 Task: Look for space in Tordera, Spain from 6th September, 2023 to 10th September, 2023 for 1 adult in price range Rs.10000 to Rs.15000. Place can be private room with 1  bedroom having 1 bed and 1 bathroom. Property type can be house, flat, guest house, hotel. Booking option can be shelf check-in. Required host language is English.
Action: Mouse moved to (370, 175)
Screenshot: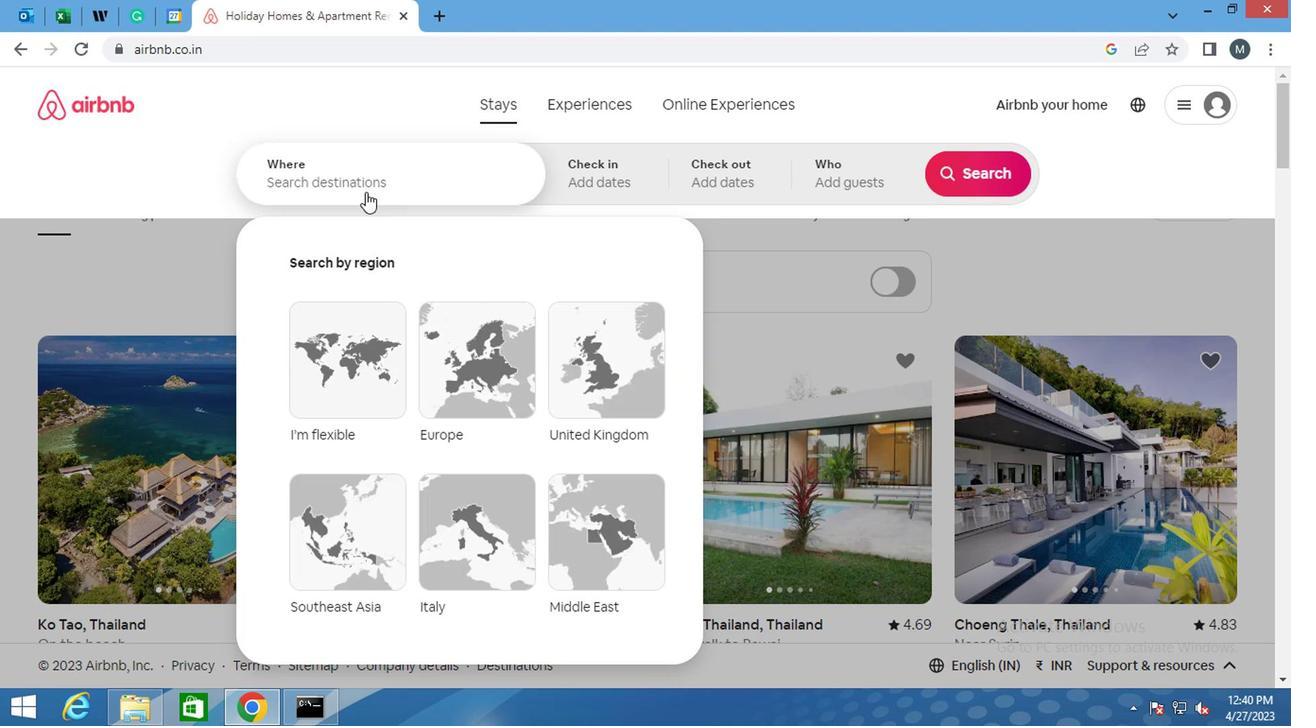 
Action: Mouse pressed left at (370, 175)
Screenshot: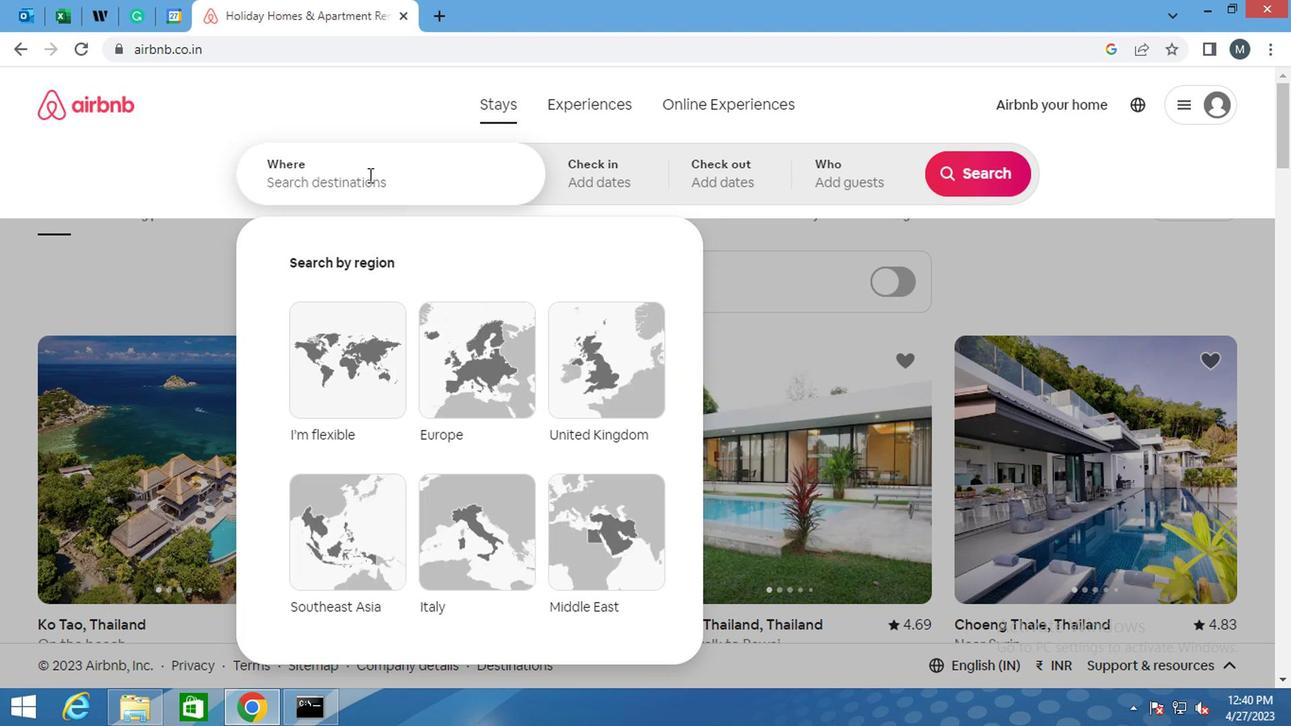 
Action: Mouse moved to (370, 175)
Screenshot: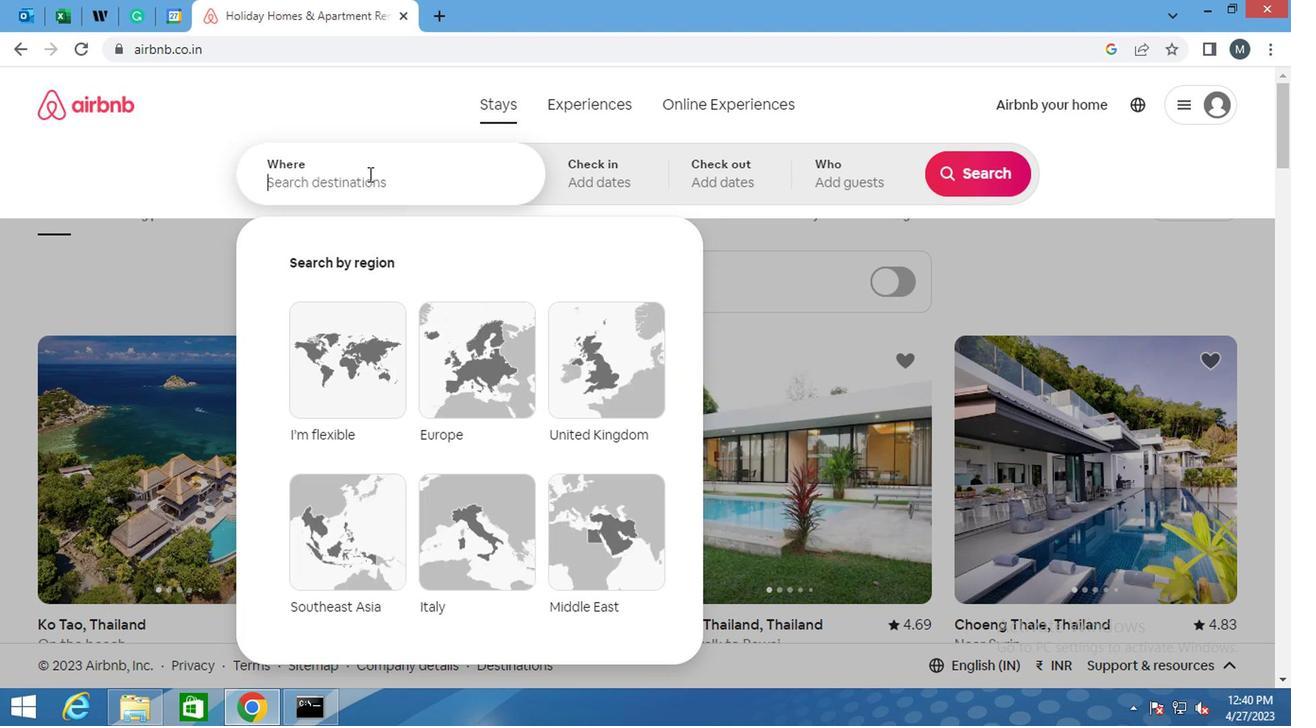 
Action: Key pressed <Key.shift>TORDERA,<Key.space><Key.shift>SPA
Screenshot: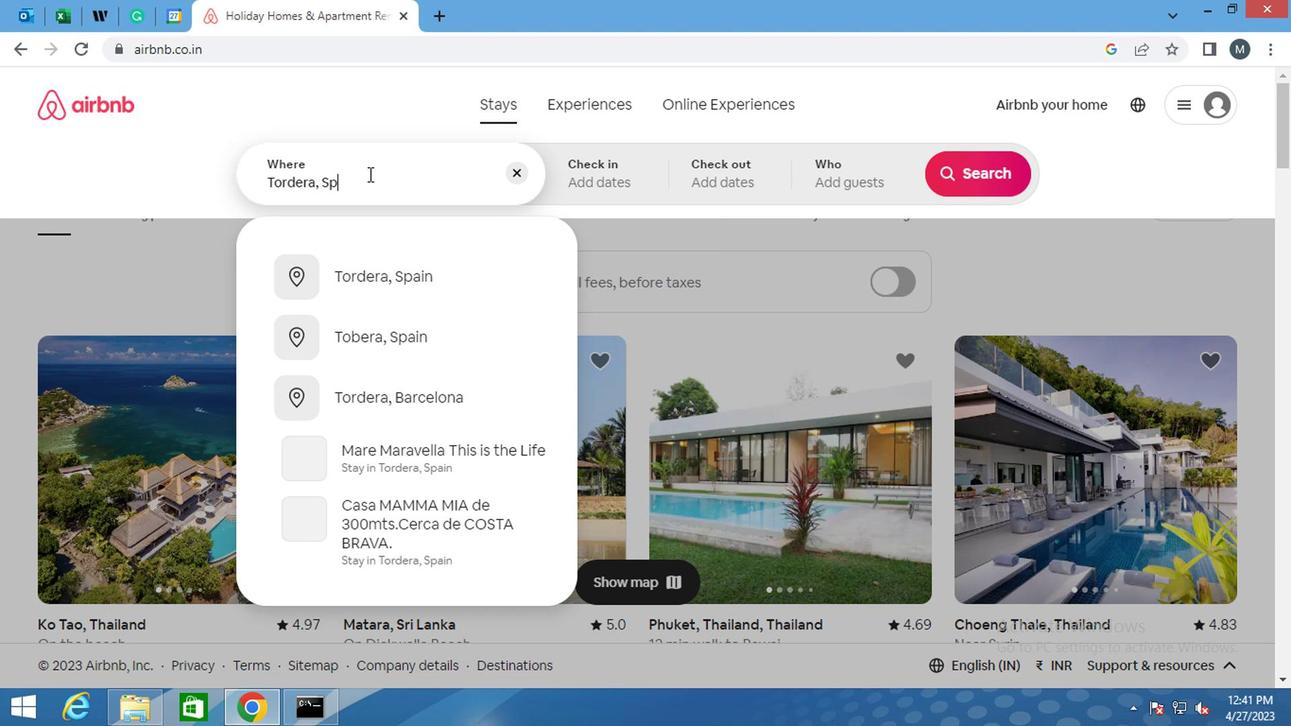 
Action: Mouse moved to (409, 291)
Screenshot: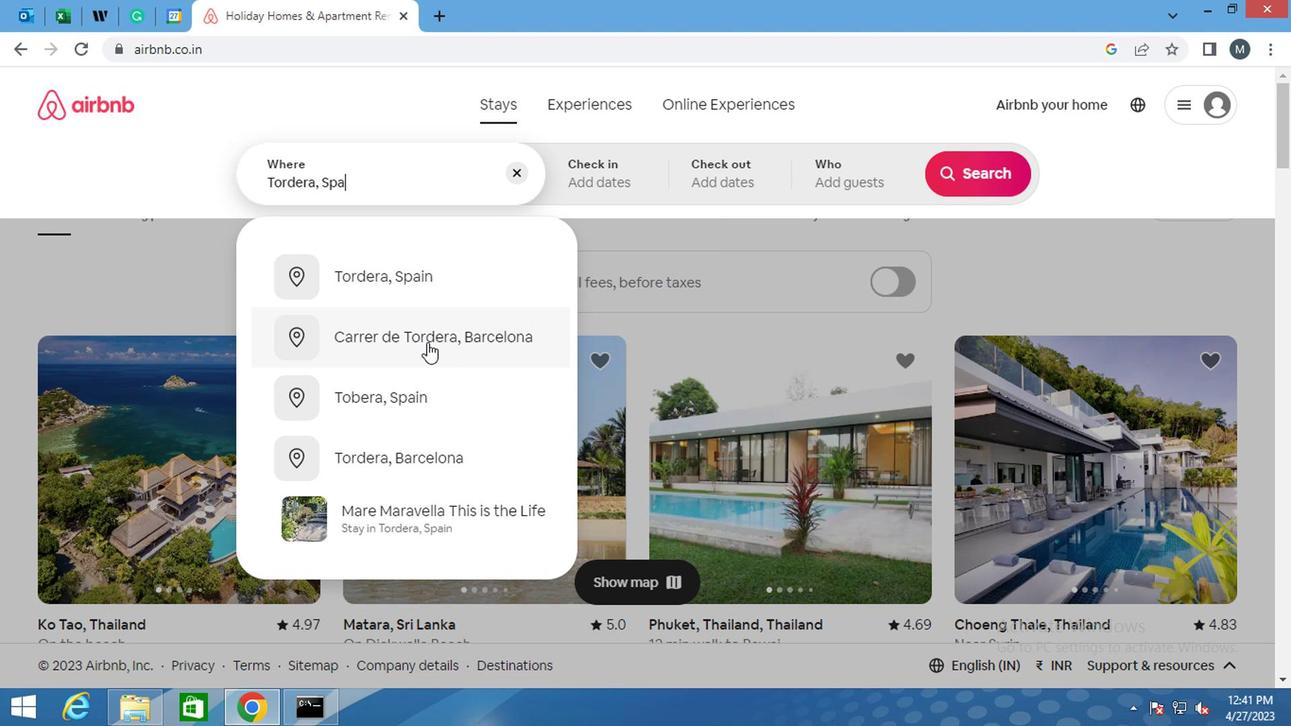 
Action: Mouse pressed left at (409, 291)
Screenshot: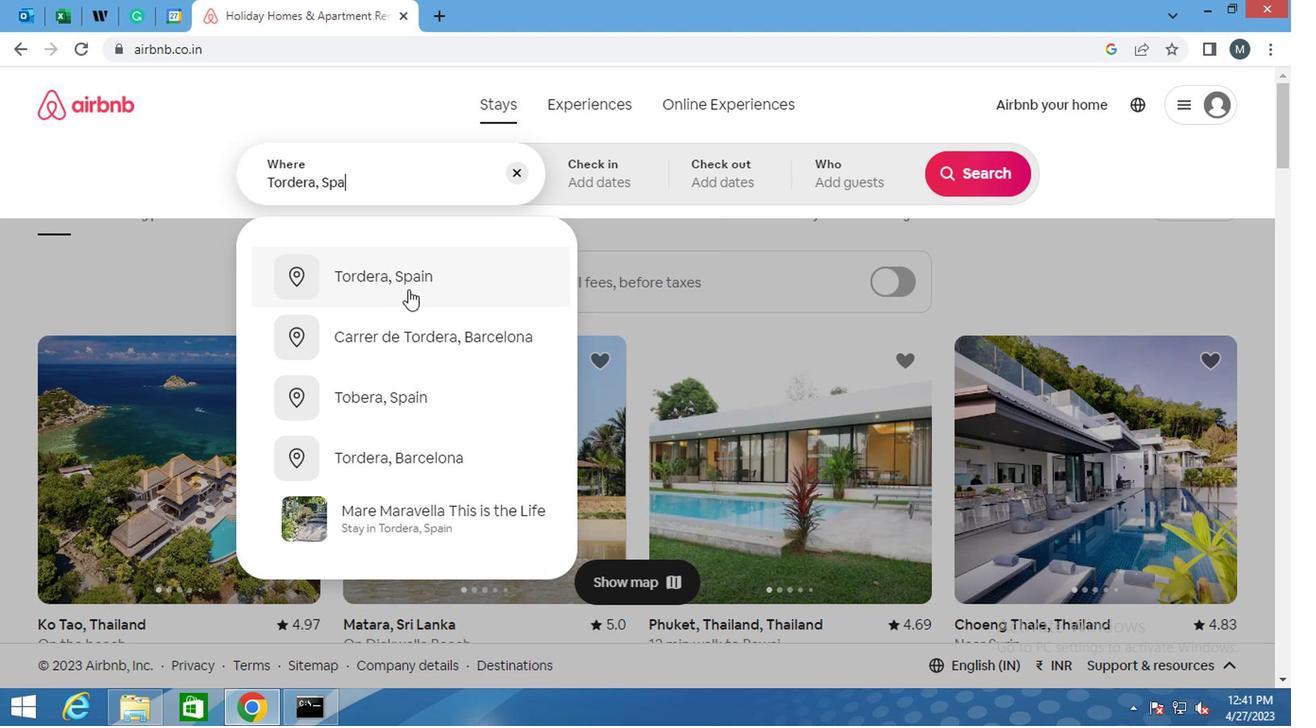 
Action: Mouse moved to (960, 322)
Screenshot: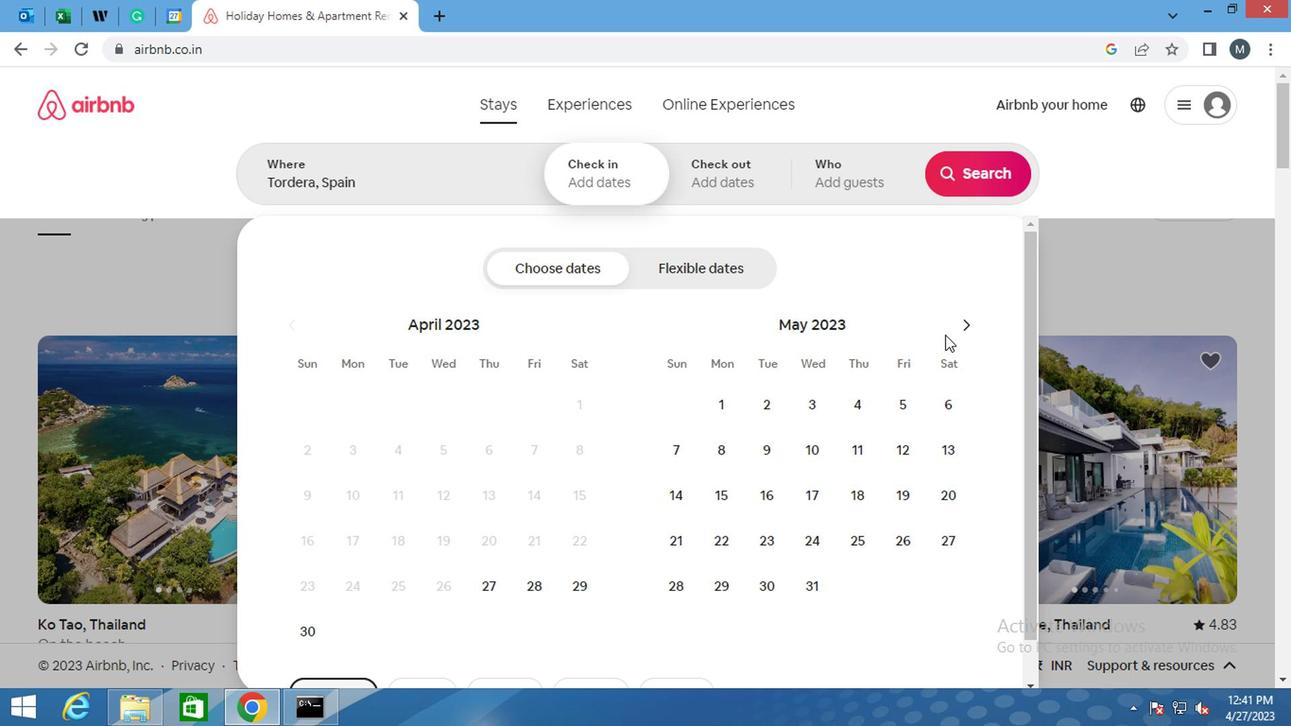 
Action: Mouse pressed left at (960, 322)
Screenshot: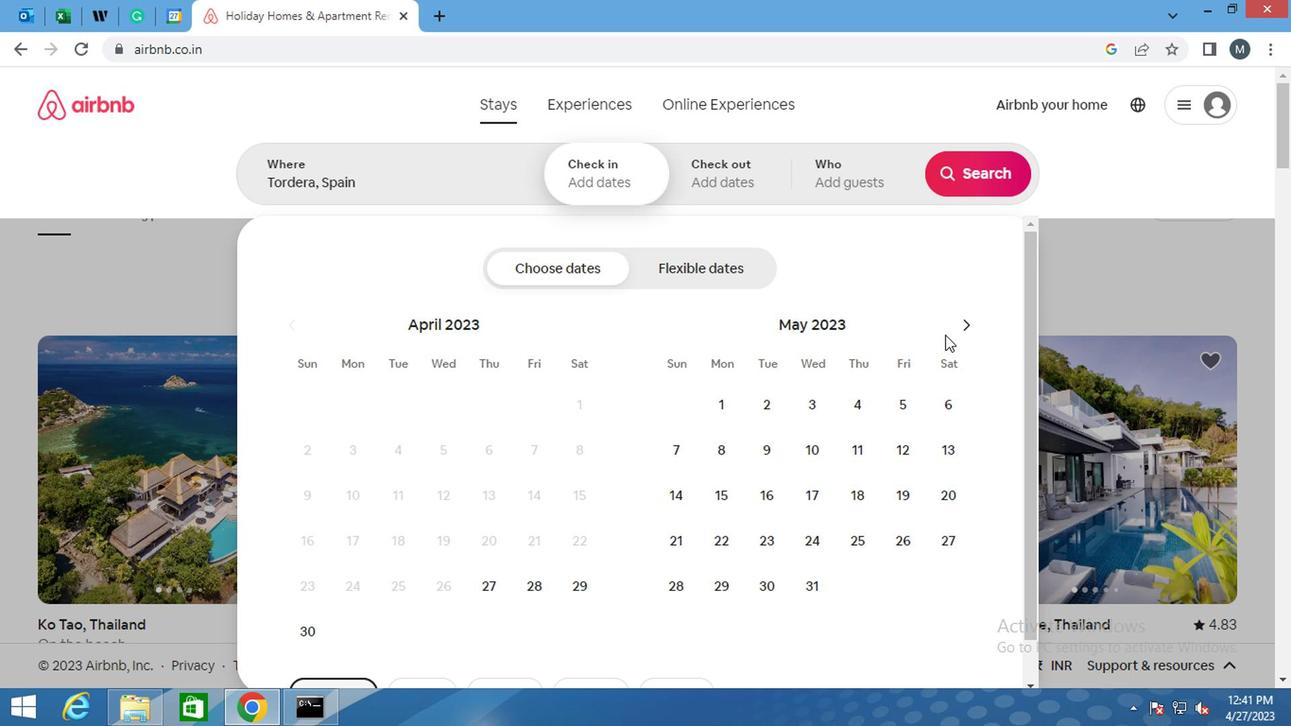
Action: Mouse moved to (963, 322)
Screenshot: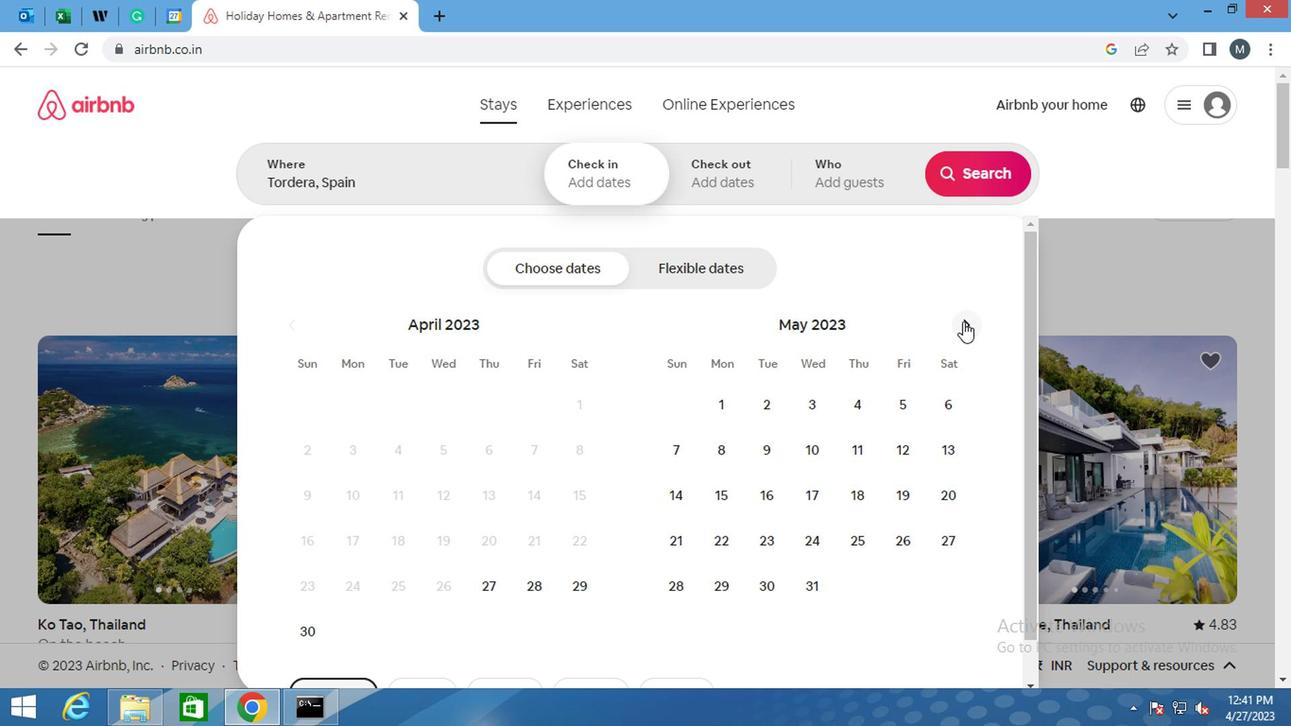 
Action: Mouse pressed left at (963, 322)
Screenshot: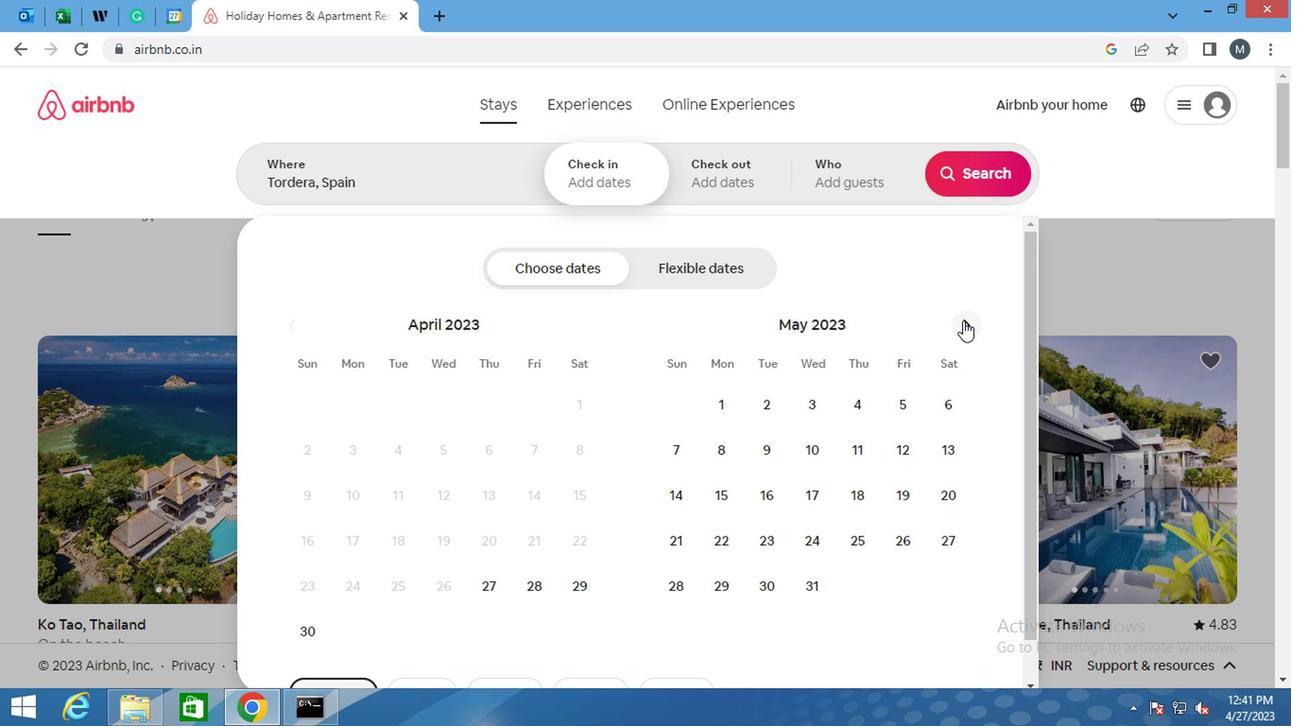 
Action: Mouse pressed left at (963, 322)
Screenshot: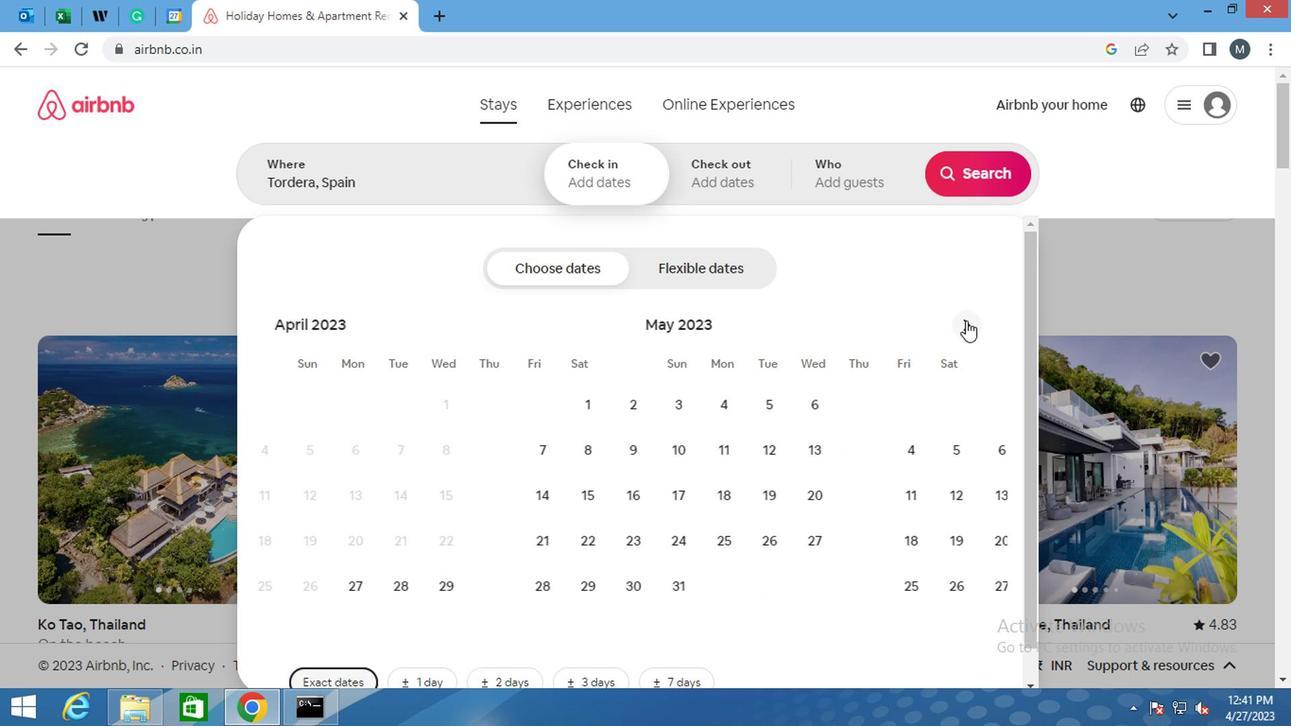 
Action: Mouse pressed left at (963, 322)
Screenshot: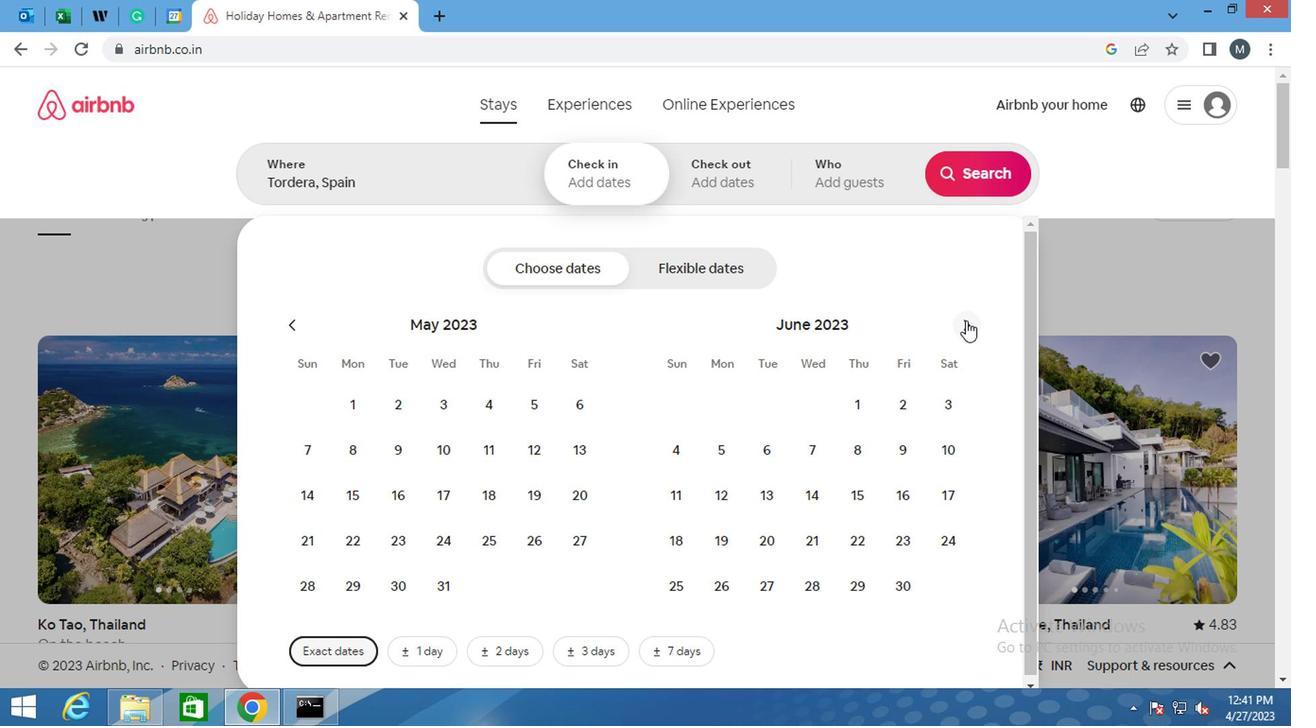 
Action: Mouse pressed left at (963, 322)
Screenshot: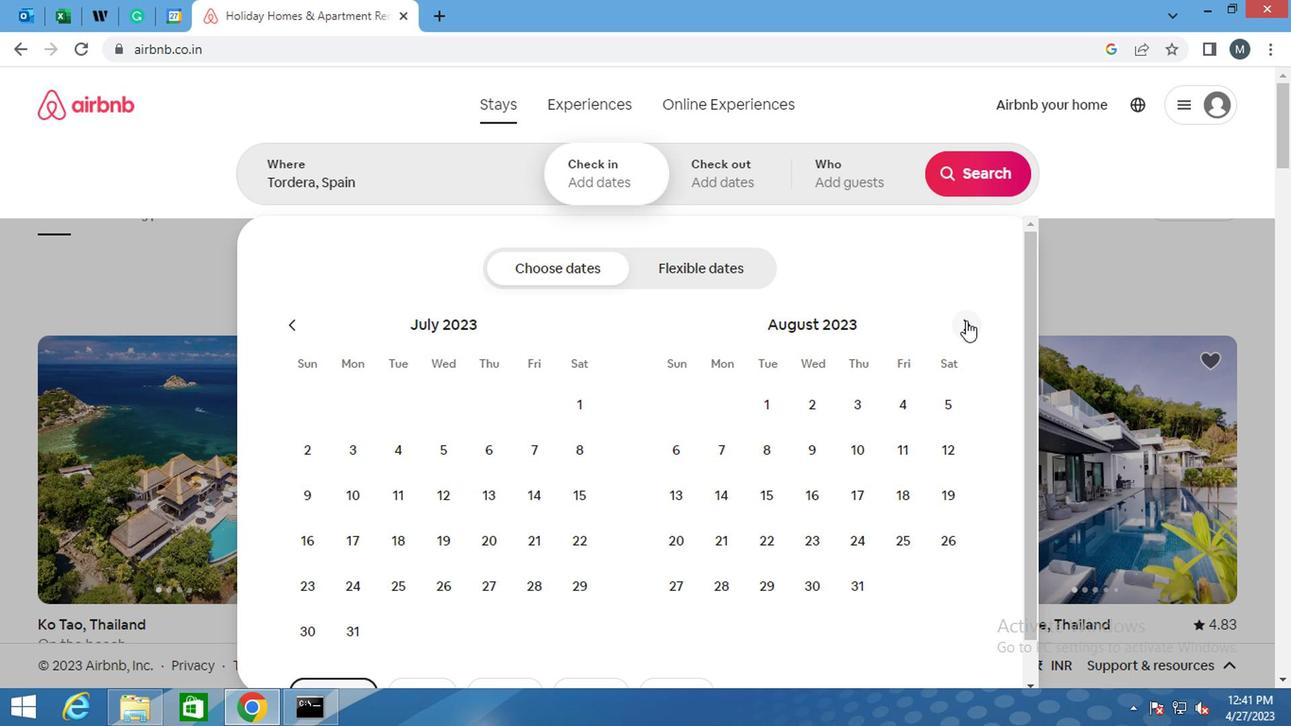 
Action: Mouse moved to (823, 460)
Screenshot: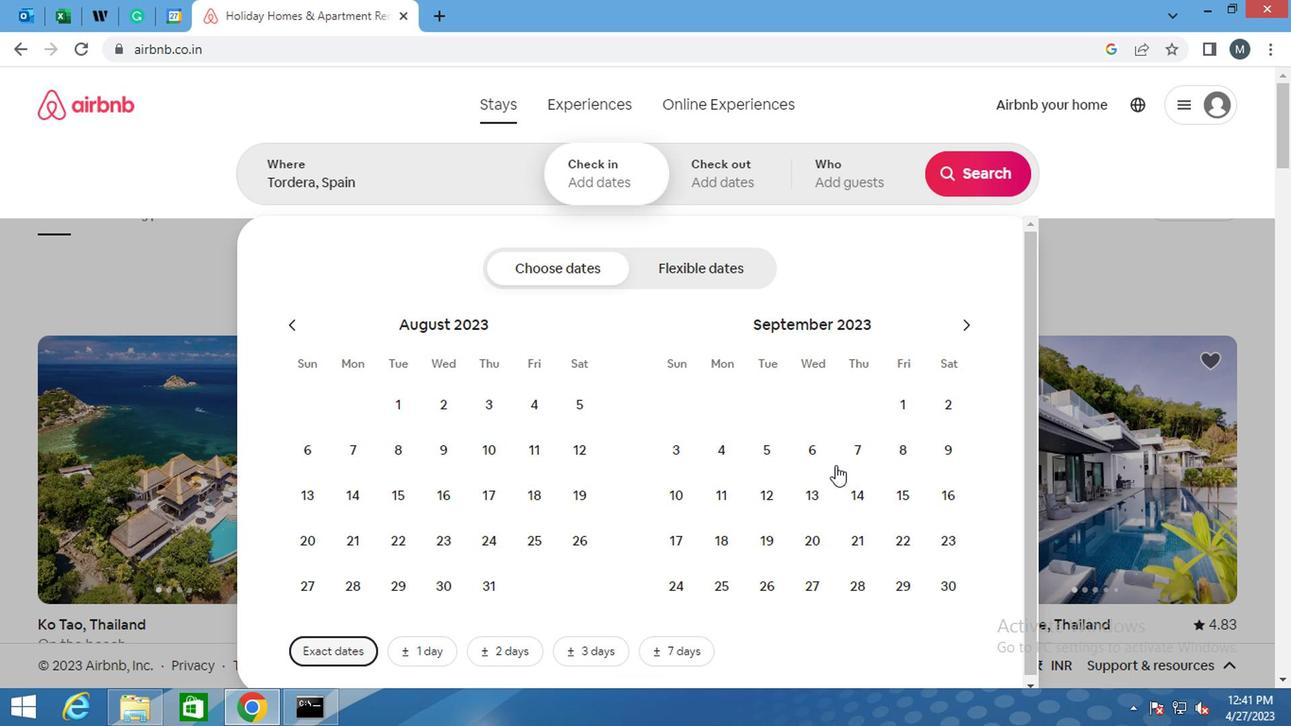 
Action: Mouse pressed left at (823, 460)
Screenshot: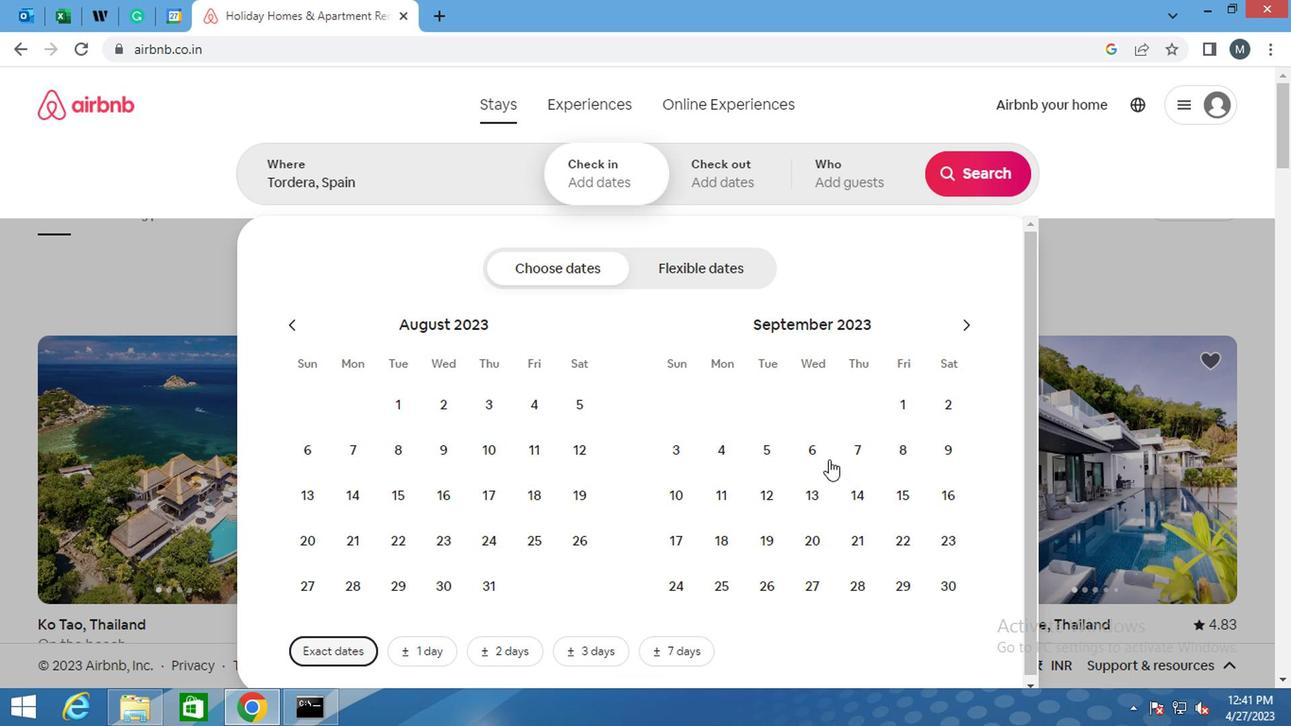 
Action: Mouse moved to (682, 504)
Screenshot: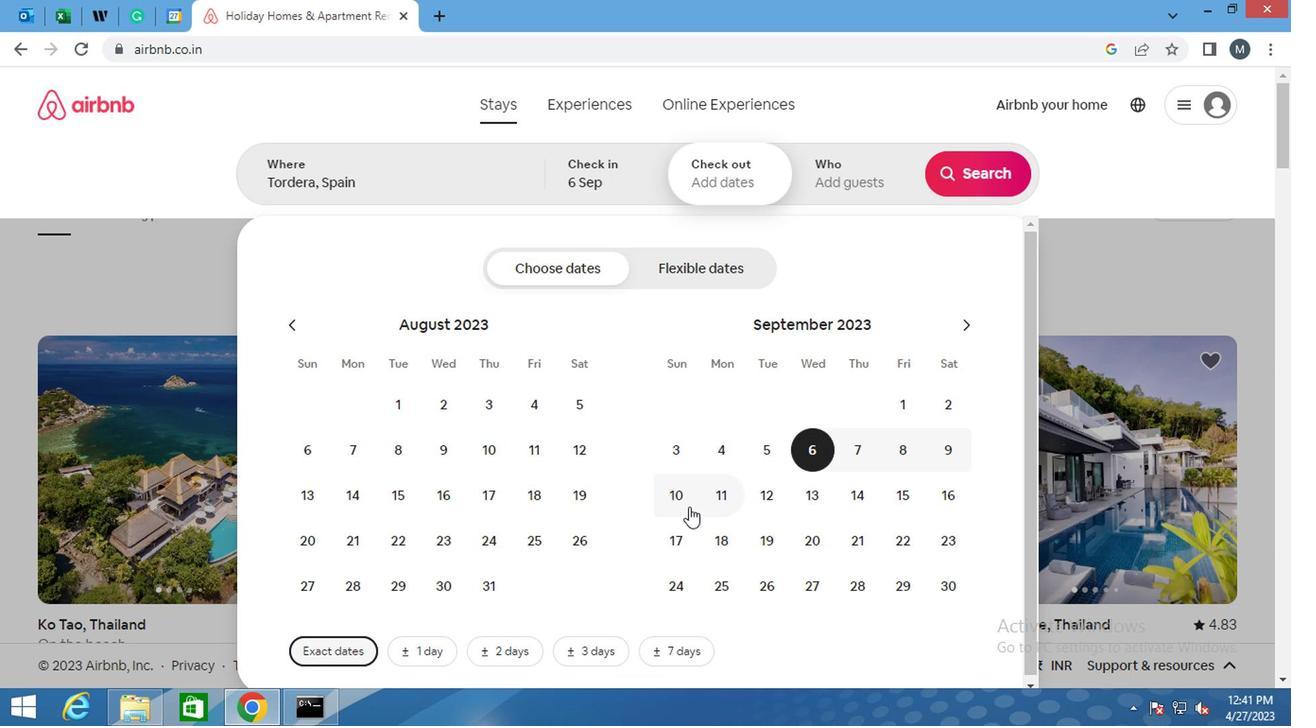 
Action: Mouse pressed left at (682, 504)
Screenshot: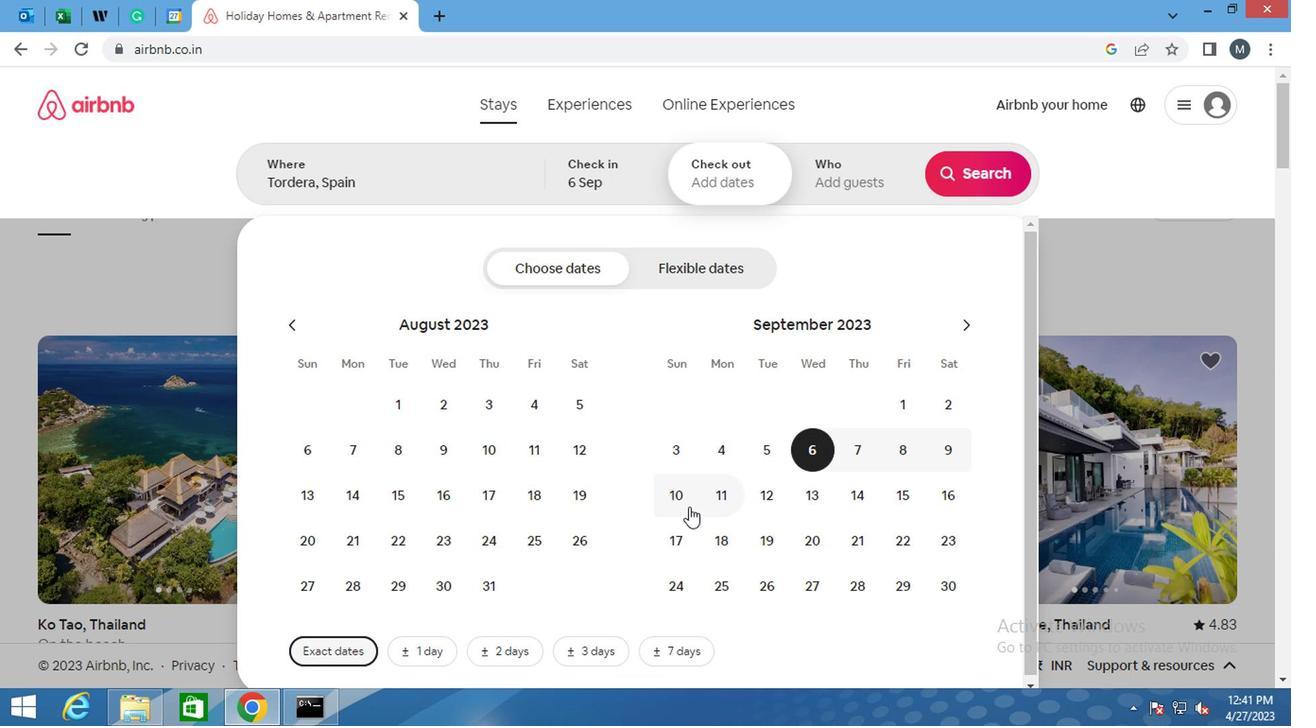 
Action: Mouse moved to (852, 181)
Screenshot: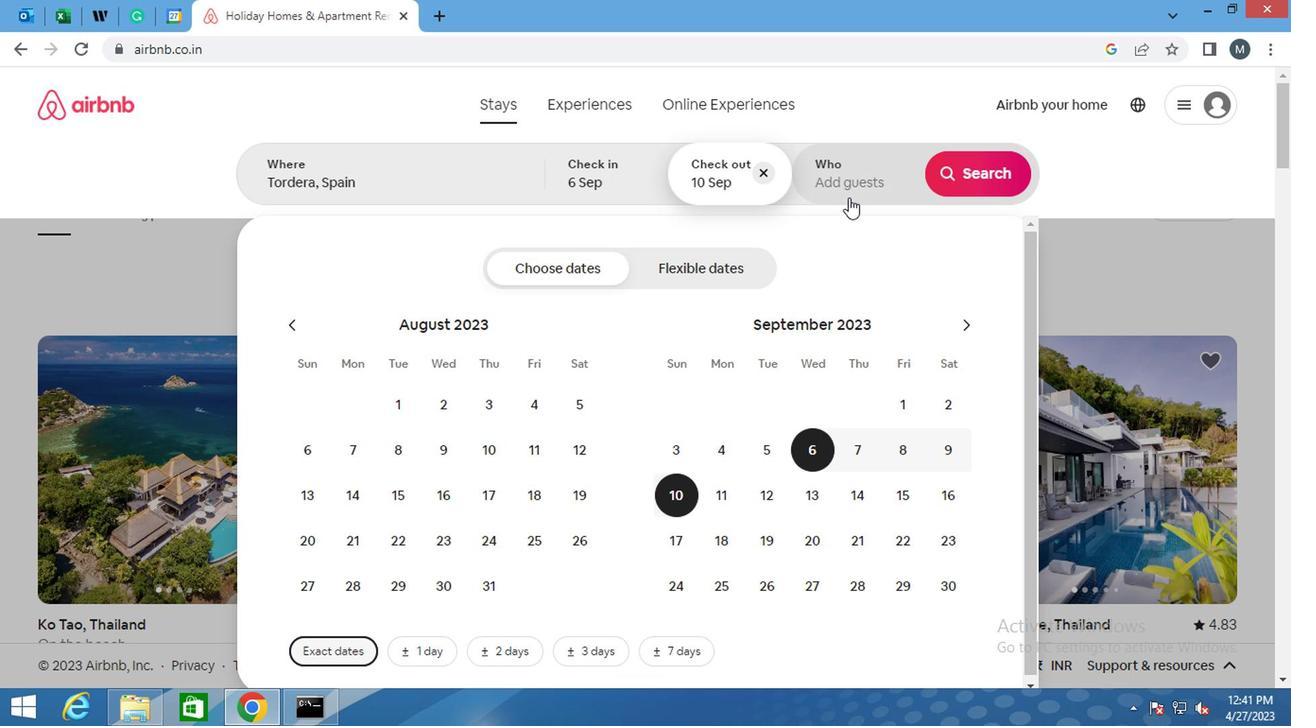 
Action: Mouse pressed left at (852, 181)
Screenshot: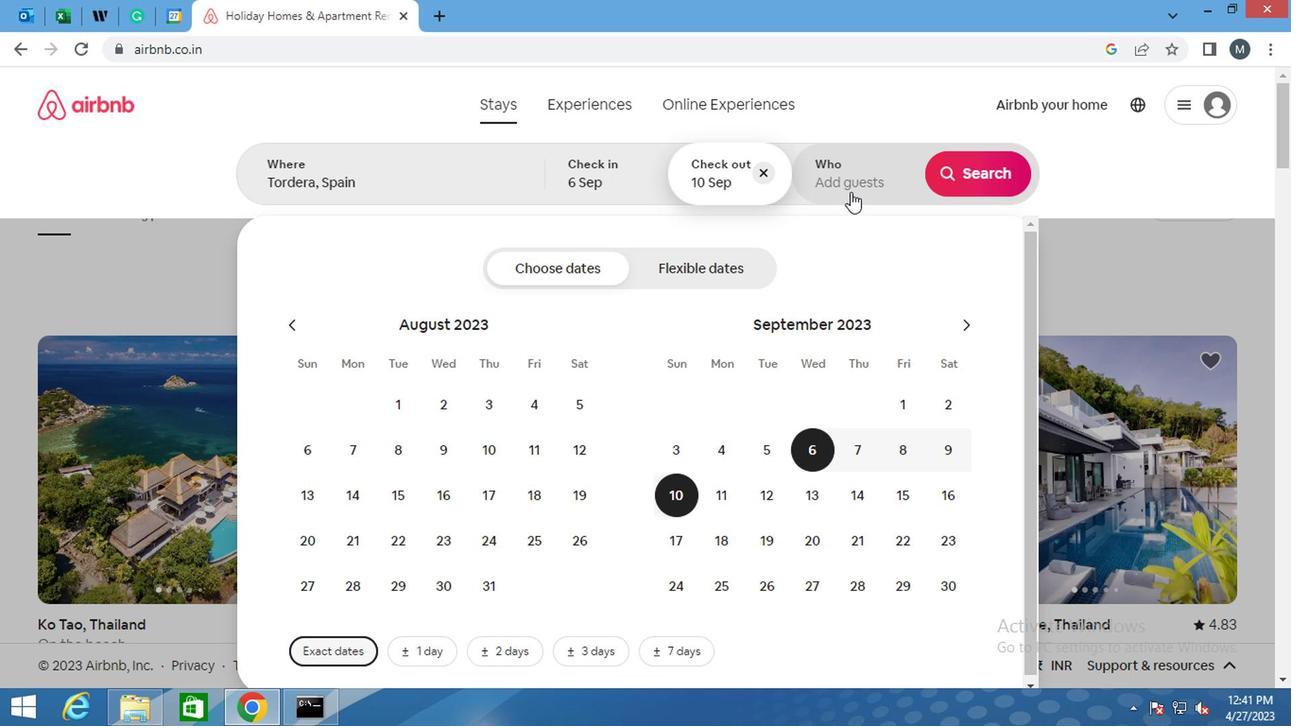 
Action: Mouse moved to (988, 279)
Screenshot: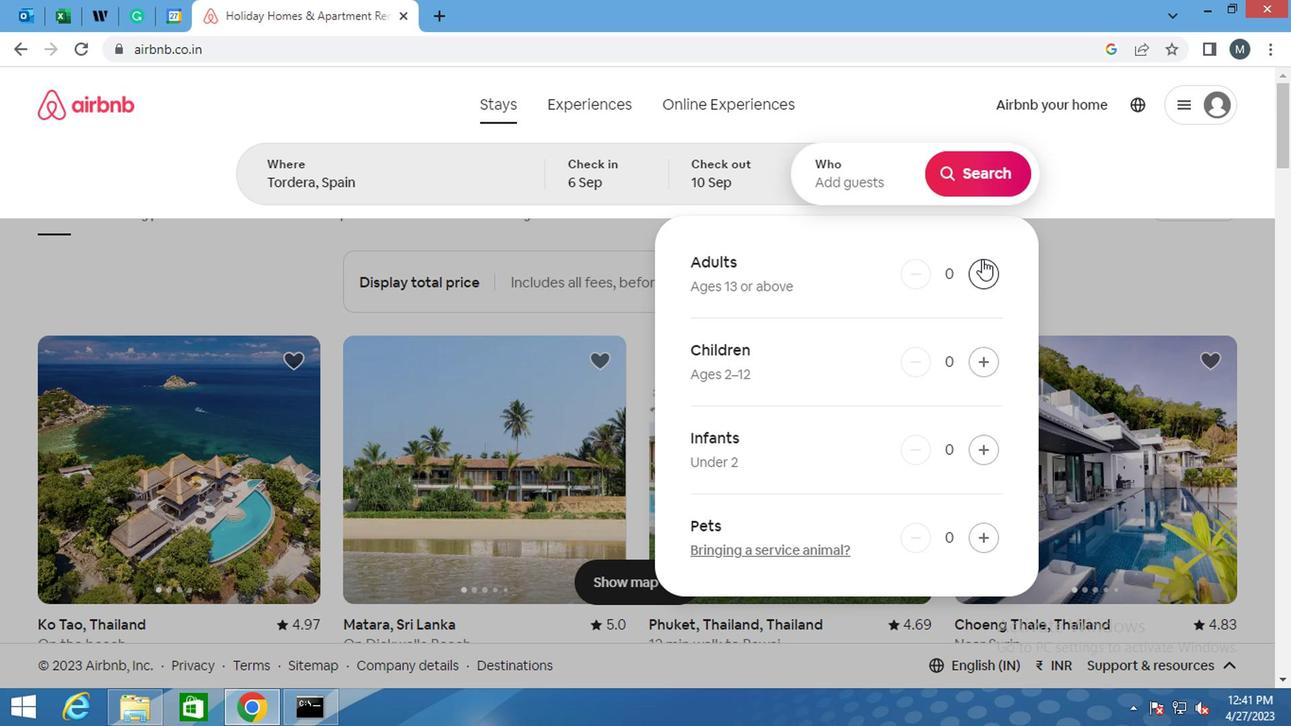 
Action: Mouse pressed left at (988, 279)
Screenshot: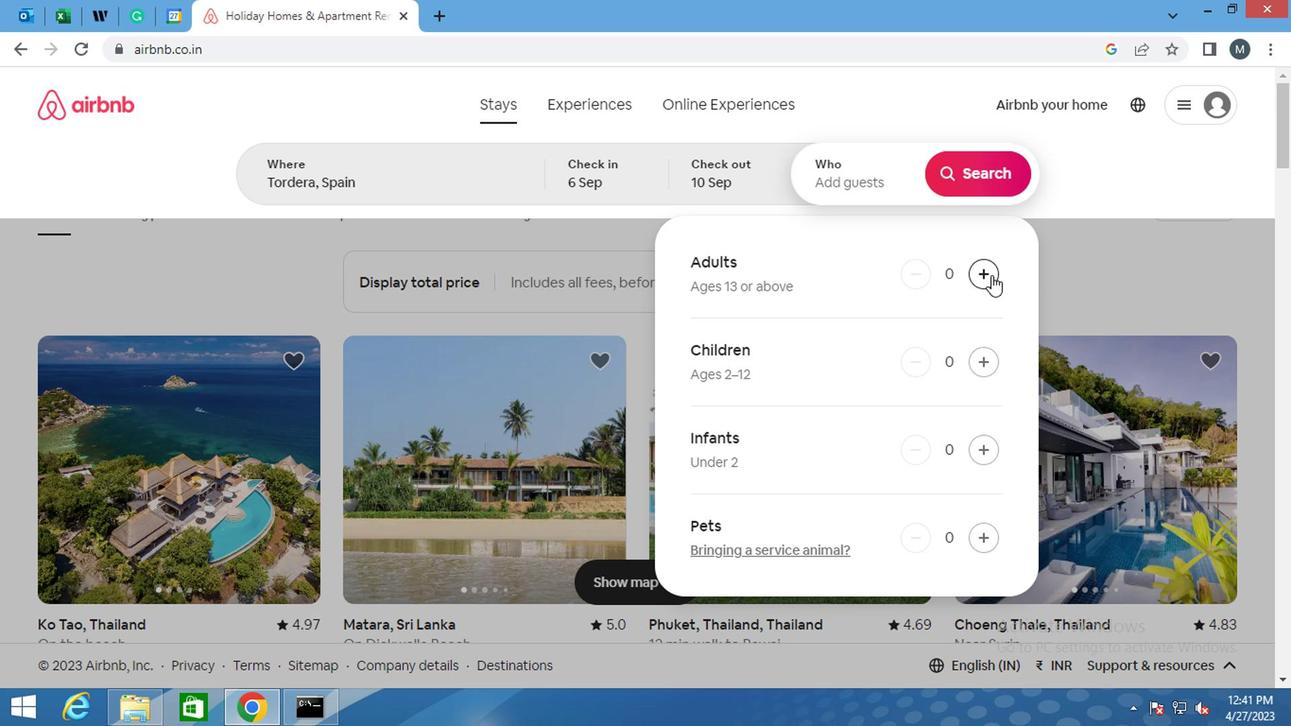 
Action: Mouse moved to (982, 172)
Screenshot: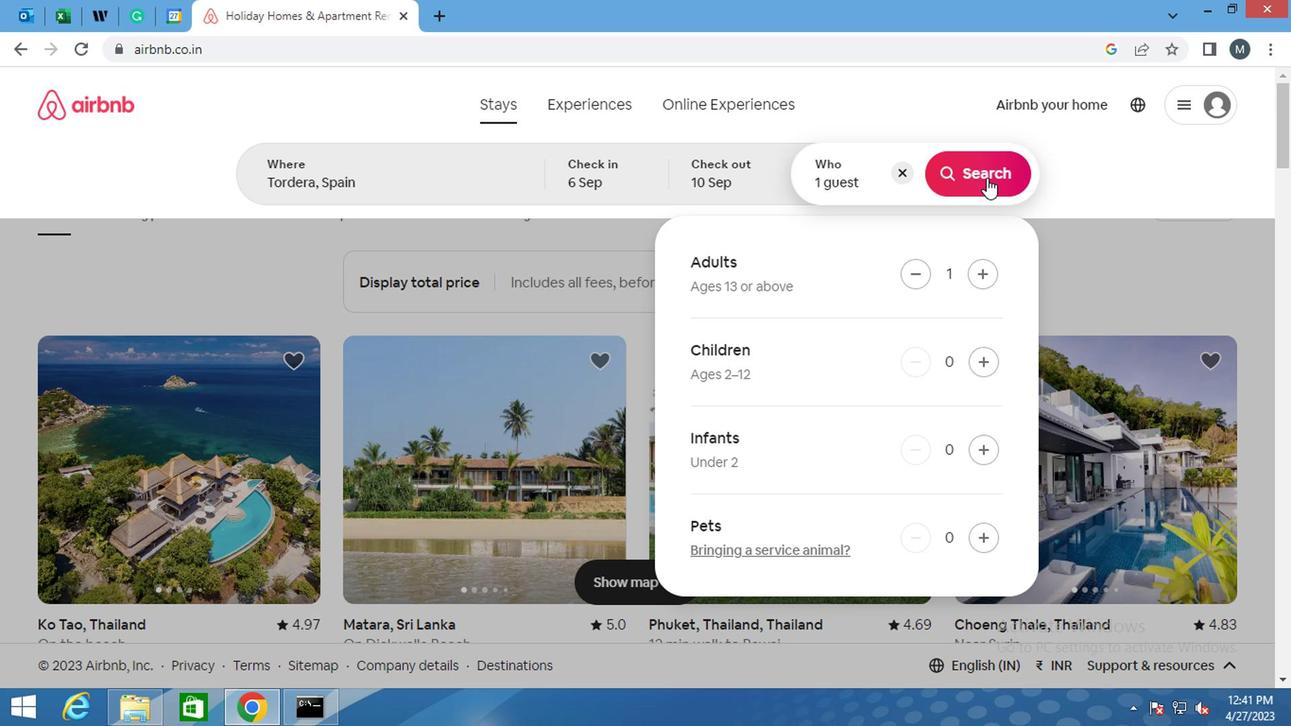 
Action: Mouse pressed left at (982, 172)
Screenshot: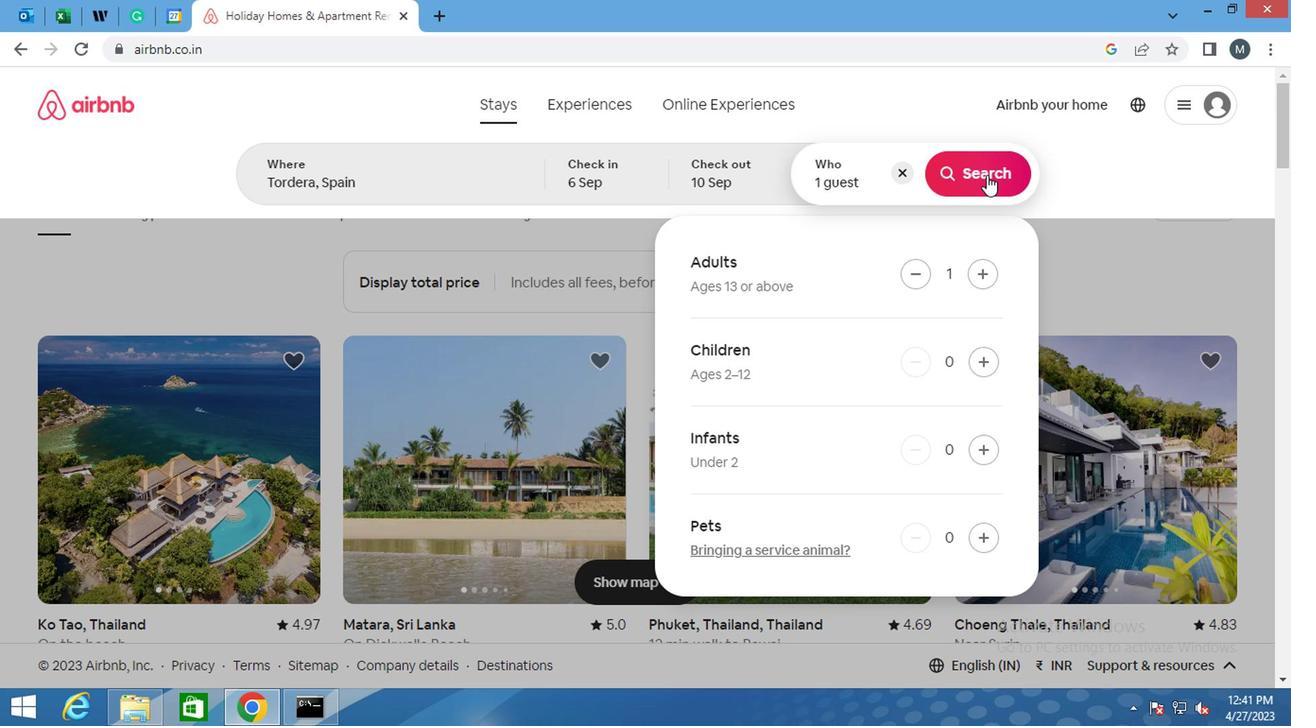
Action: Mouse moved to (1182, 177)
Screenshot: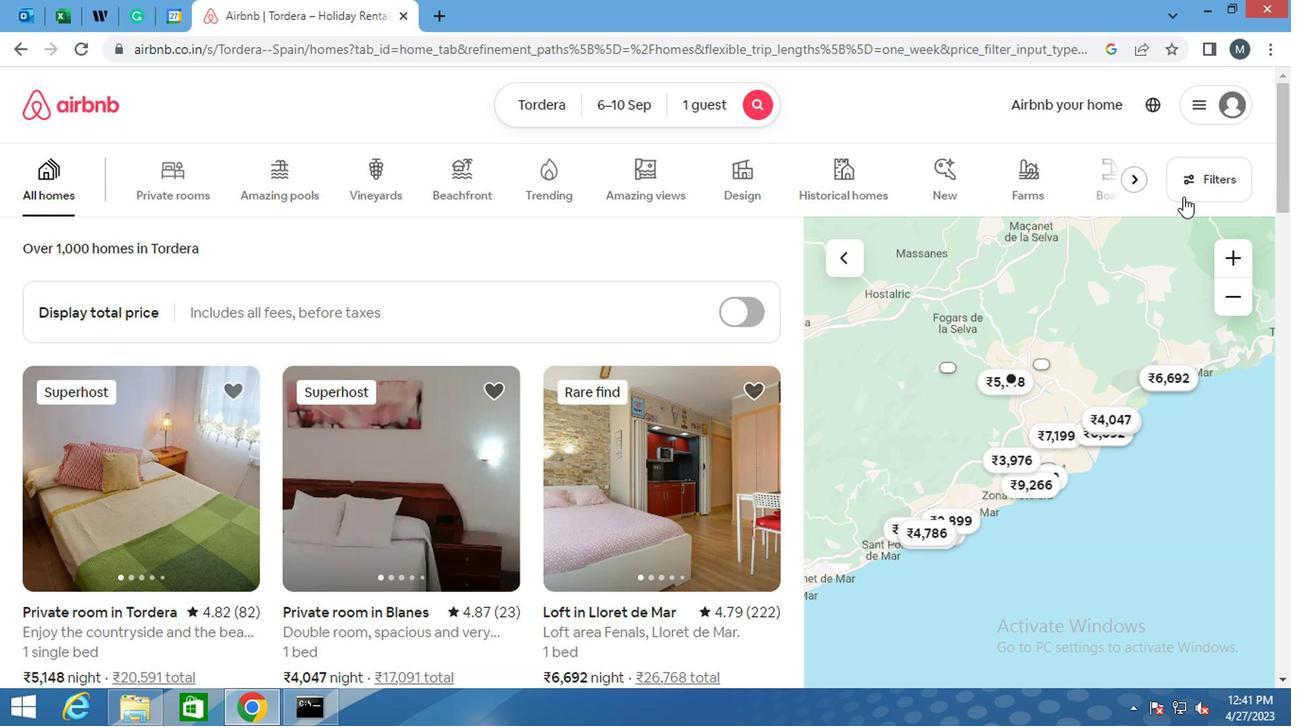 
Action: Mouse pressed left at (1182, 177)
Screenshot: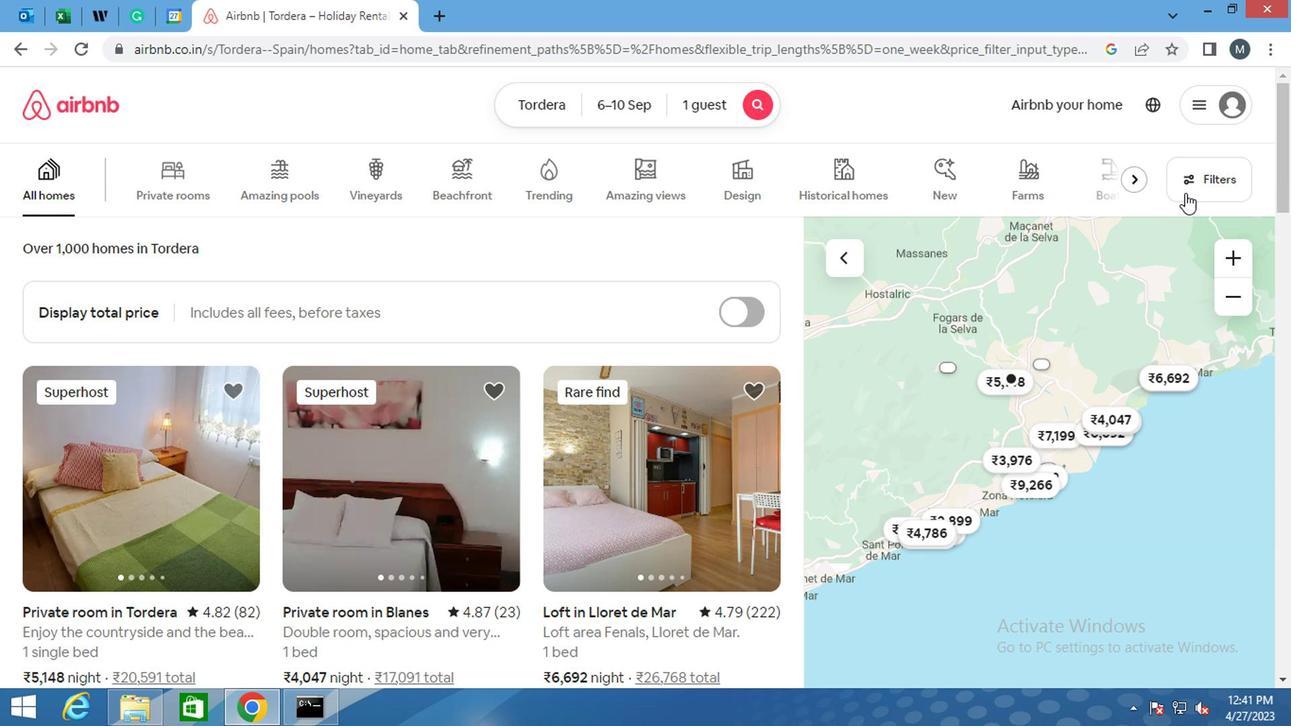
Action: Mouse moved to (502, 402)
Screenshot: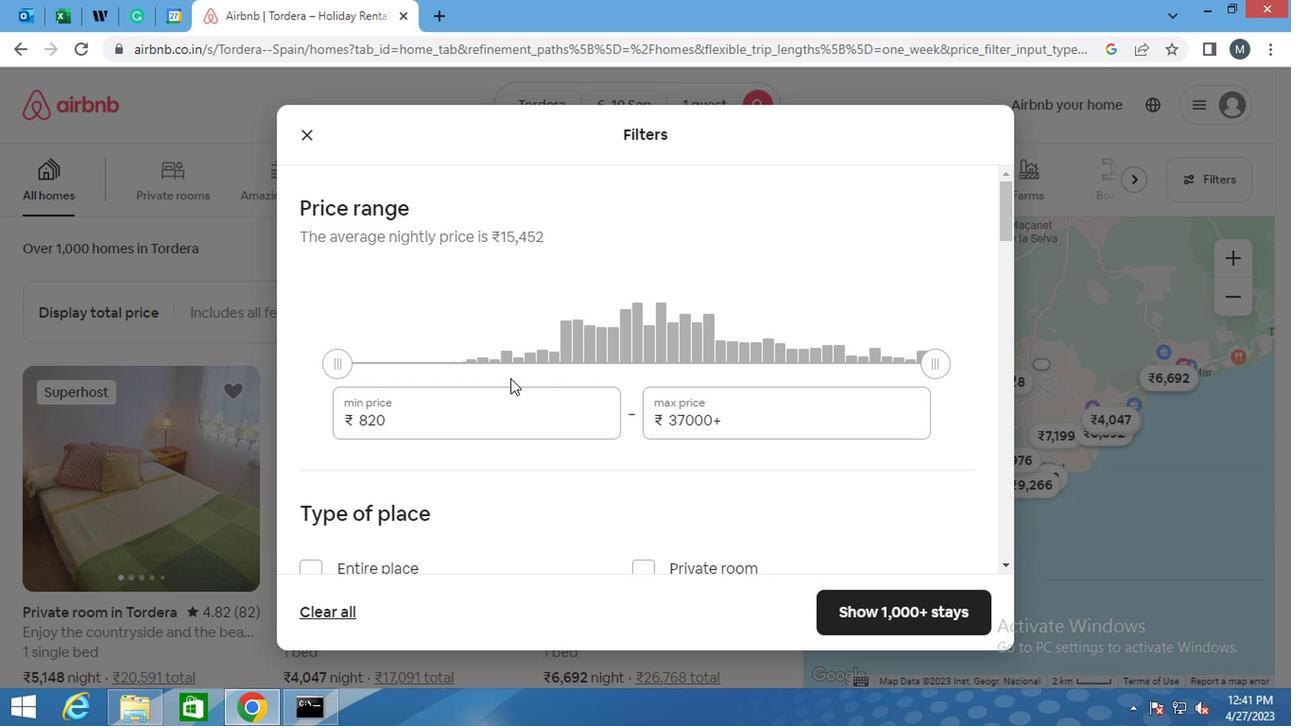 
Action: Mouse pressed left at (502, 402)
Screenshot: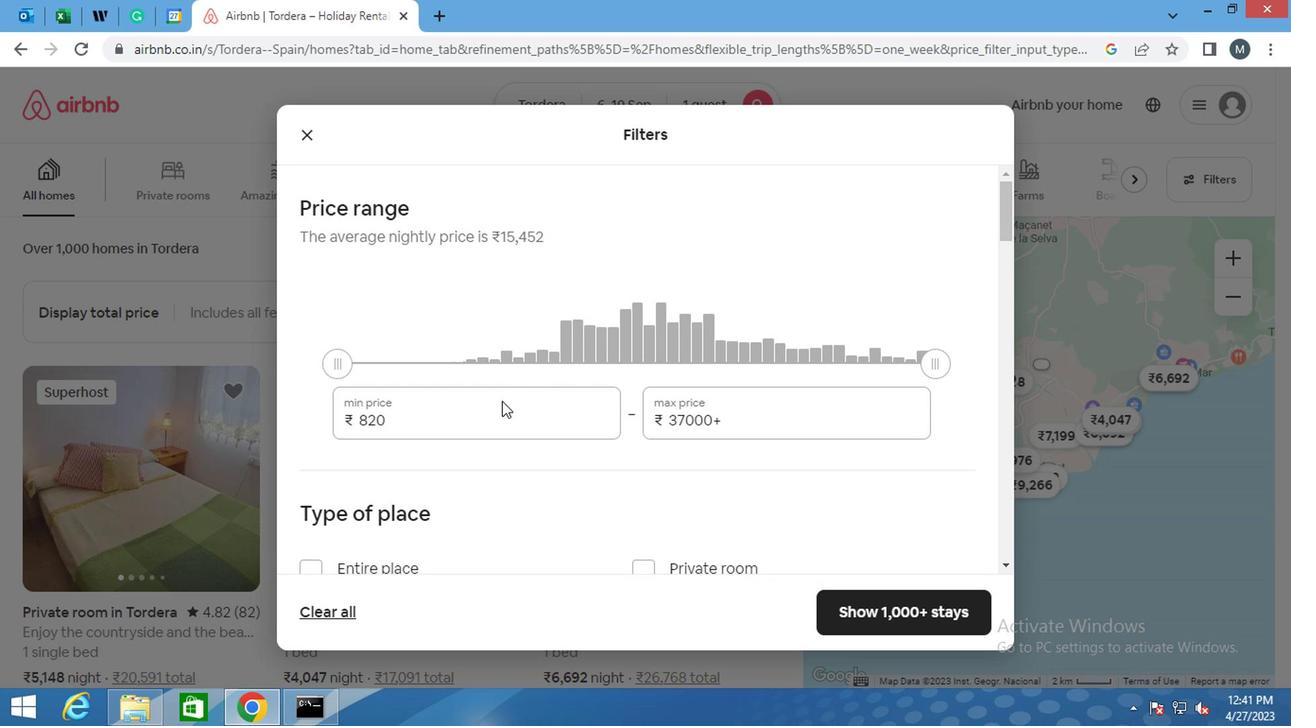 
Action: Mouse moved to (500, 402)
Screenshot: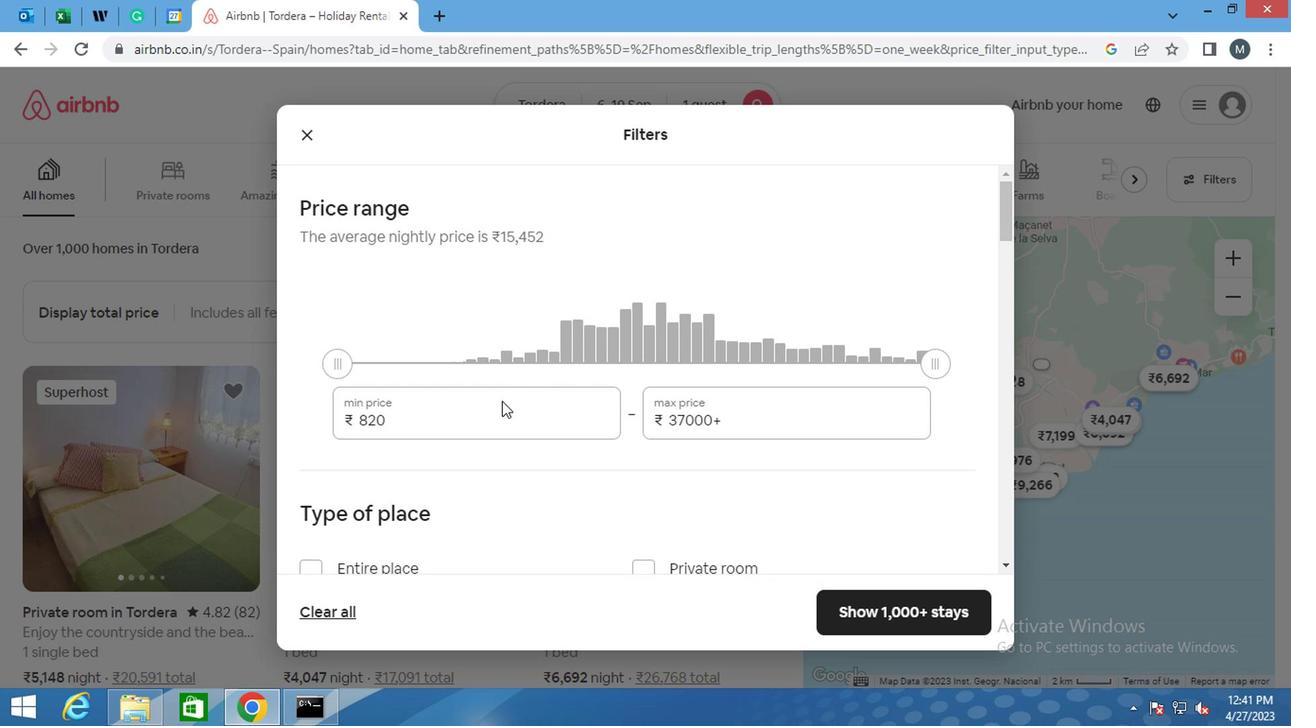 
Action: Key pressed <Key.backspace>
Screenshot: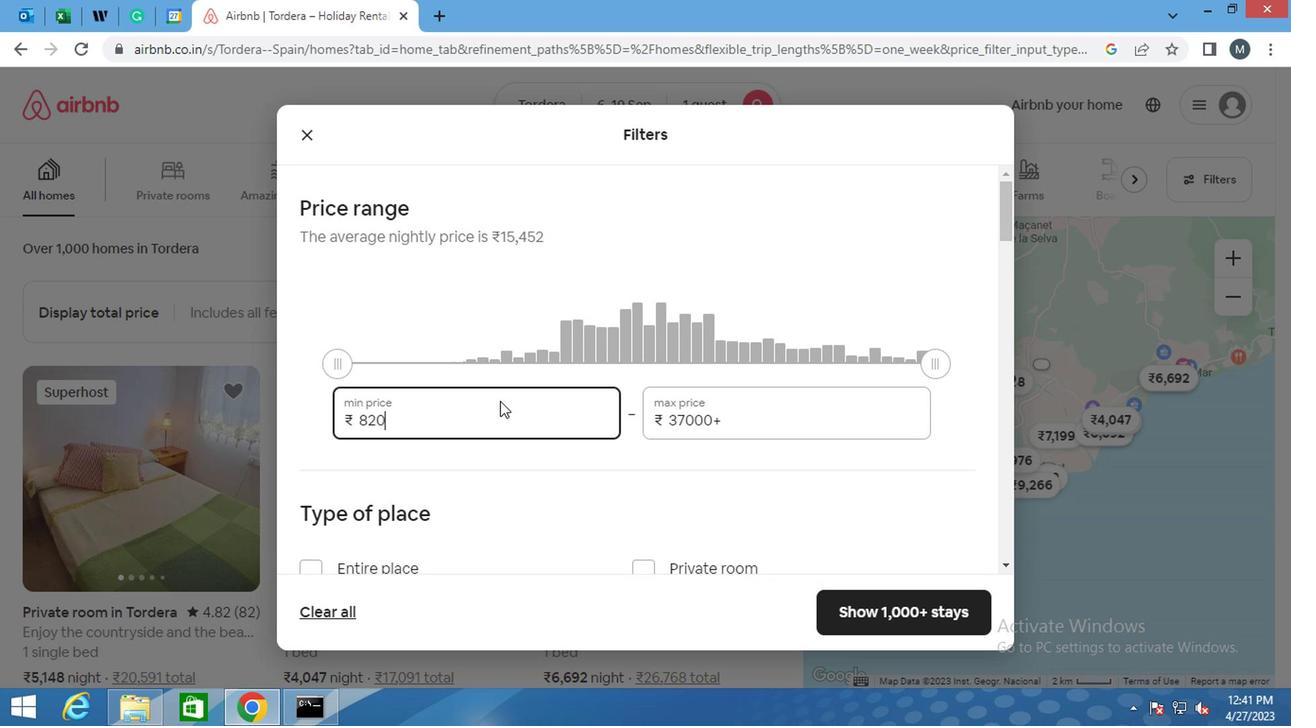 
Action: Mouse moved to (497, 407)
Screenshot: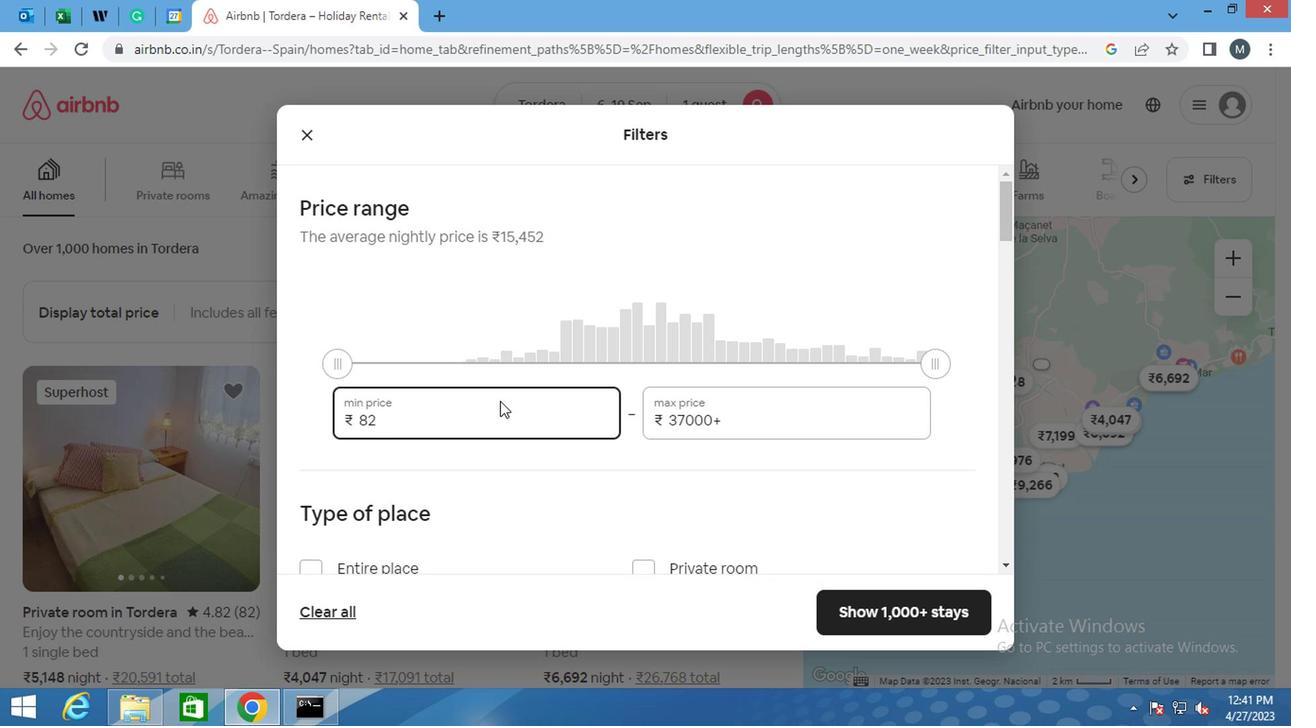 
Action: Key pressed <Key.backspace><Key.backspace><Key.backspace><Key.backspace><Key.backspace>1000
Screenshot: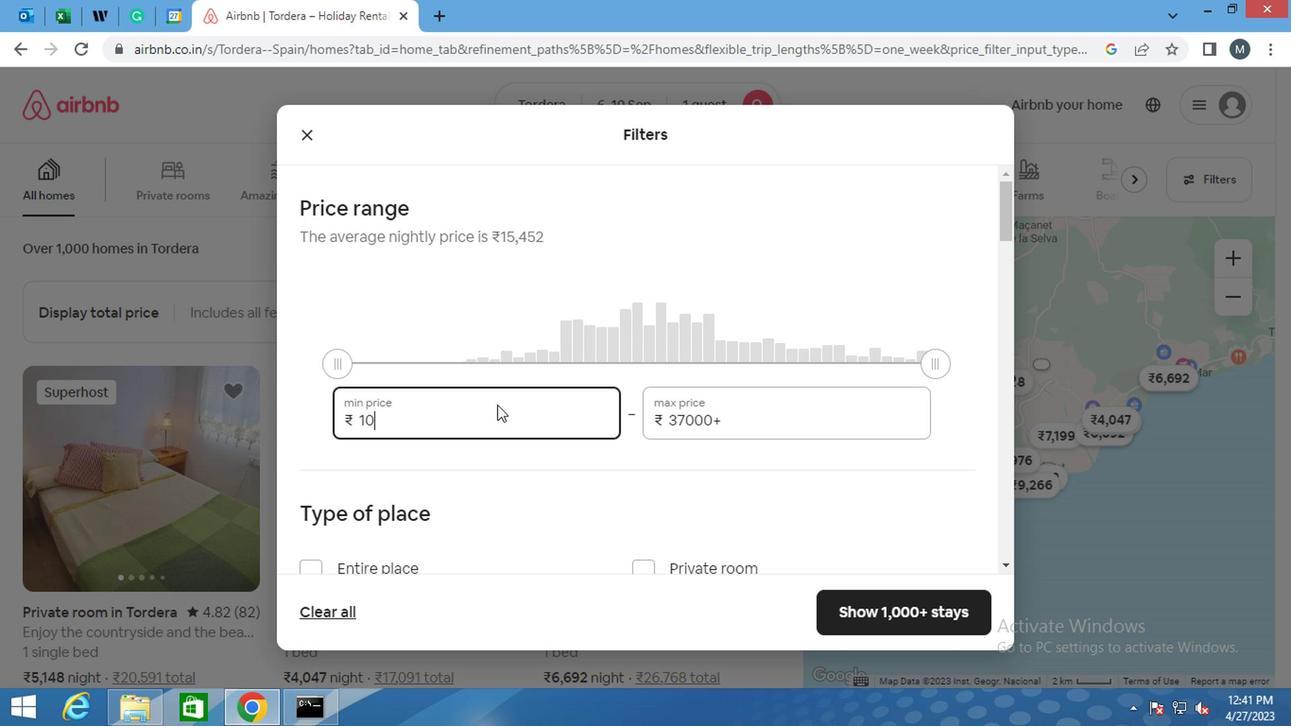 
Action: Mouse moved to (435, 438)
Screenshot: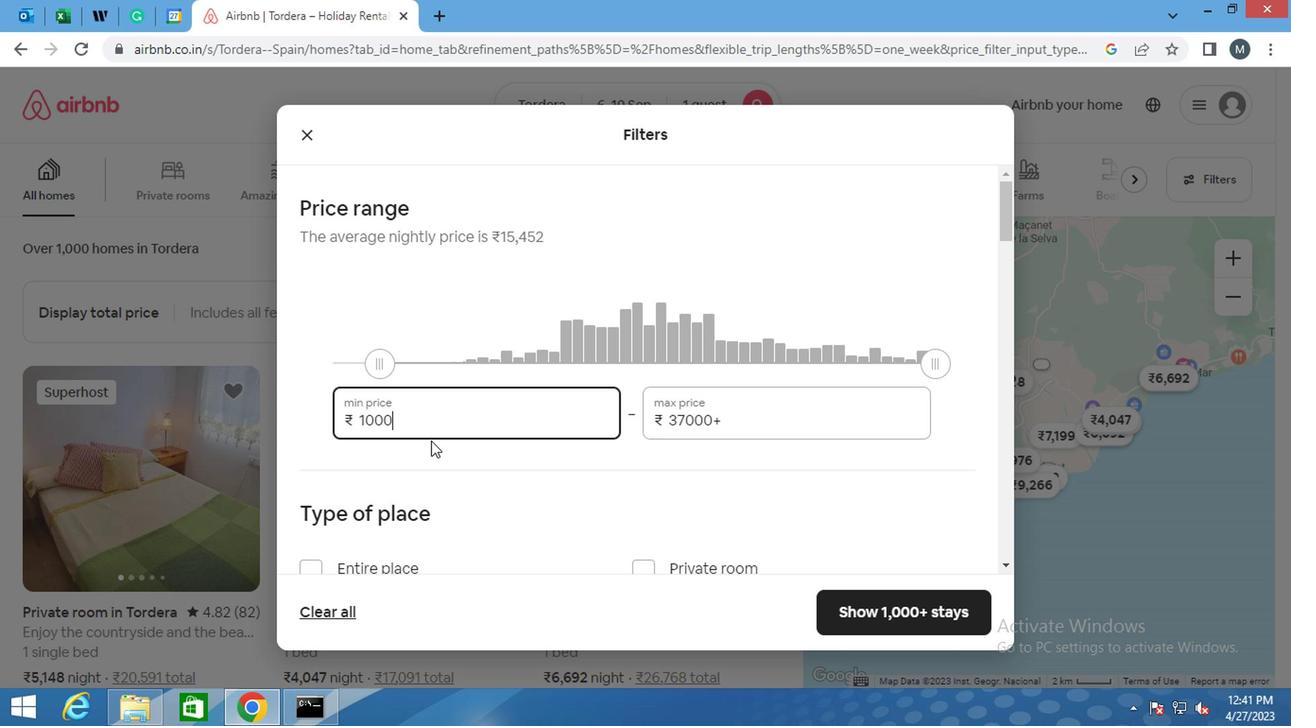 
Action: Key pressed 0
Screenshot: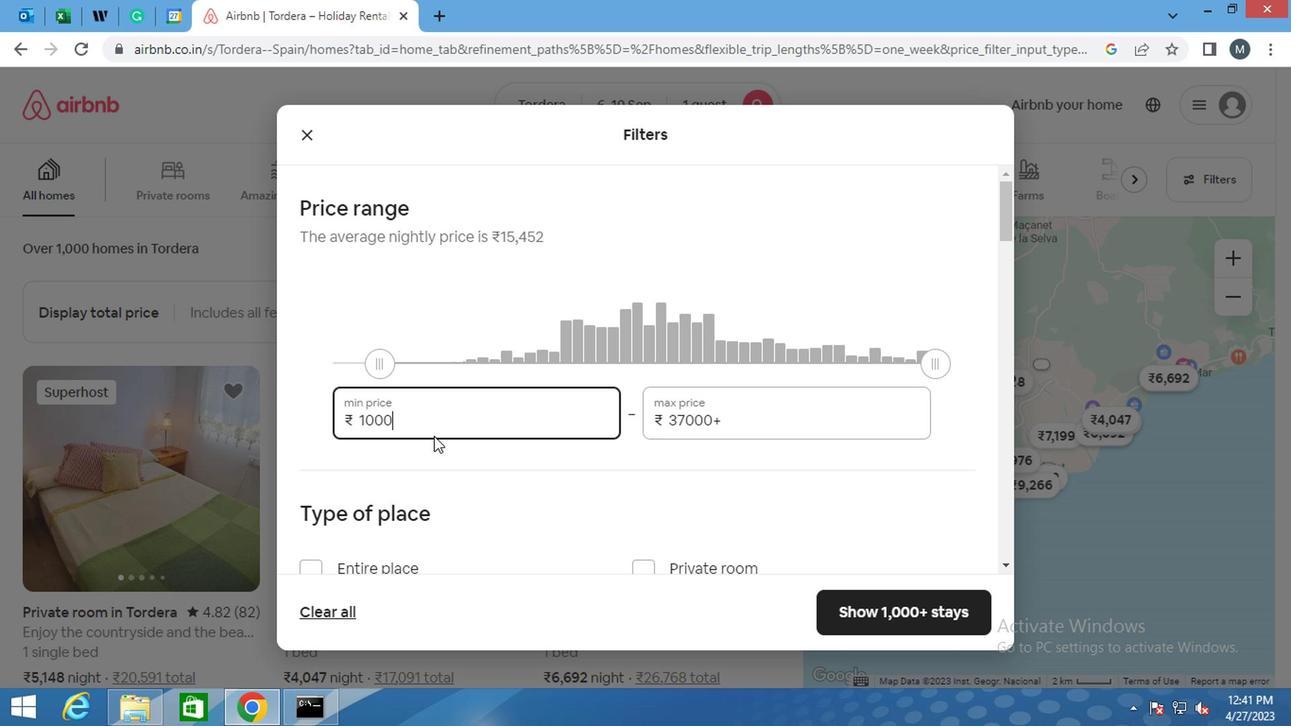 
Action: Mouse moved to (759, 430)
Screenshot: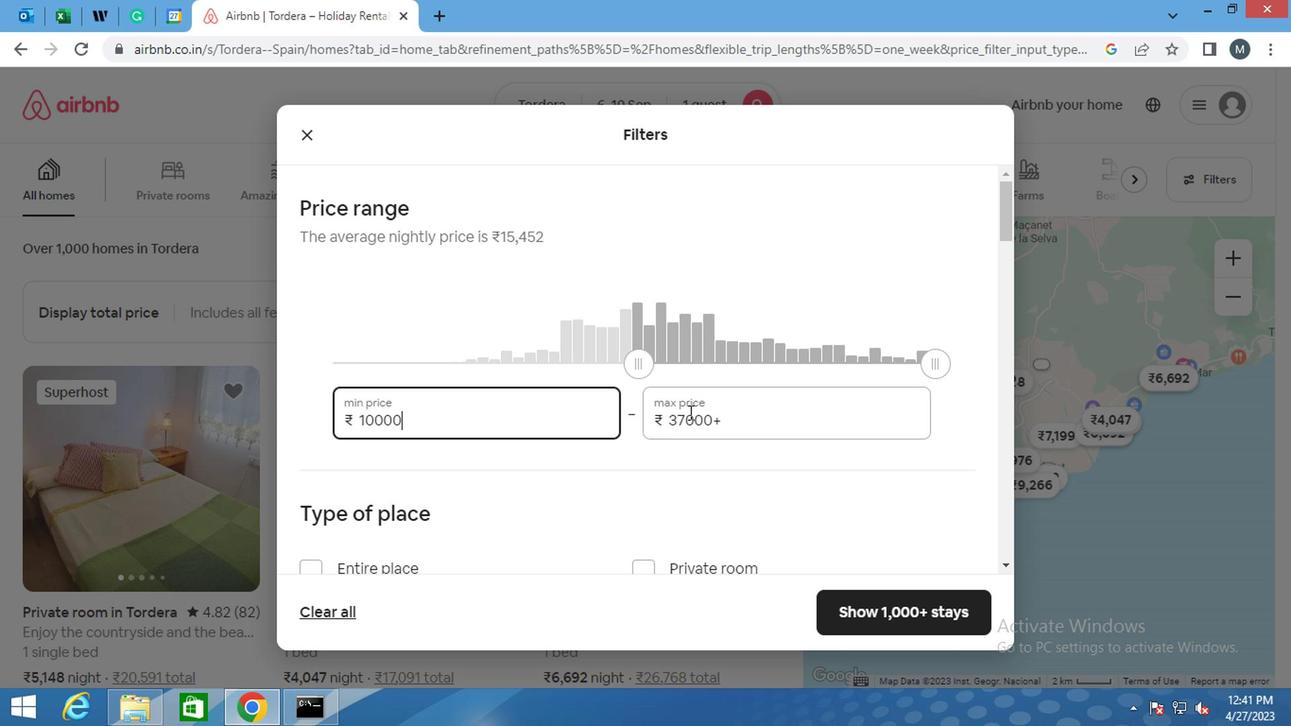 
Action: Mouse pressed left at (759, 430)
Screenshot: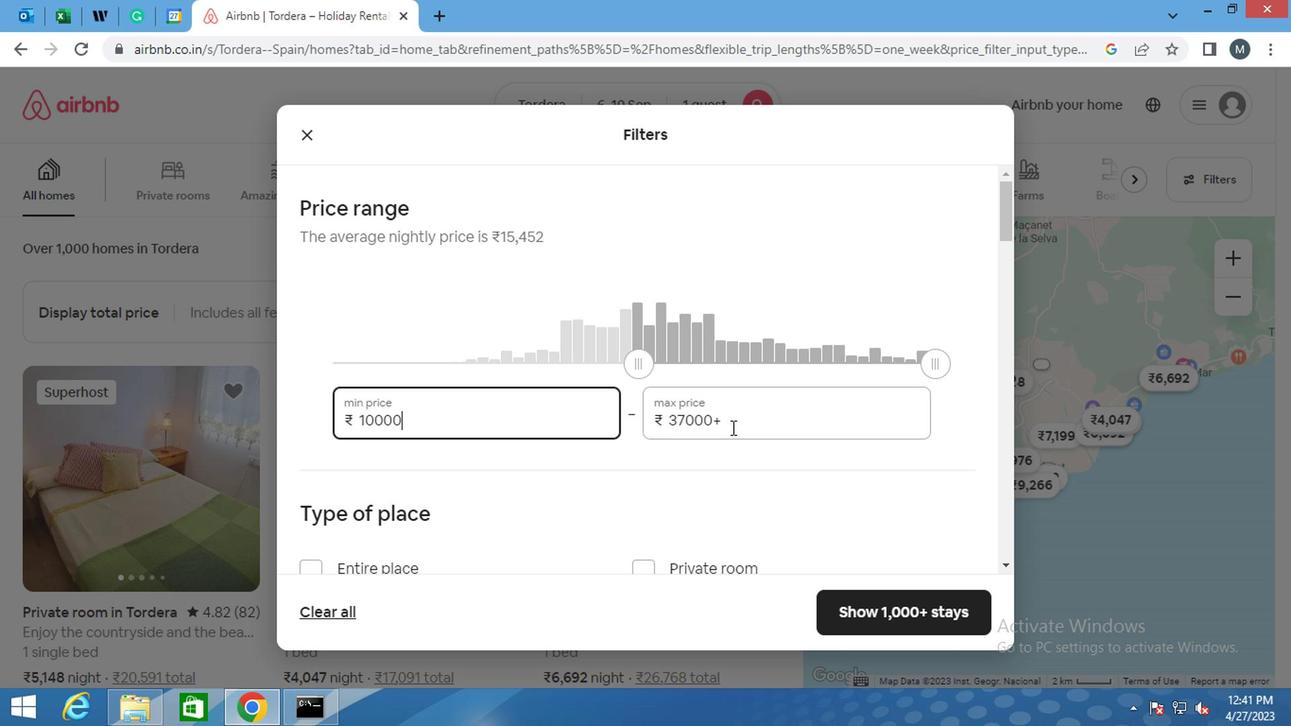 
Action: Mouse moved to (746, 433)
Screenshot: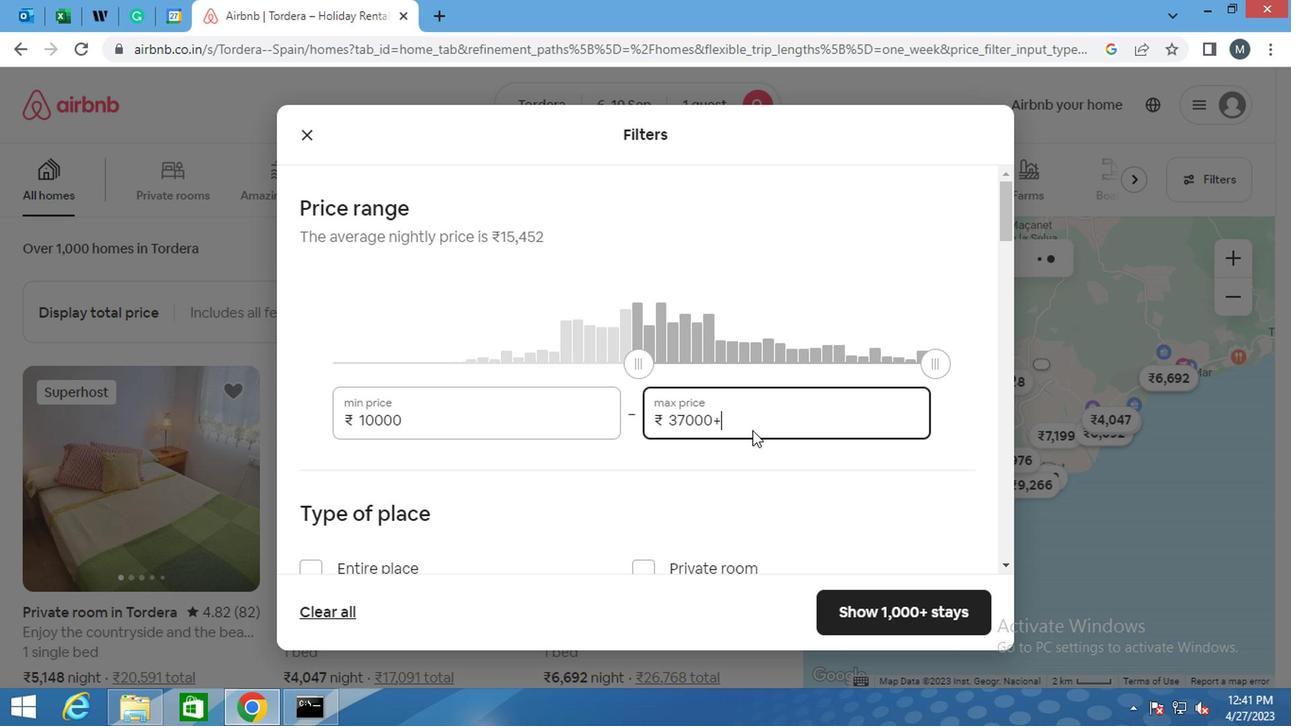 
Action: Key pressed <Key.backspace>
Screenshot: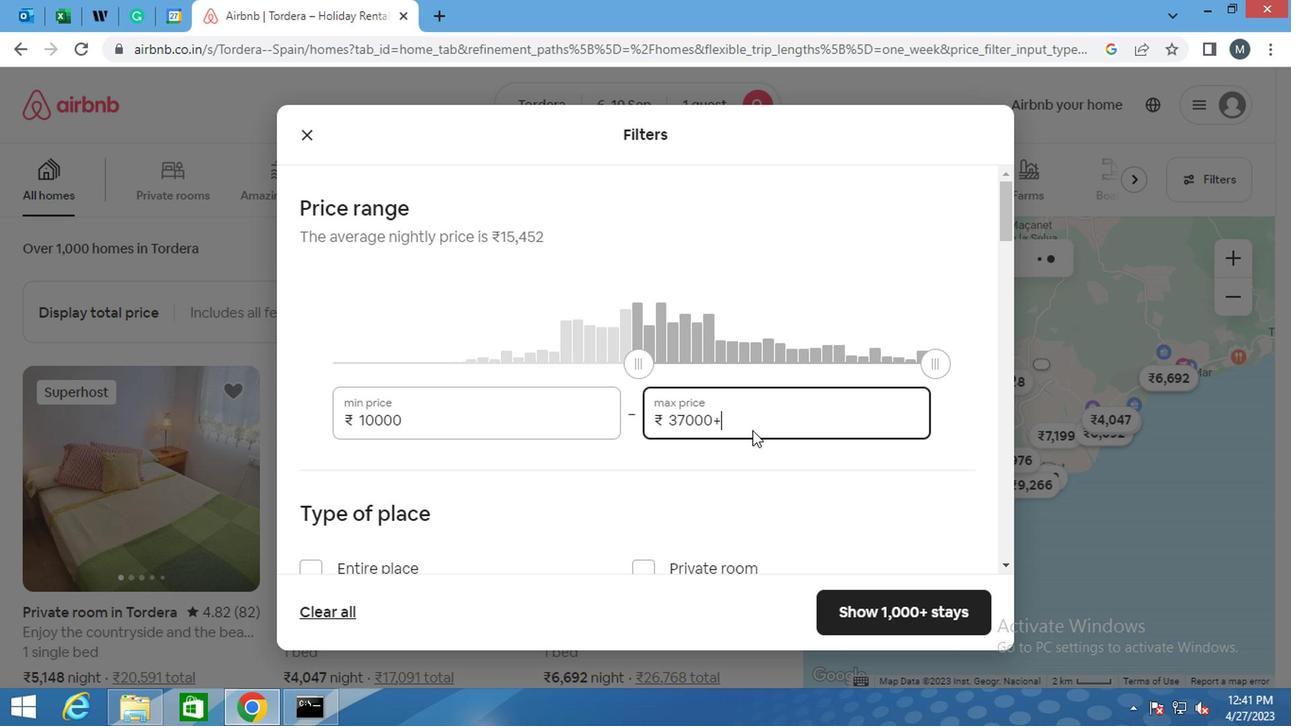 
Action: Mouse moved to (704, 448)
Screenshot: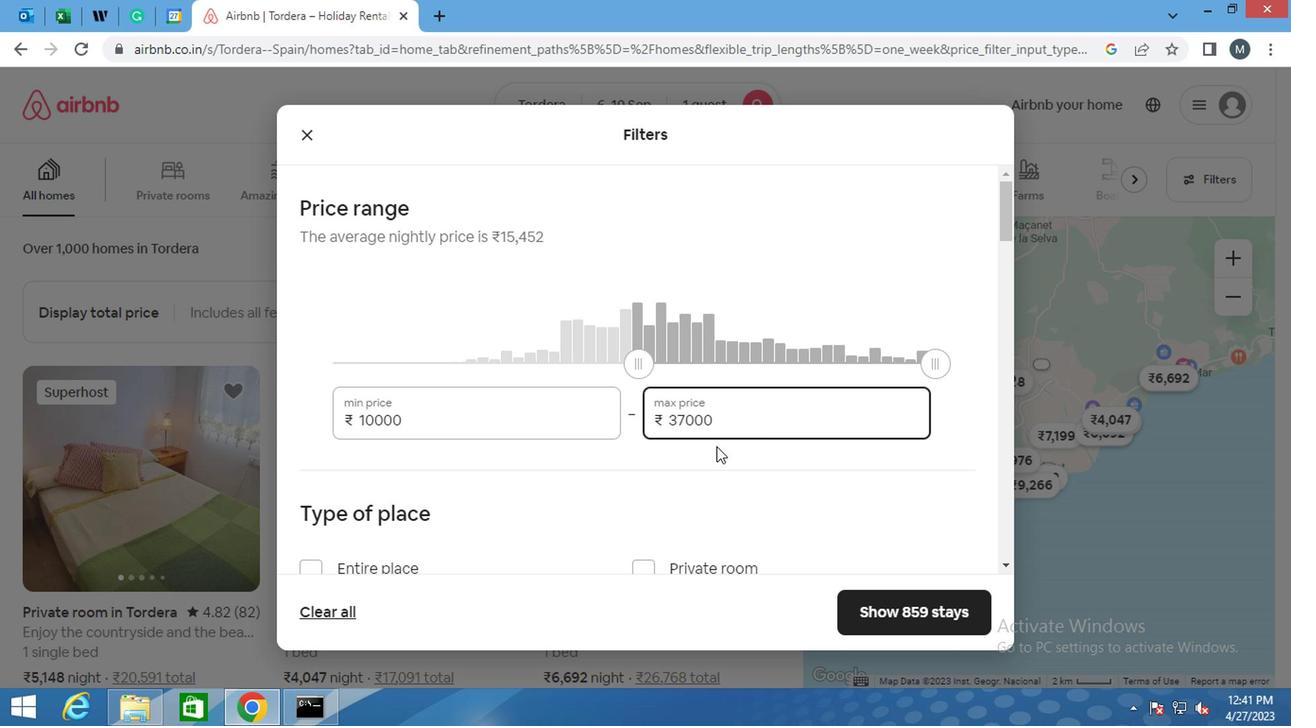 
Action: Key pressed <Key.backspace><Key.backspace><Key.backspace><Key.backspace><Key.backspace><Key.backspace><Key.backspace><Key.backspace><Key.backspace><Key.backspace><Key.backspace>
Screenshot: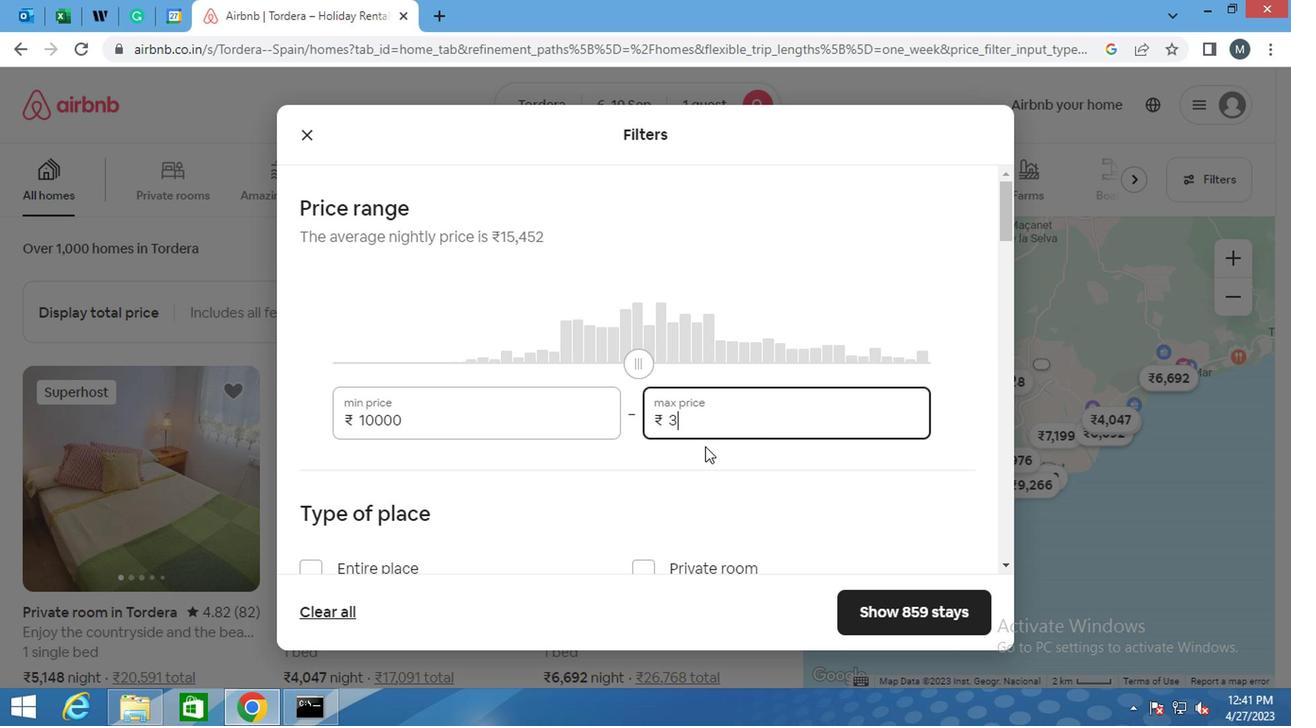
Action: Mouse moved to (688, 441)
Screenshot: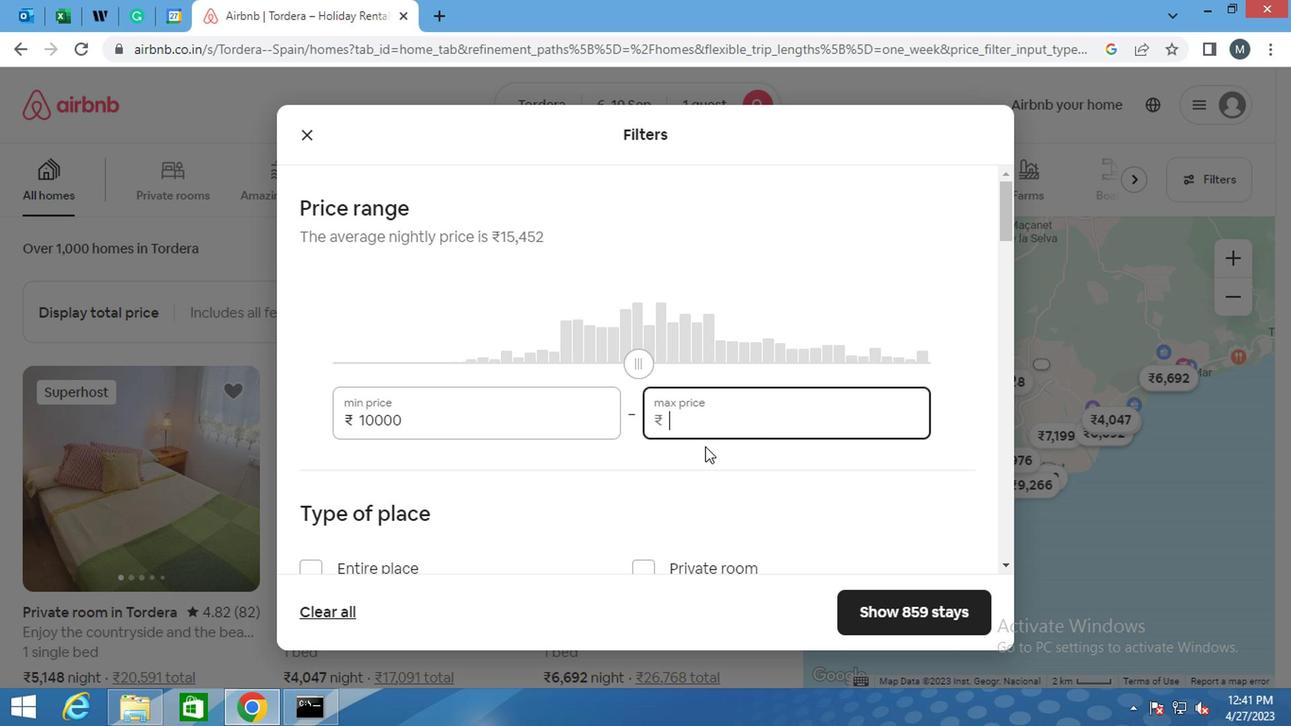 
Action: Key pressed 1
Screenshot: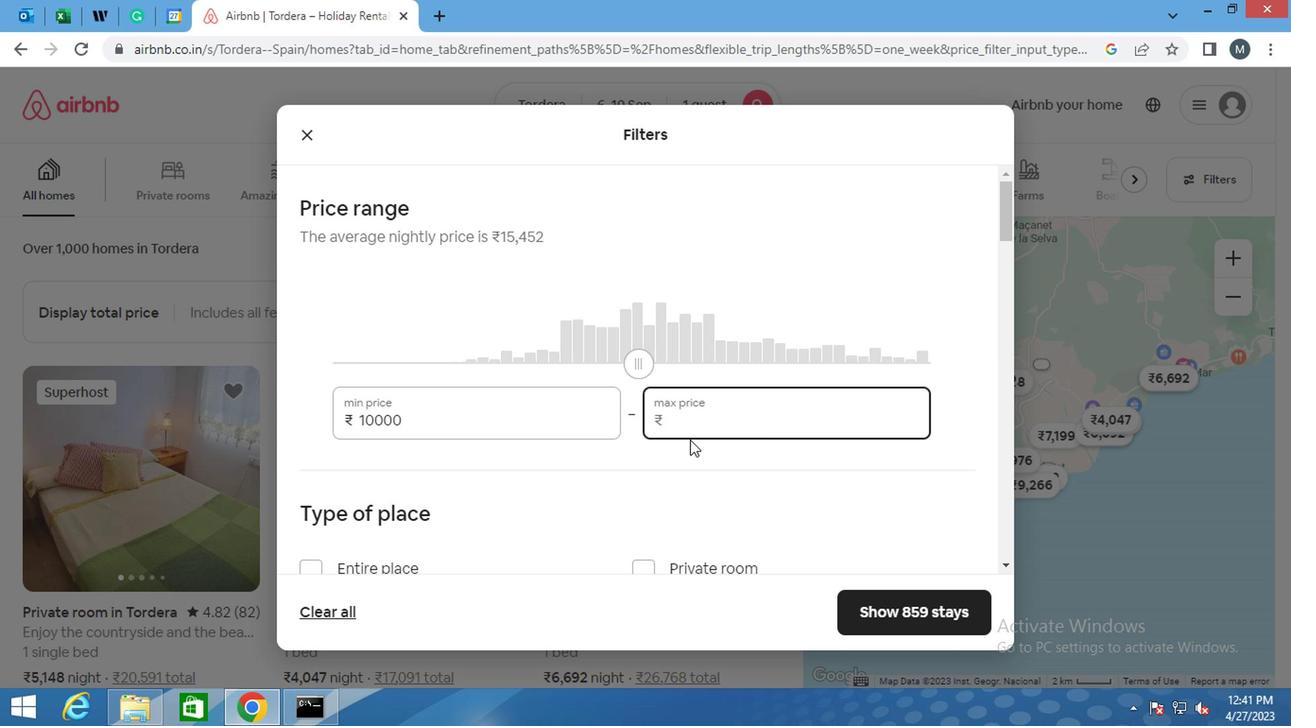
Action: Mouse moved to (687, 441)
Screenshot: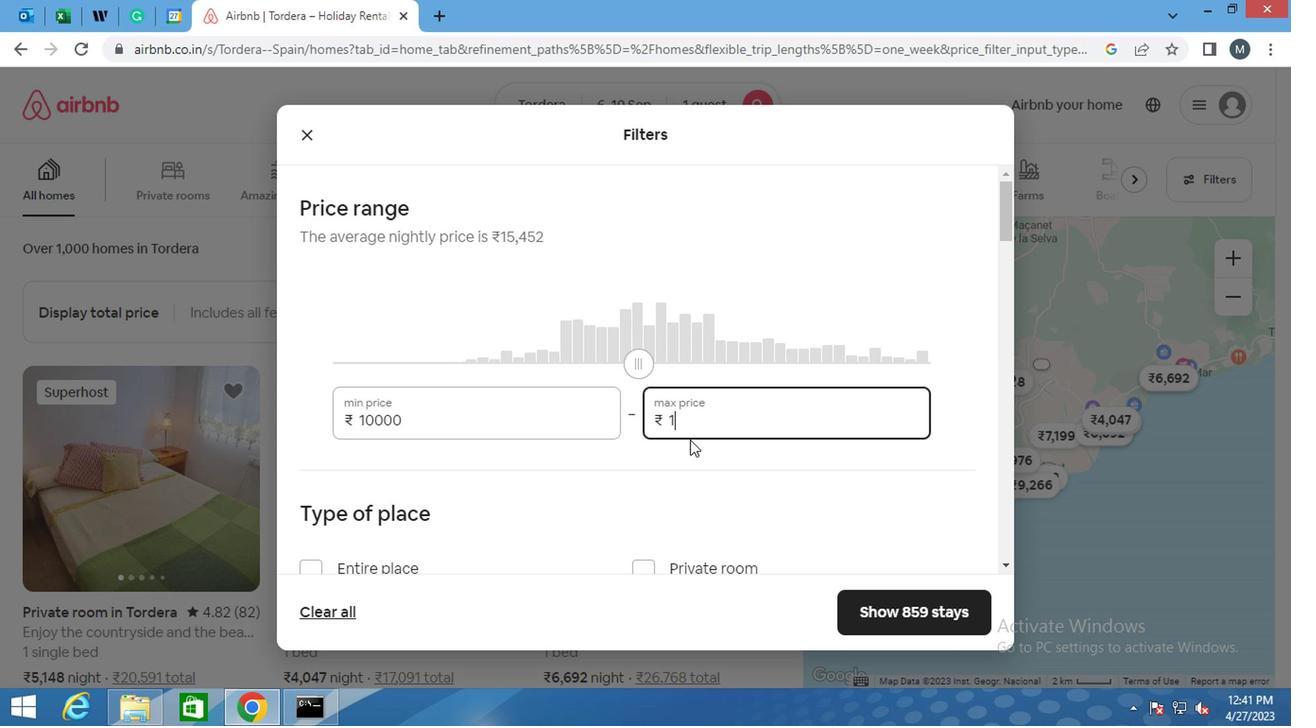 
Action: Key pressed 5
Screenshot: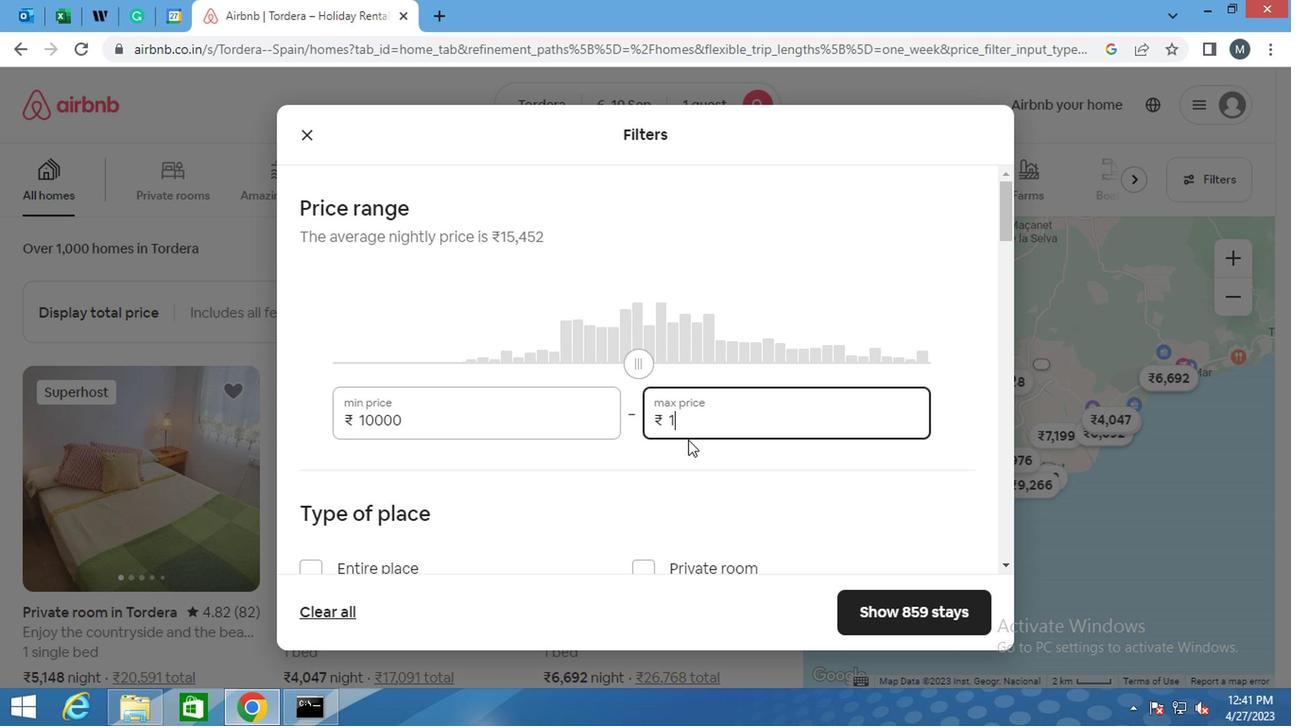 
Action: Mouse moved to (684, 443)
Screenshot: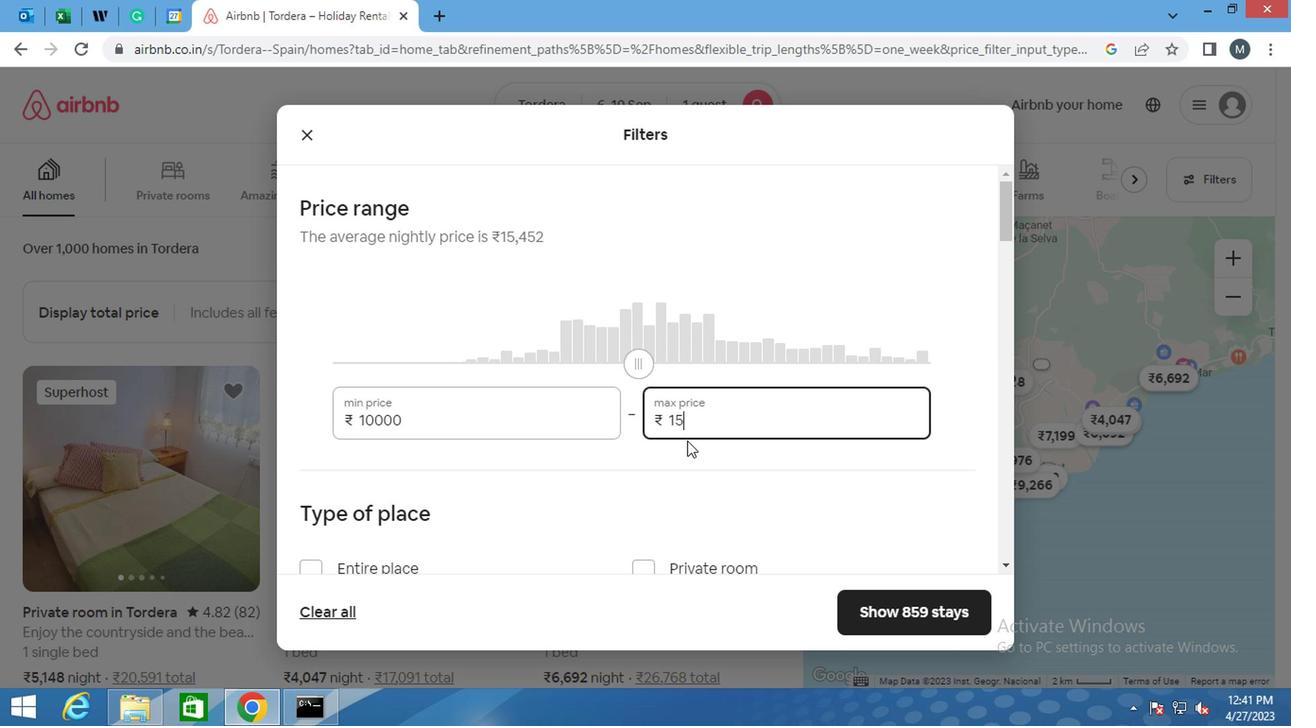 
Action: Key pressed 000
Screenshot: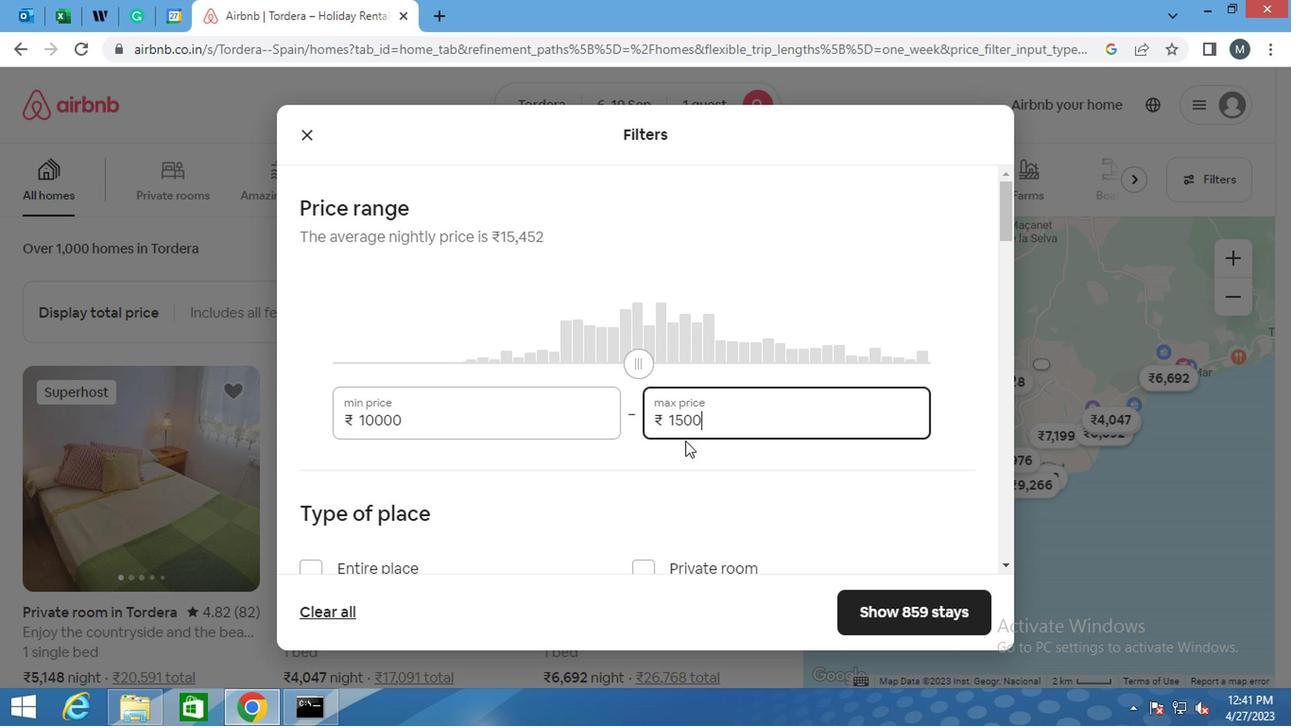 
Action: Mouse moved to (419, 423)
Screenshot: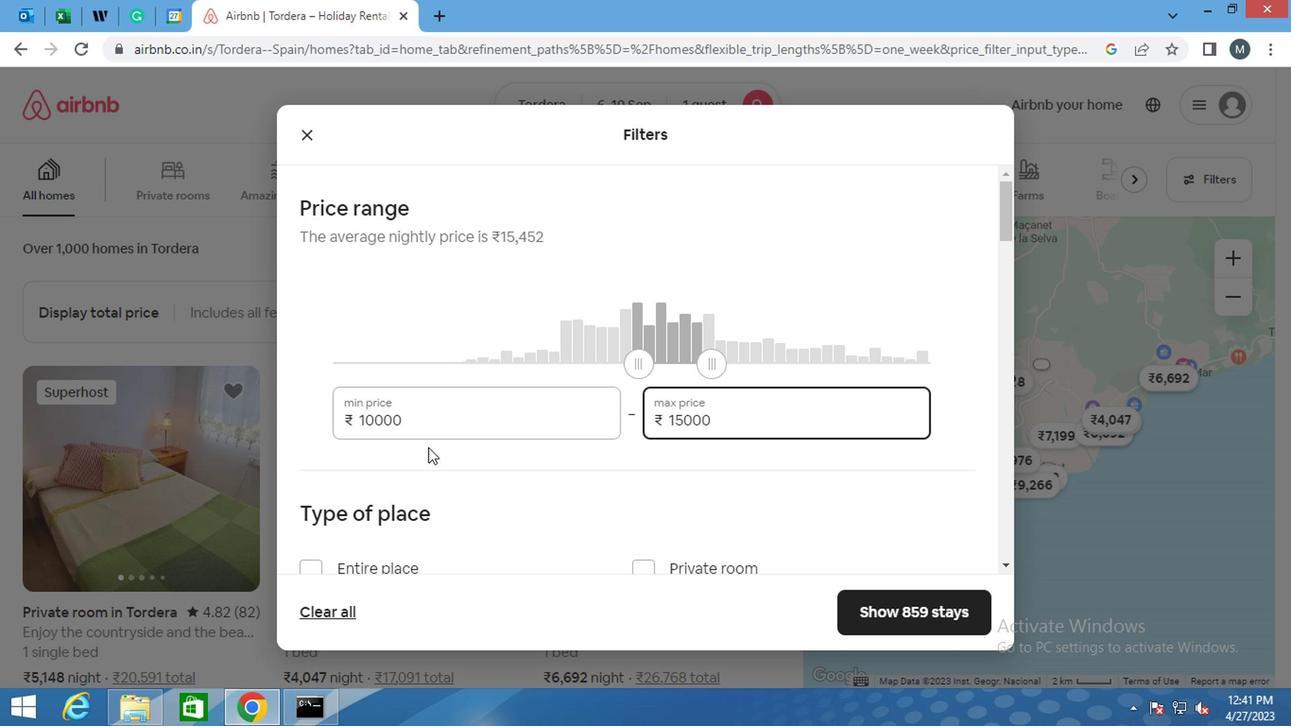 
Action: Mouse scrolled (419, 422) with delta (0, 0)
Screenshot: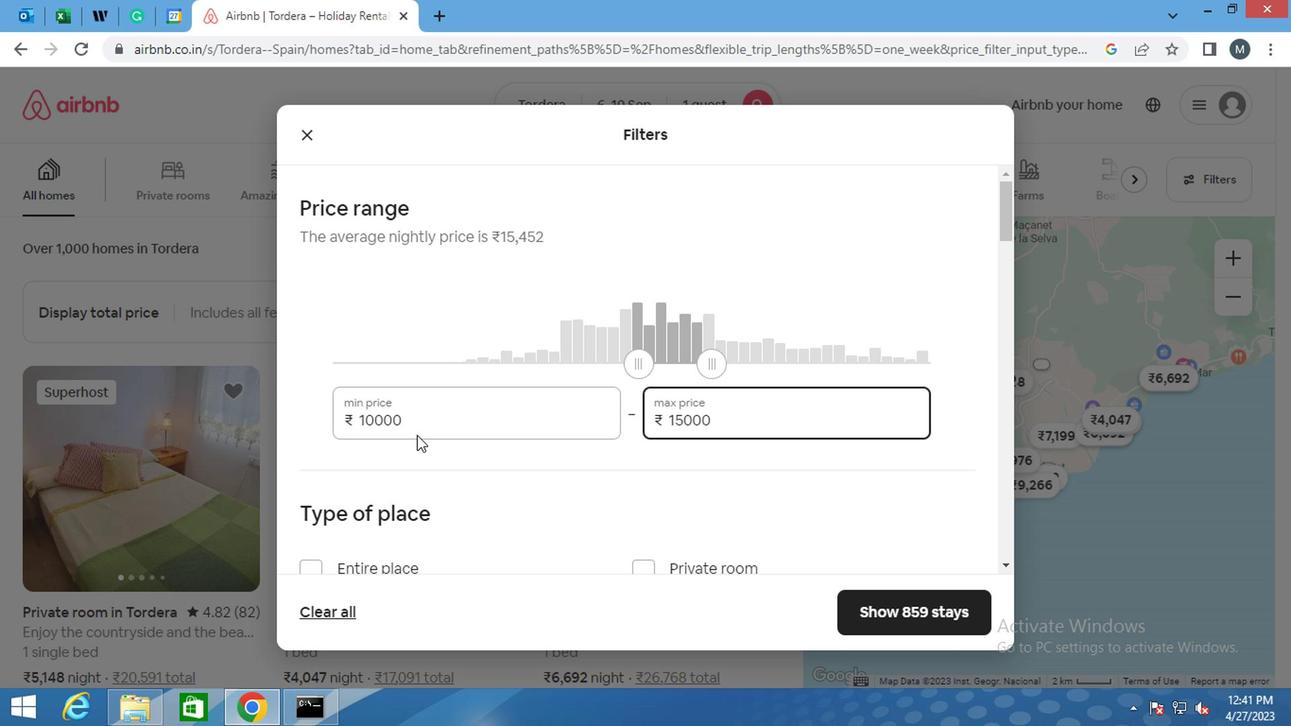 
Action: Mouse moved to (421, 423)
Screenshot: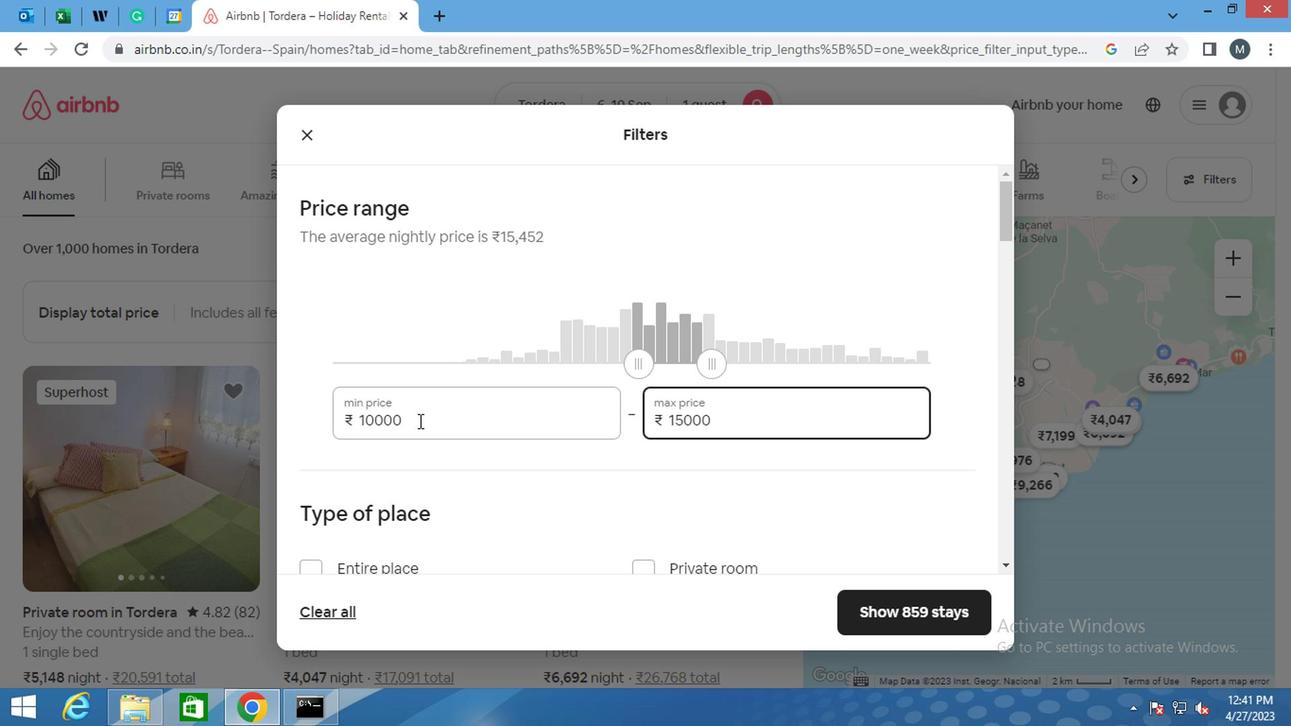 
Action: Mouse scrolled (421, 422) with delta (0, 0)
Screenshot: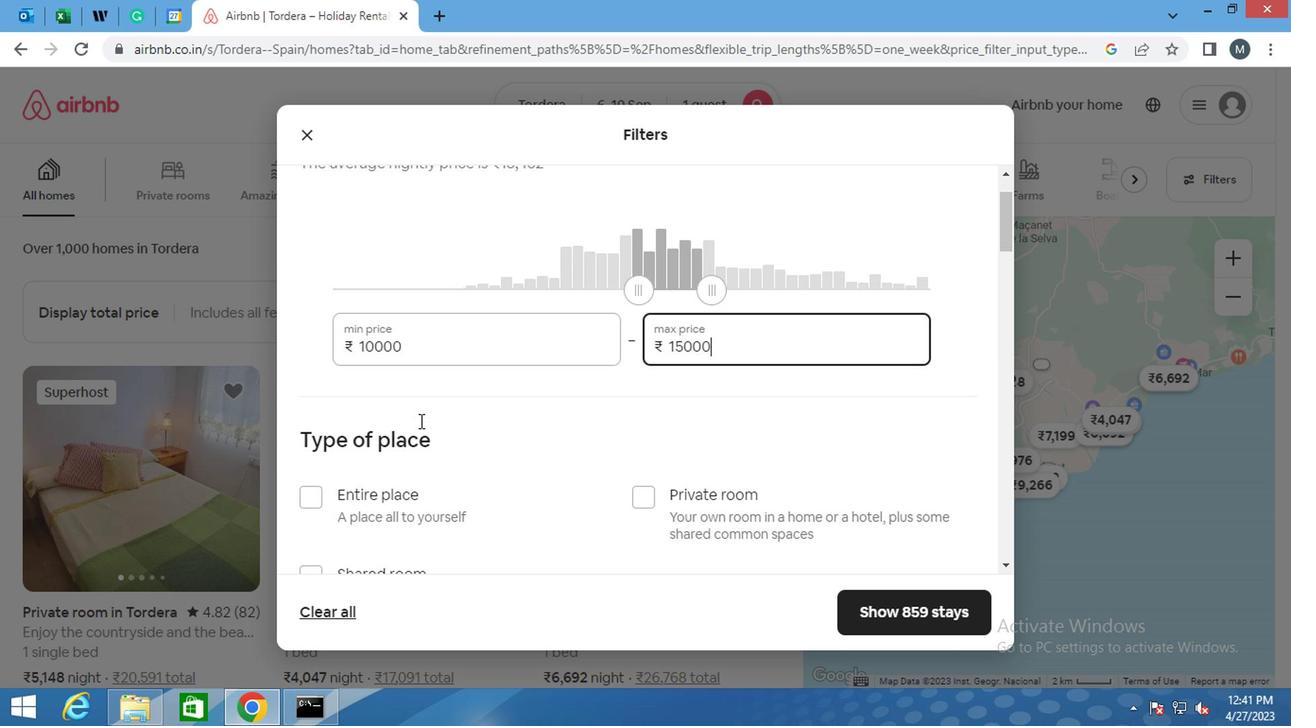
Action: Mouse moved to (645, 383)
Screenshot: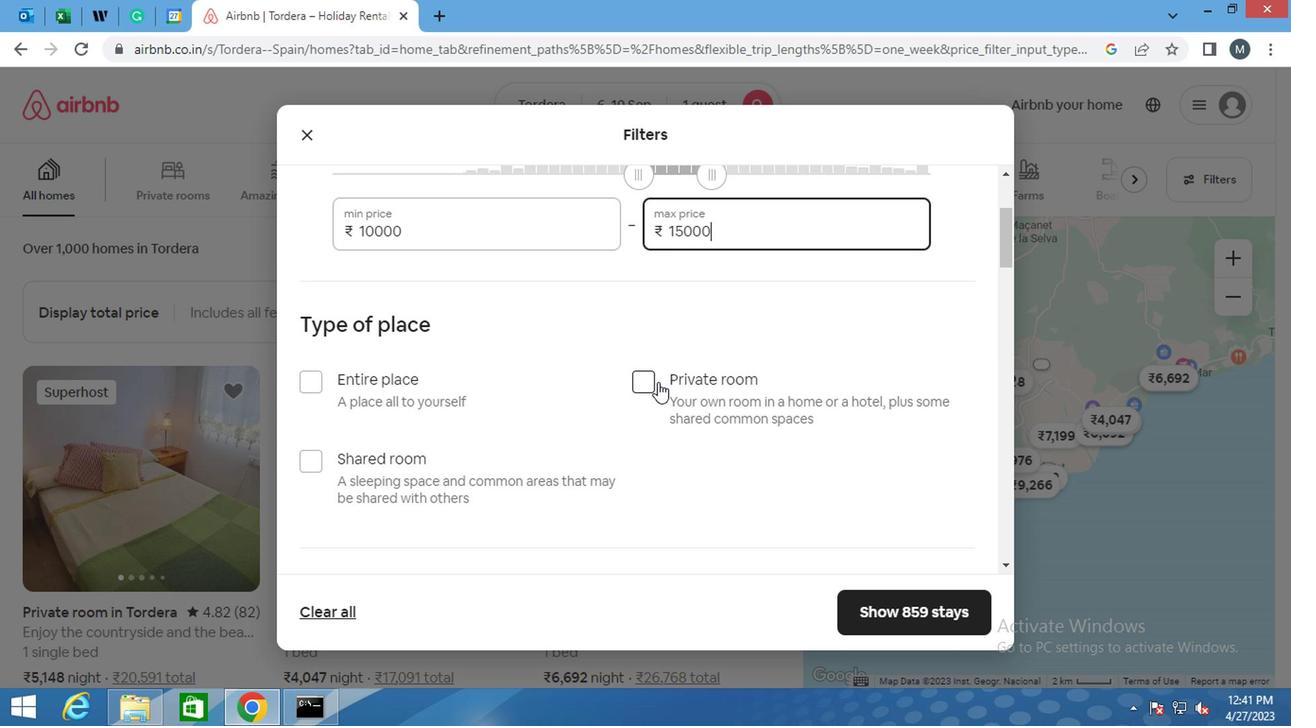 
Action: Mouse pressed left at (645, 383)
Screenshot: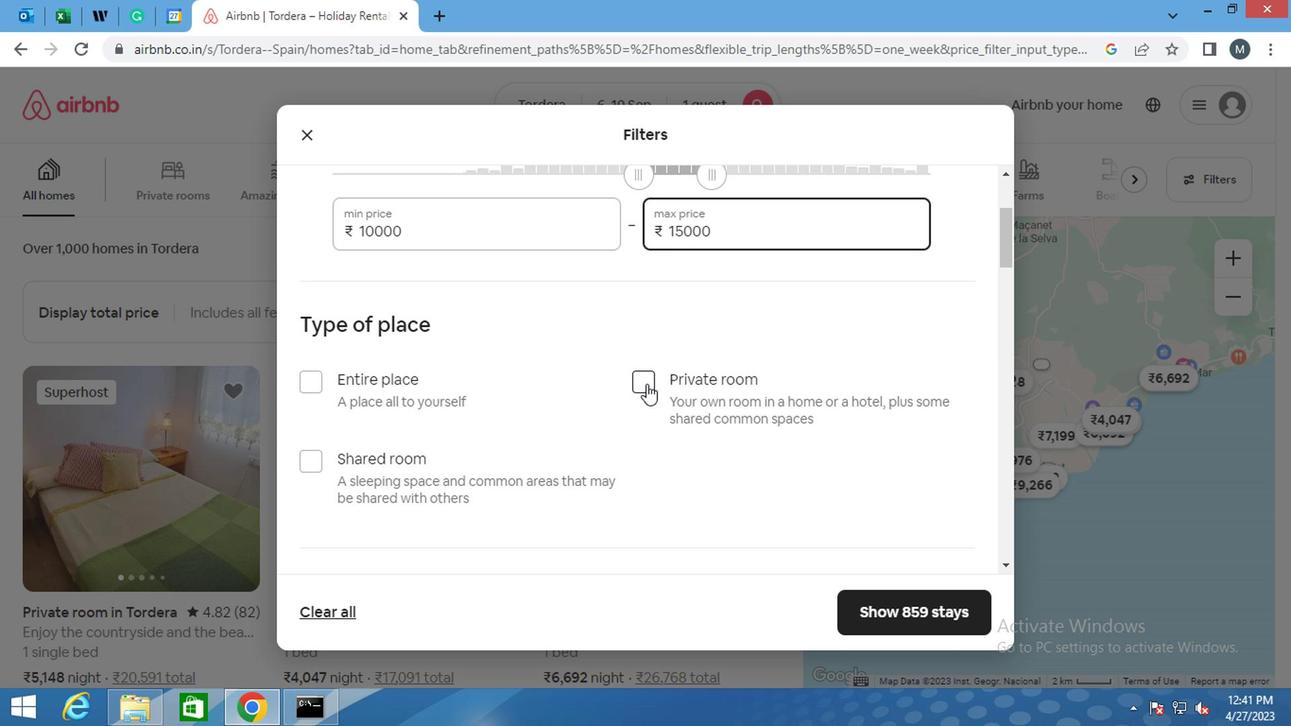 
Action: Mouse moved to (378, 339)
Screenshot: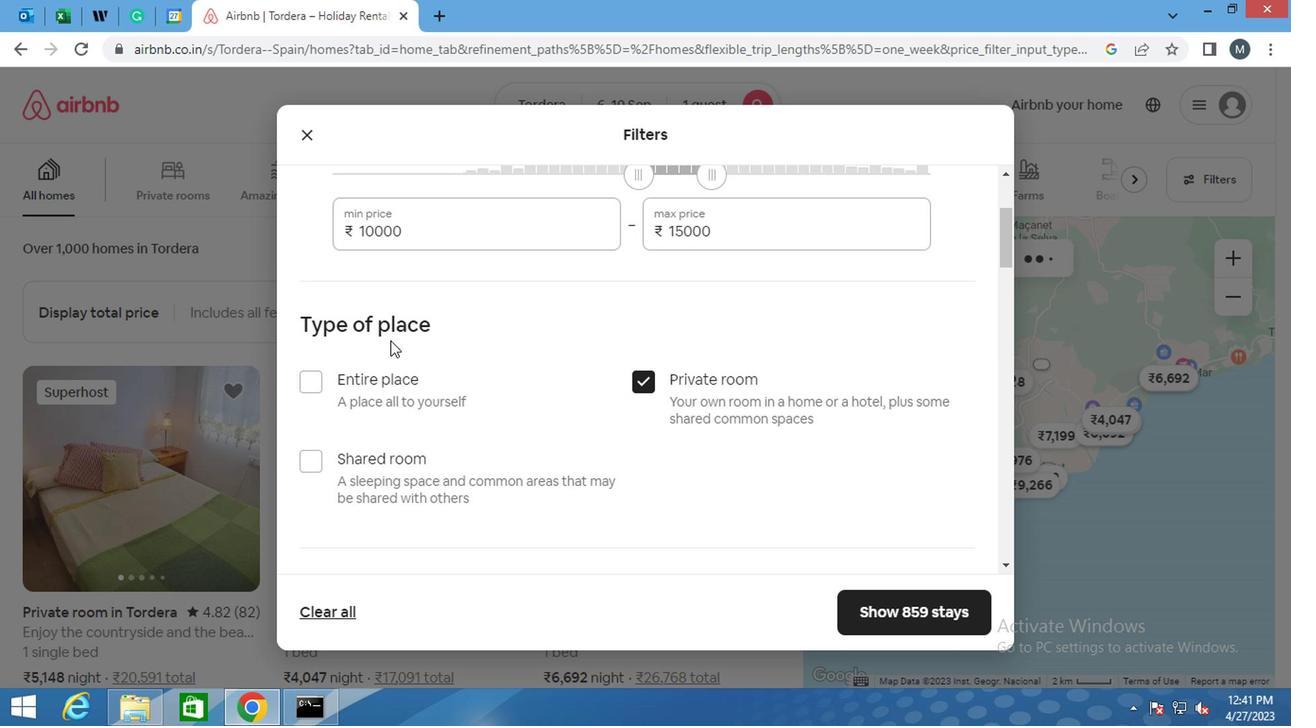 
Action: Mouse scrolled (378, 339) with delta (0, 0)
Screenshot: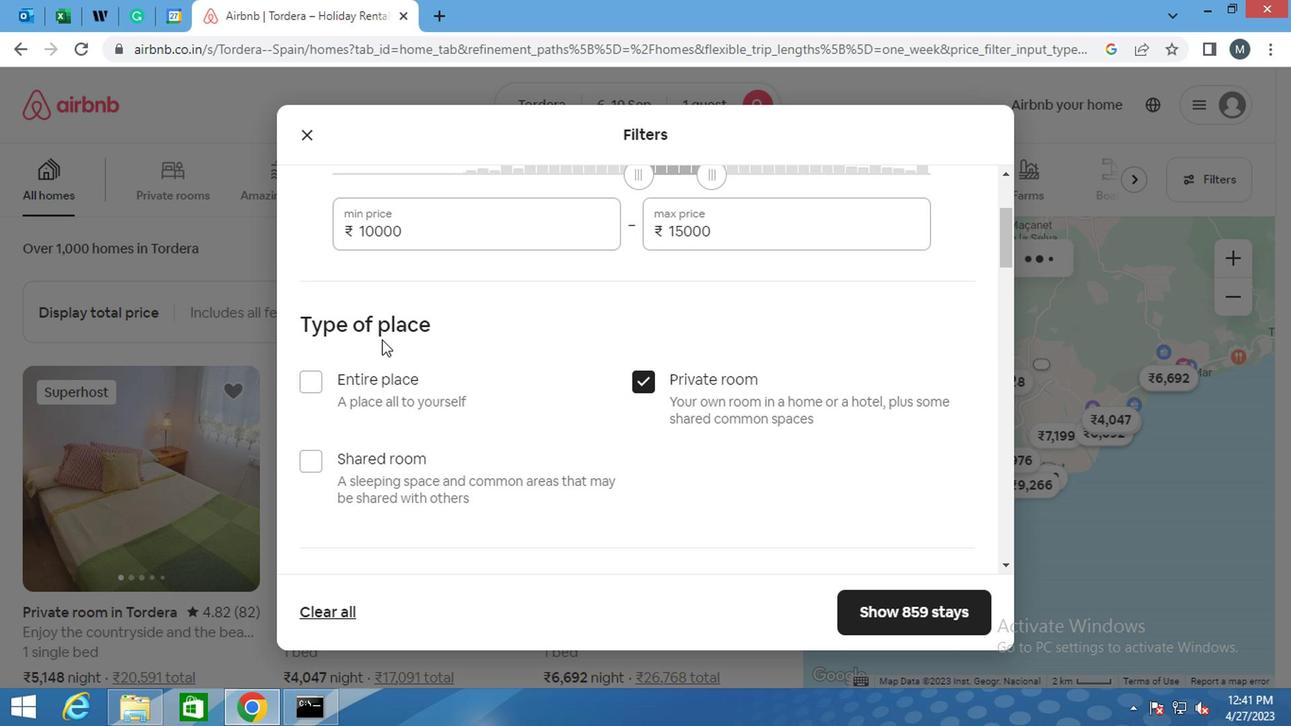 
Action: Mouse scrolled (378, 339) with delta (0, 0)
Screenshot: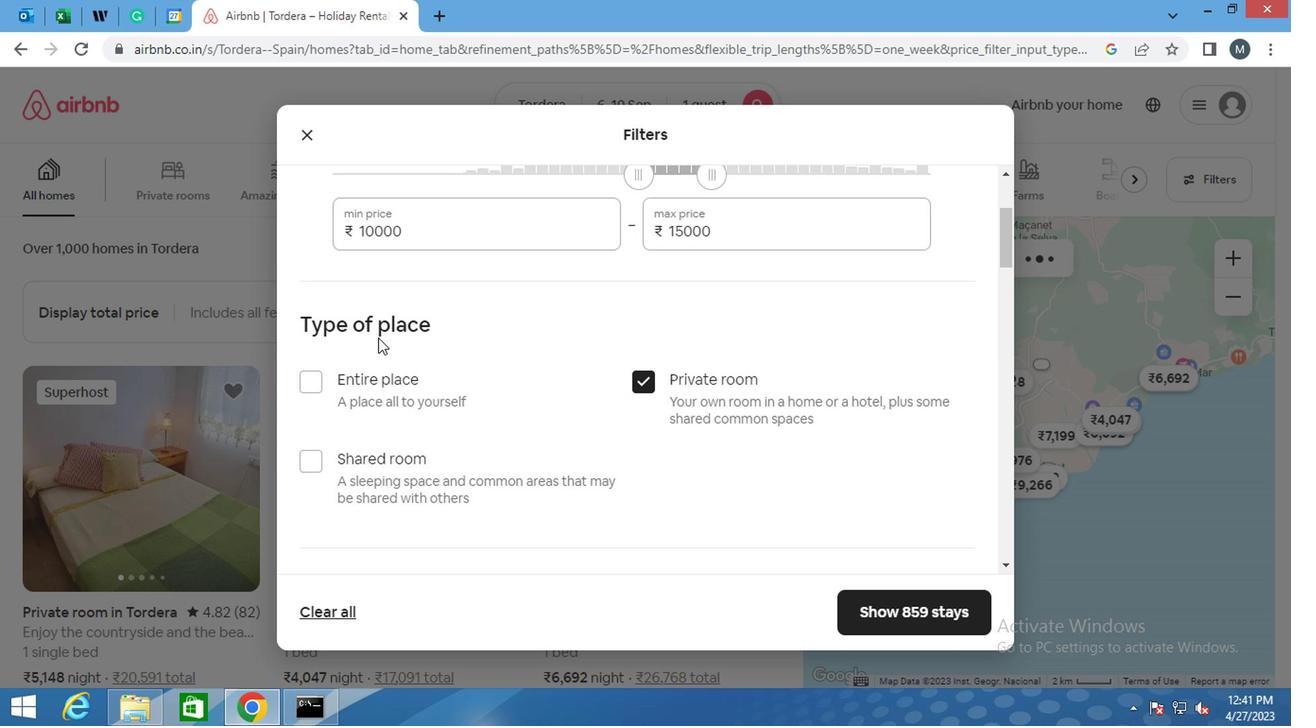
Action: Mouse moved to (388, 330)
Screenshot: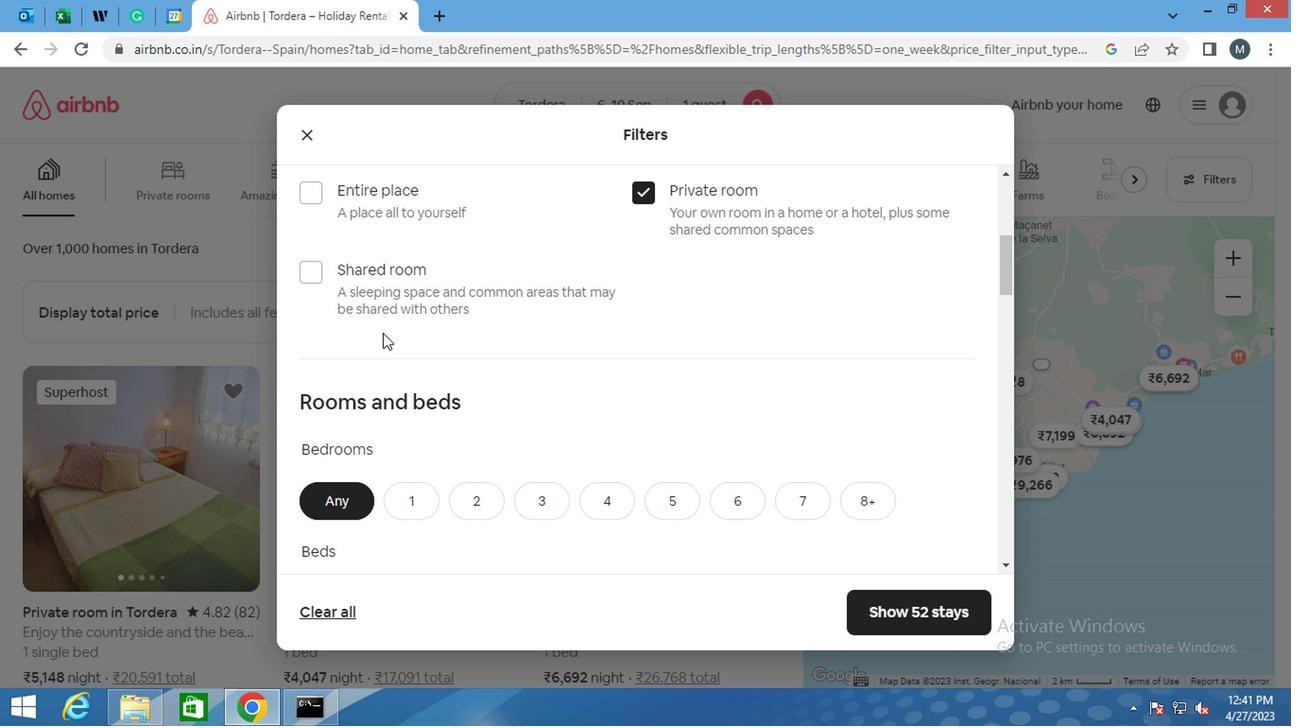 
Action: Mouse scrolled (388, 328) with delta (0, -1)
Screenshot: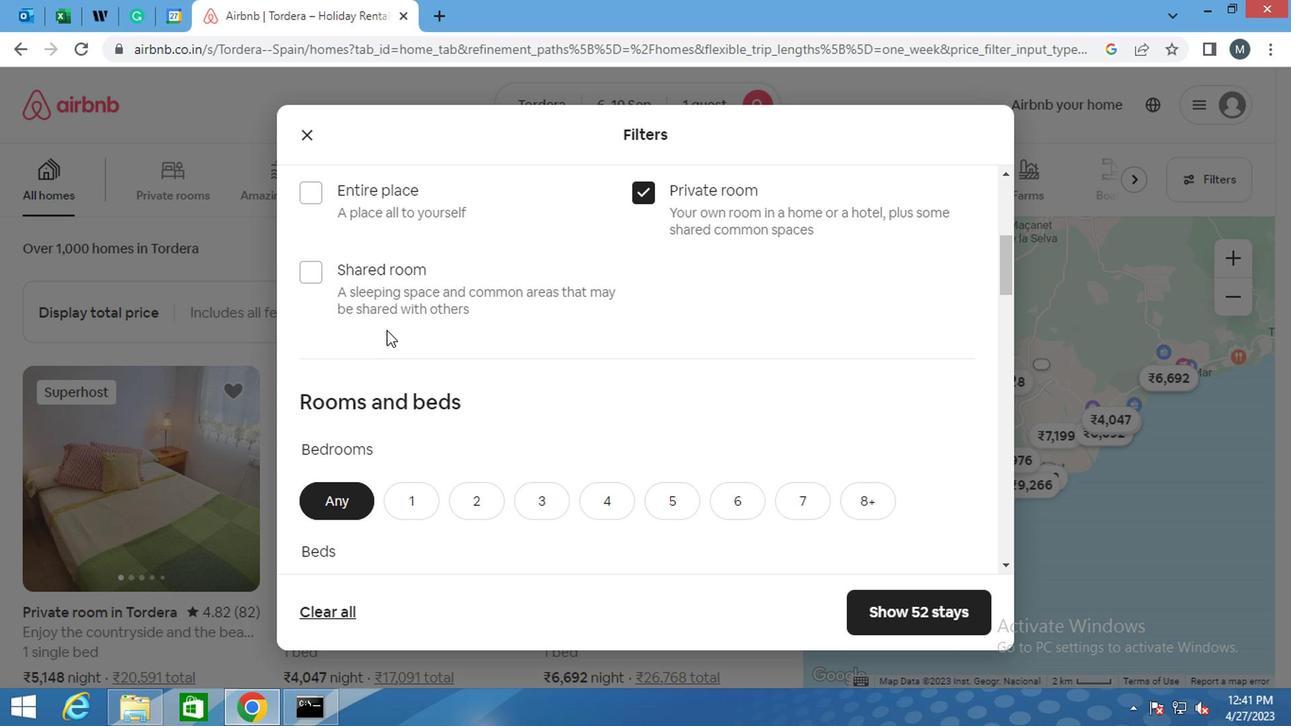 
Action: Mouse moved to (423, 407)
Screenshot: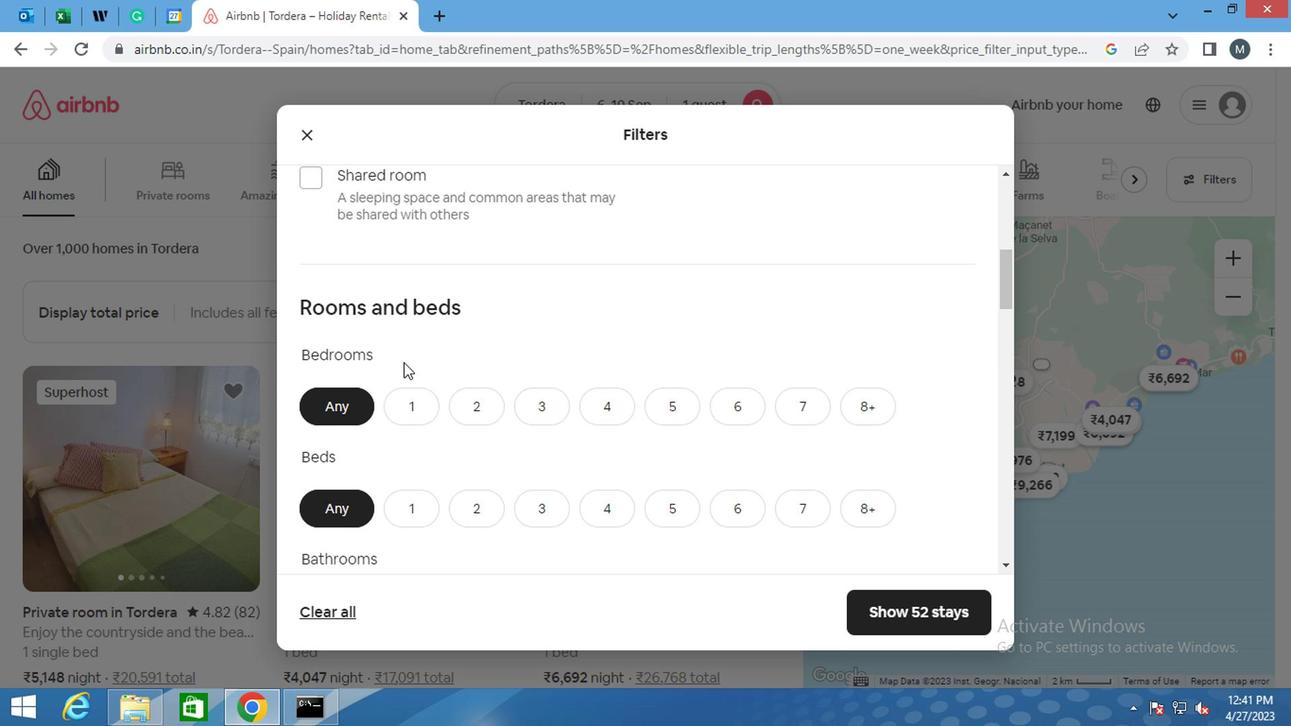 
Action: Mouse pressed left at (423, 407)
Screenshot: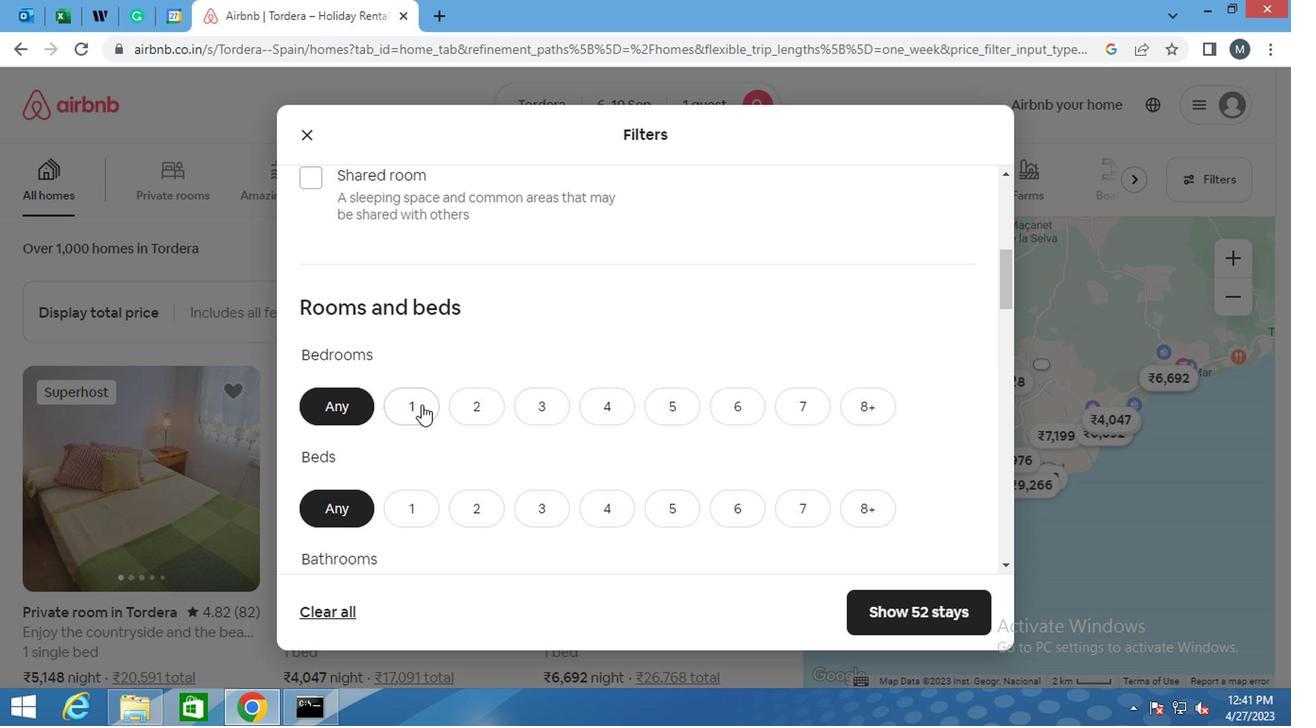 
Action: Mouse moved to (459, 382)
Screenshot: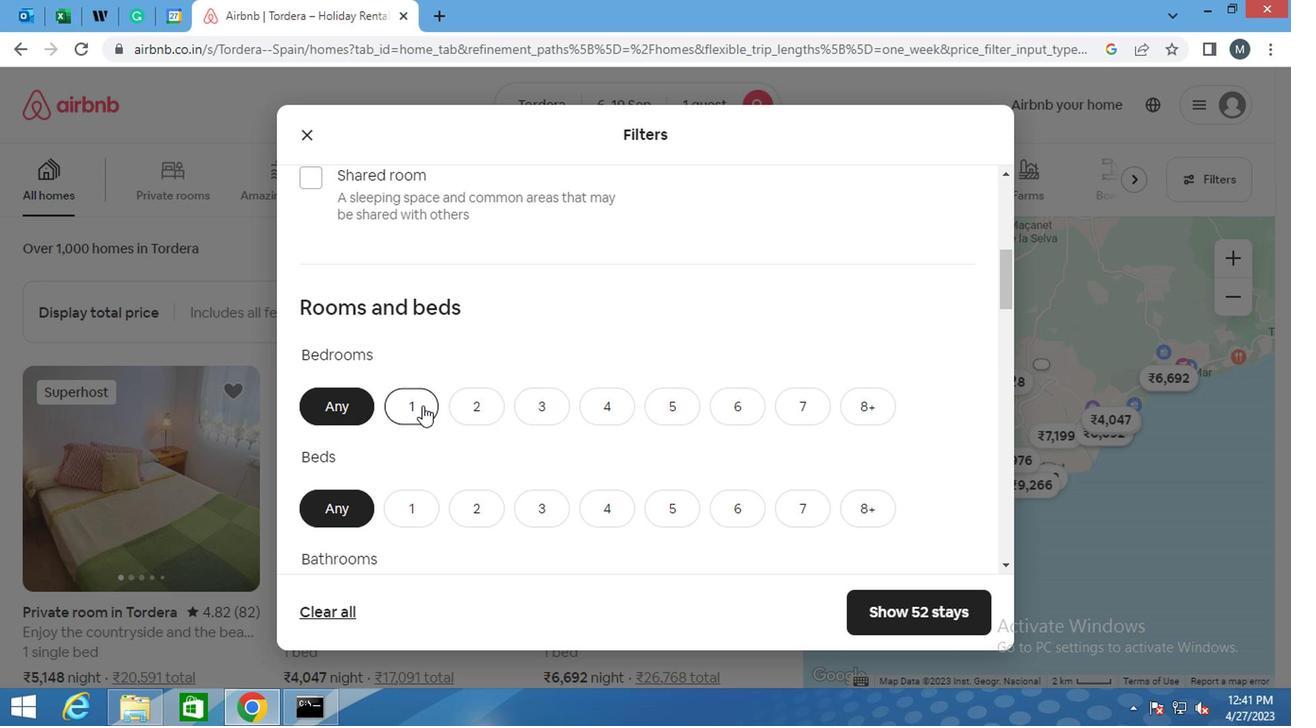 
Action: Mouse scrolled (459, 381) with delta (0, 0)
Screenshot: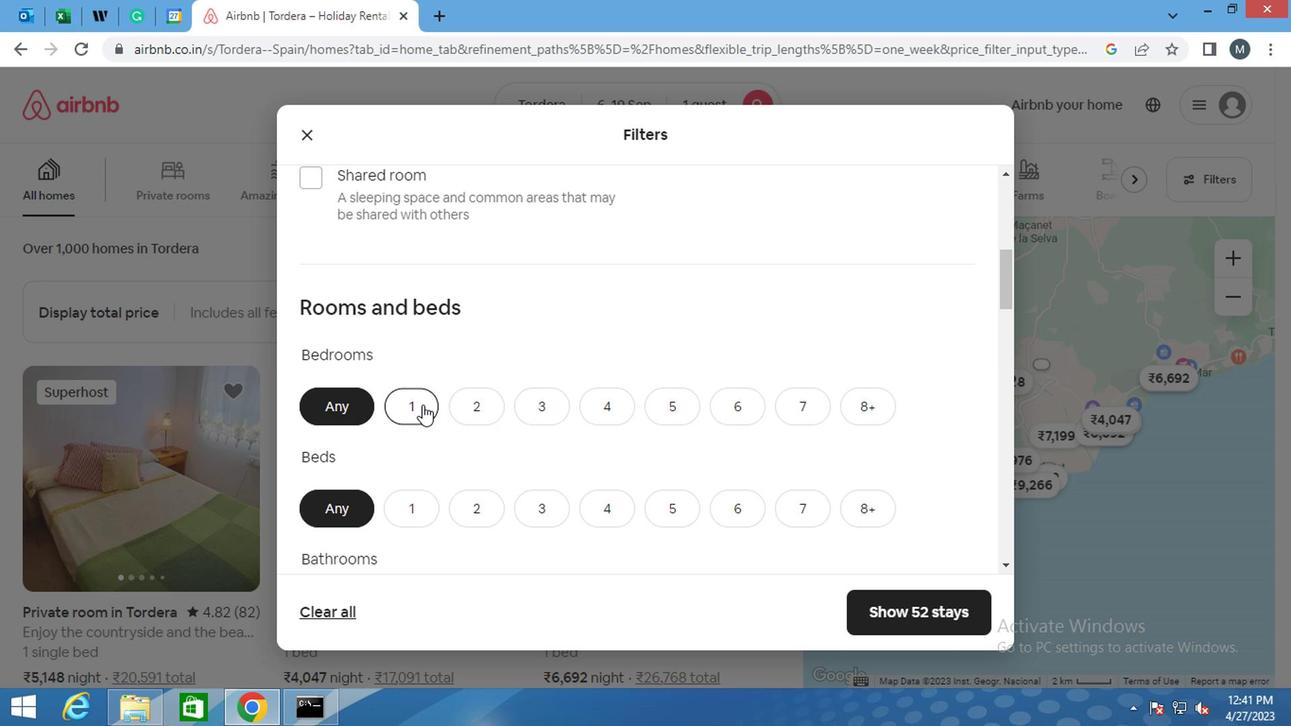 
Action: Mouse moved to (459, 385)
Screenshot: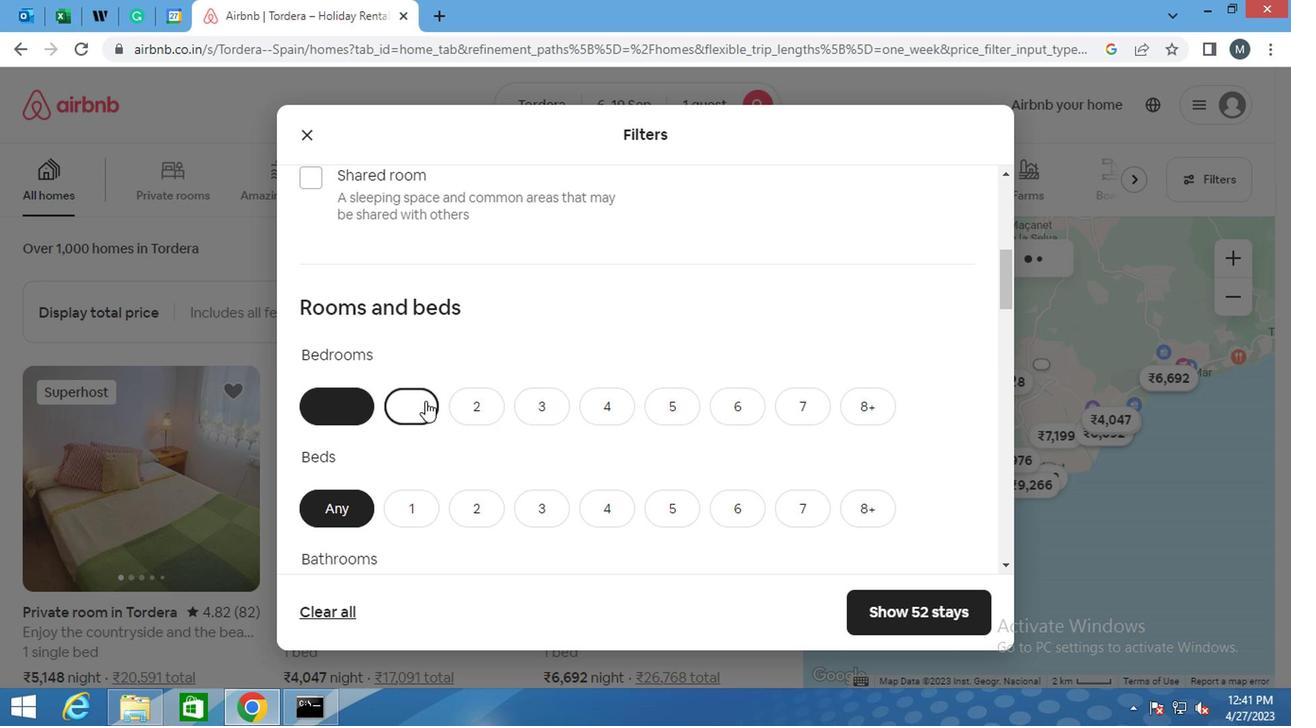 
Action: Mouse scrolled (459, 384) with delta (0, -1)
Screenshot: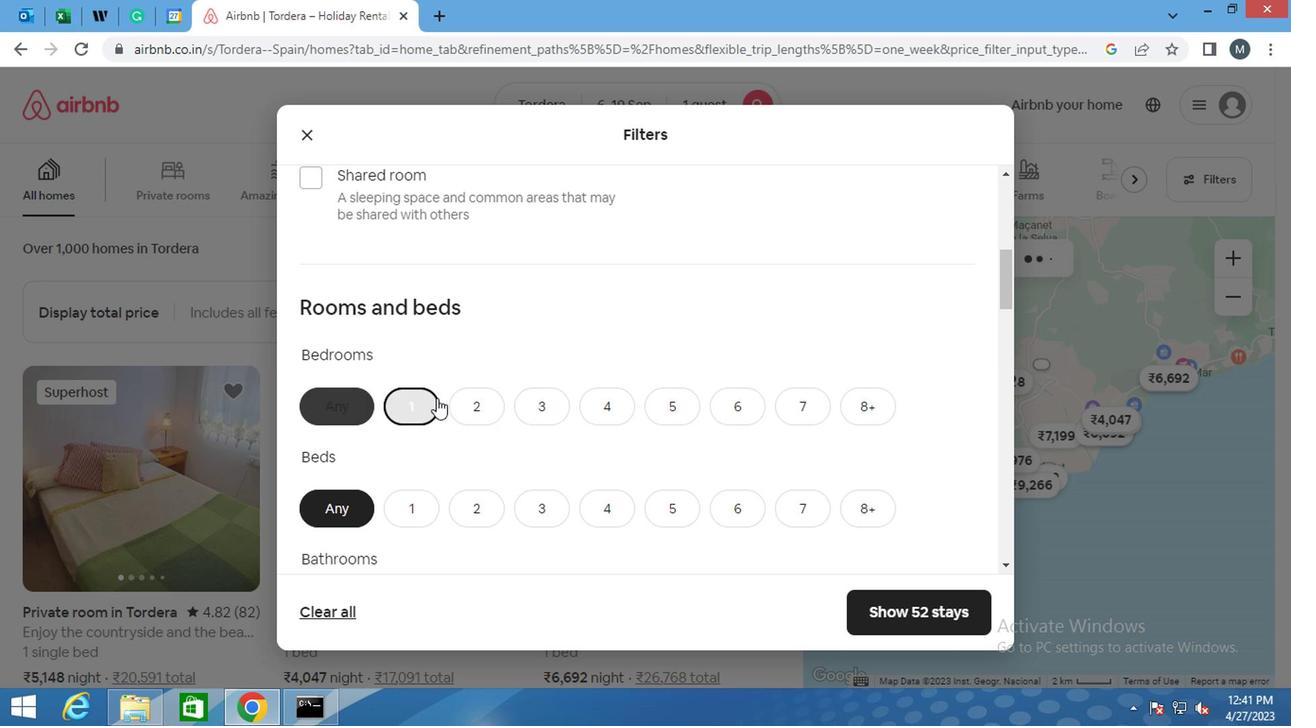 
Action: Mouse moved to (430, 330)
Screenshot: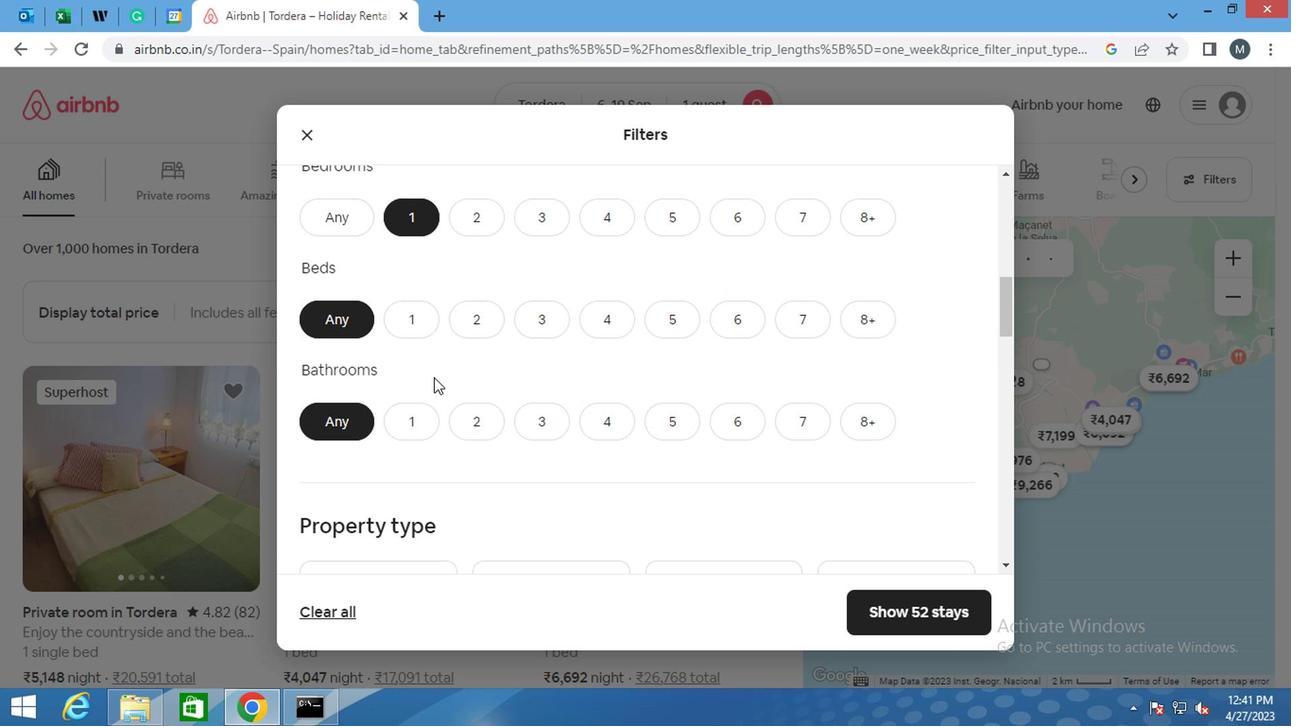 
Action: Mouse pressed left at (430, 330)
Screenshot: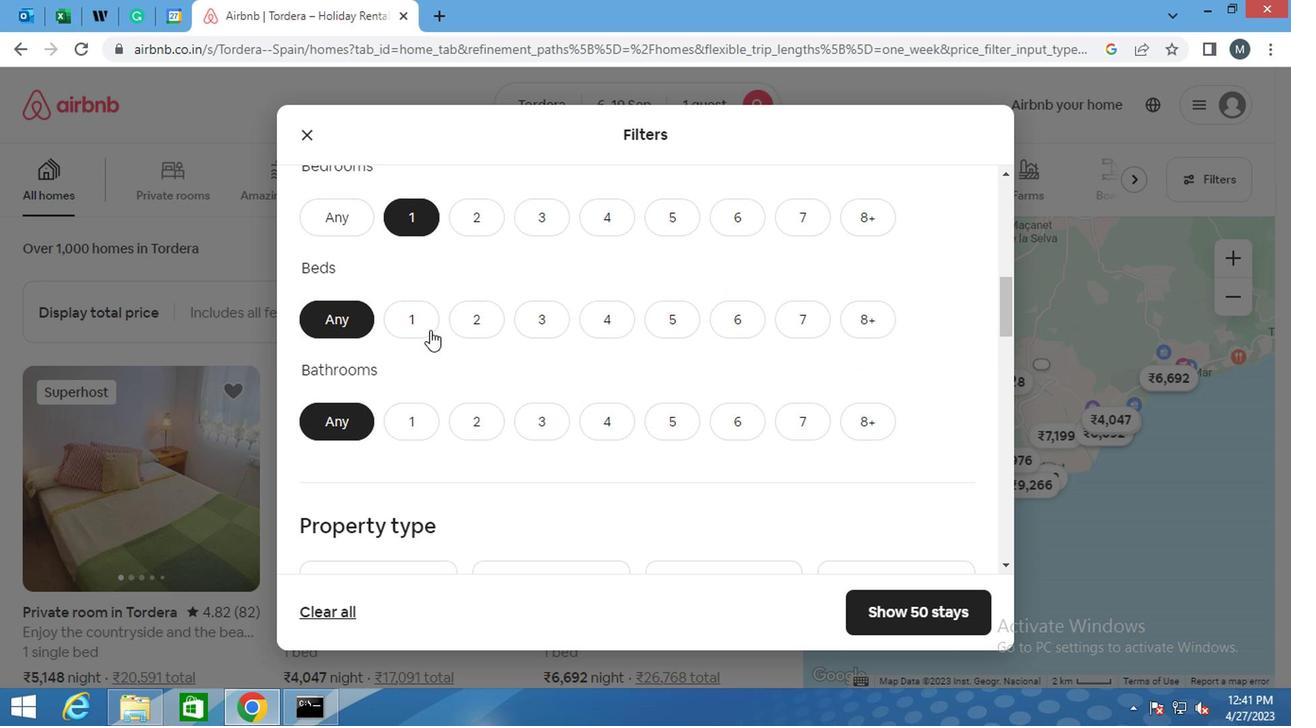 
Action: Mouse moved to (414, 417)
Screenshot: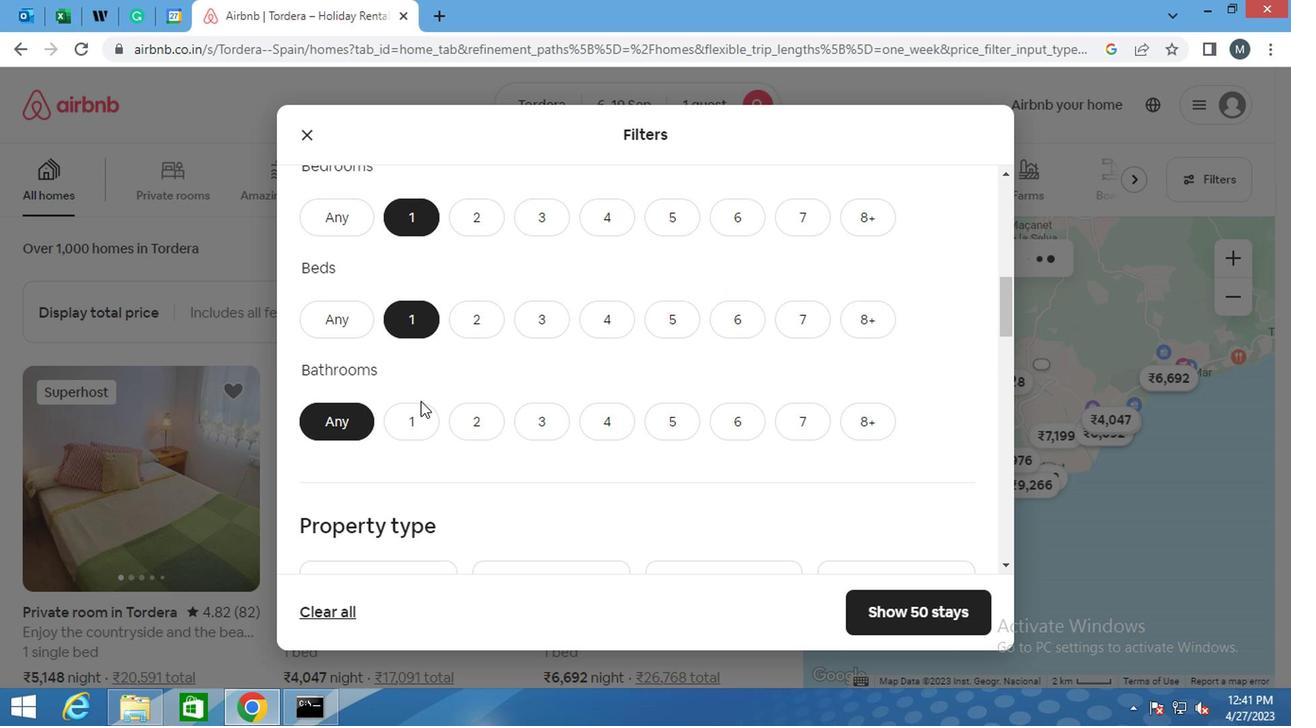 
Action: Mouse pressed left at (414, 417)
Screenshot: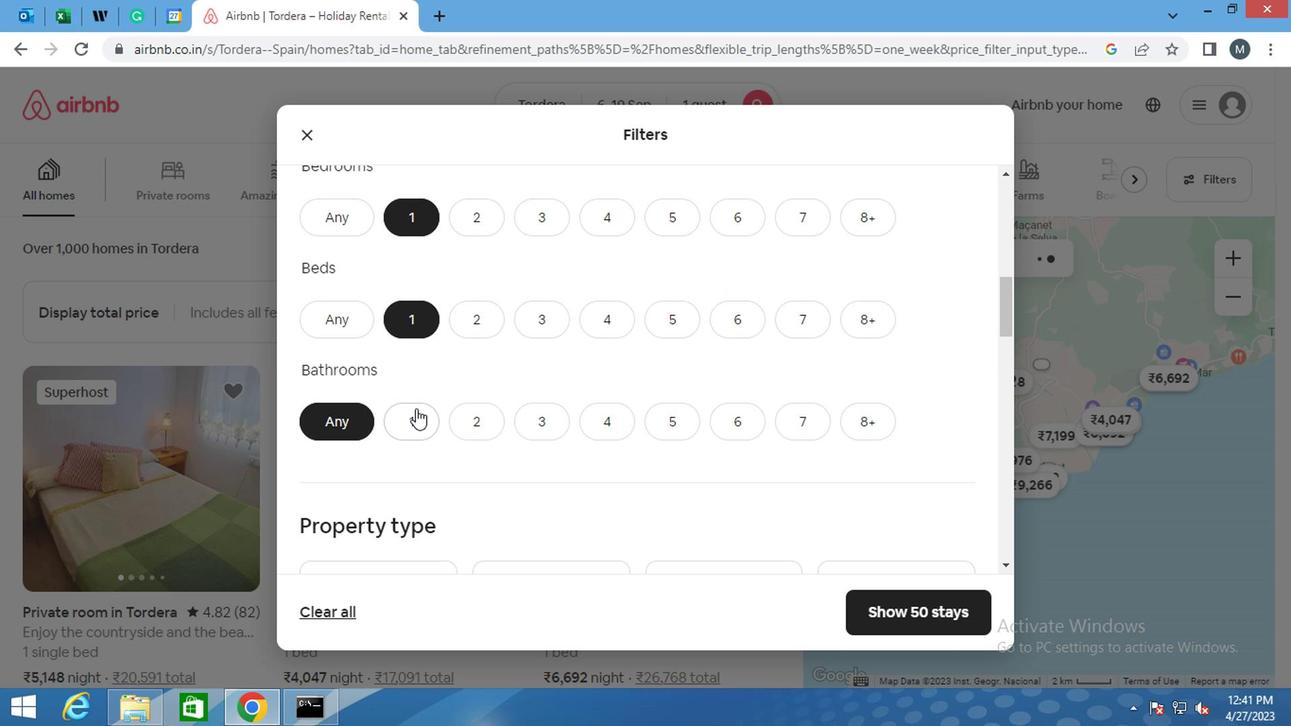 
Action: Mouse moved to (393, 350)
Screenshot: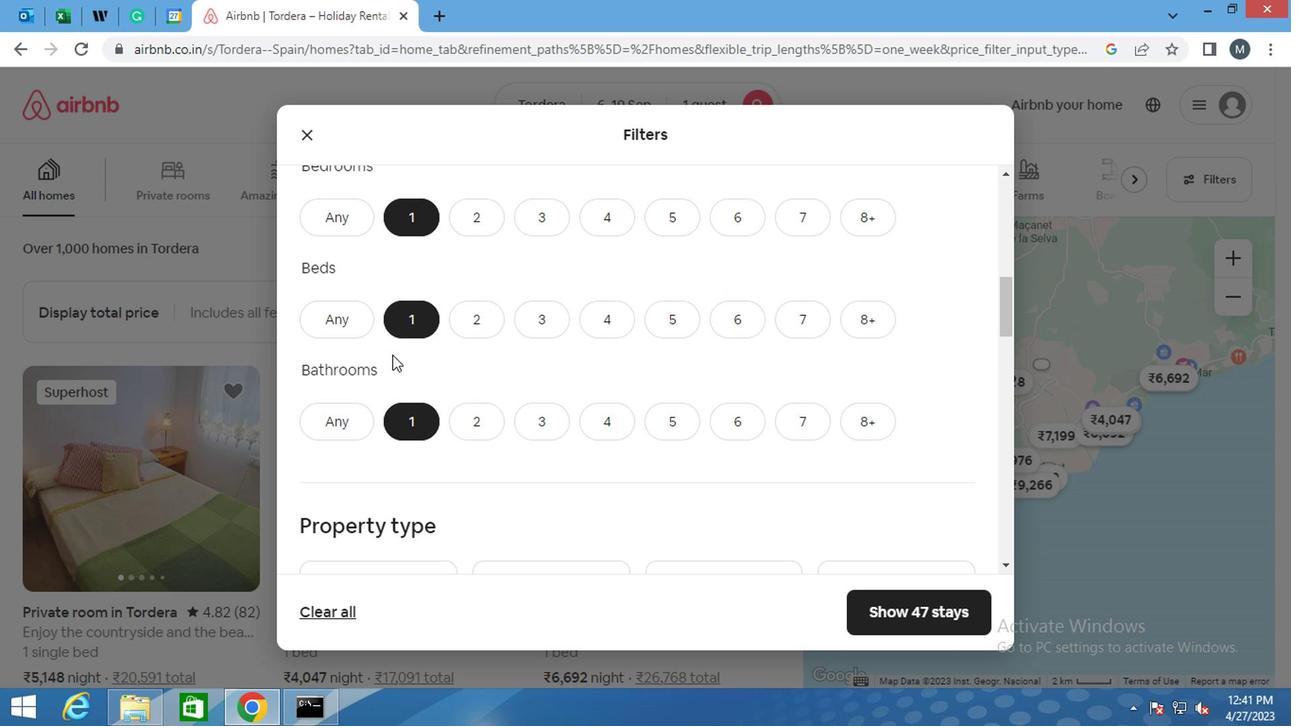 
Action: Mouse scrolled (393, 349) with delta (0, -1)
Screenshot: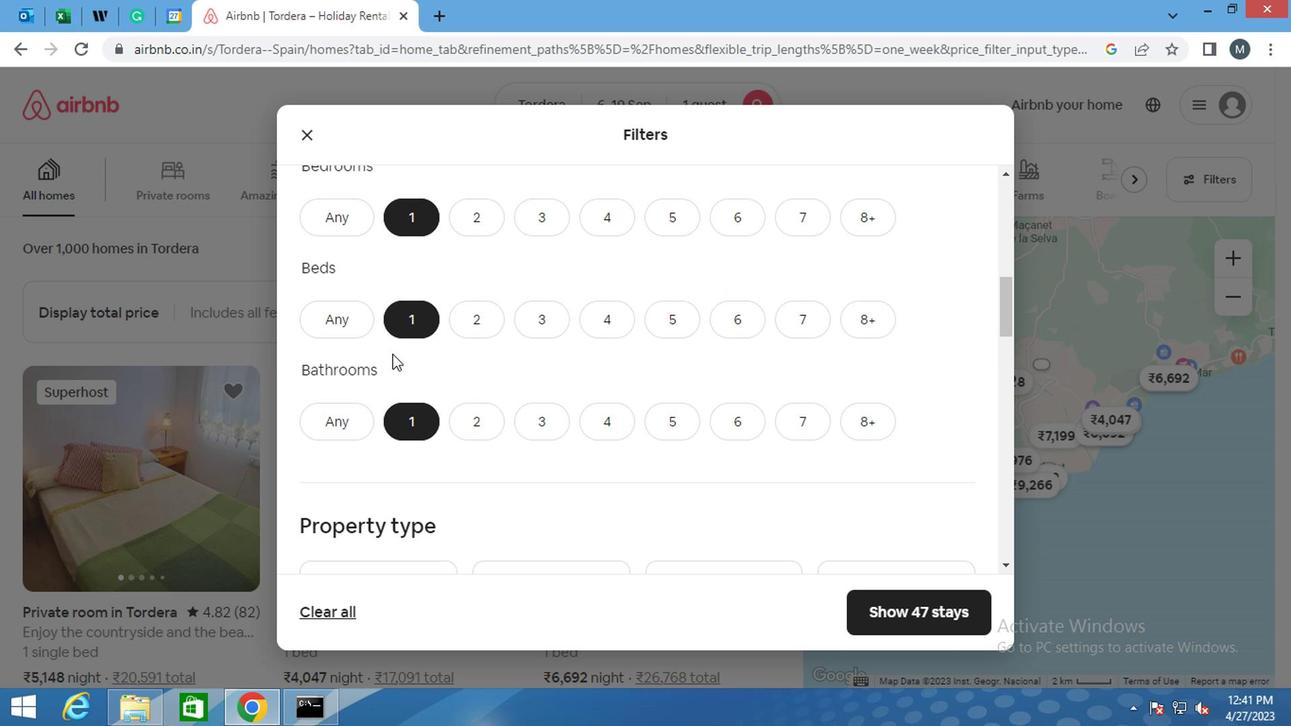 
Action: Mouse moved to (393, 349)
Screenshot: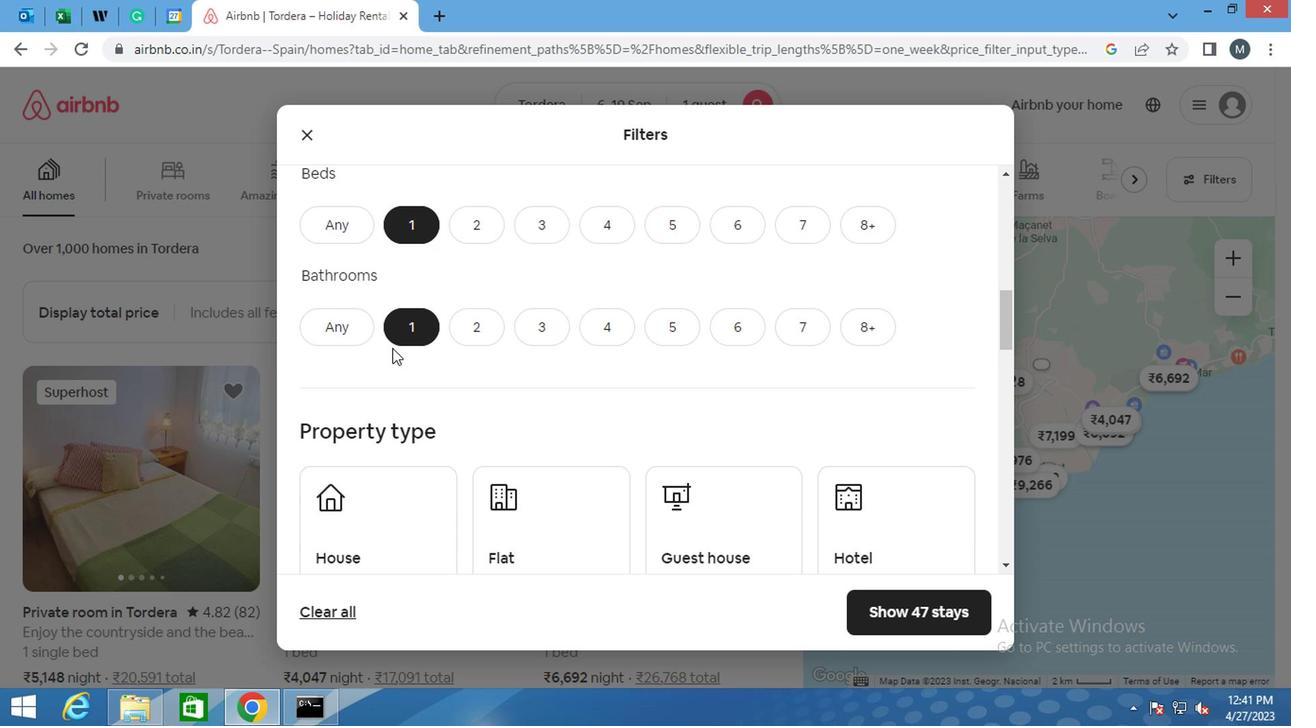 
Action: Mouse scrolled (393, 348) with delta (0, 0)
Screenshot: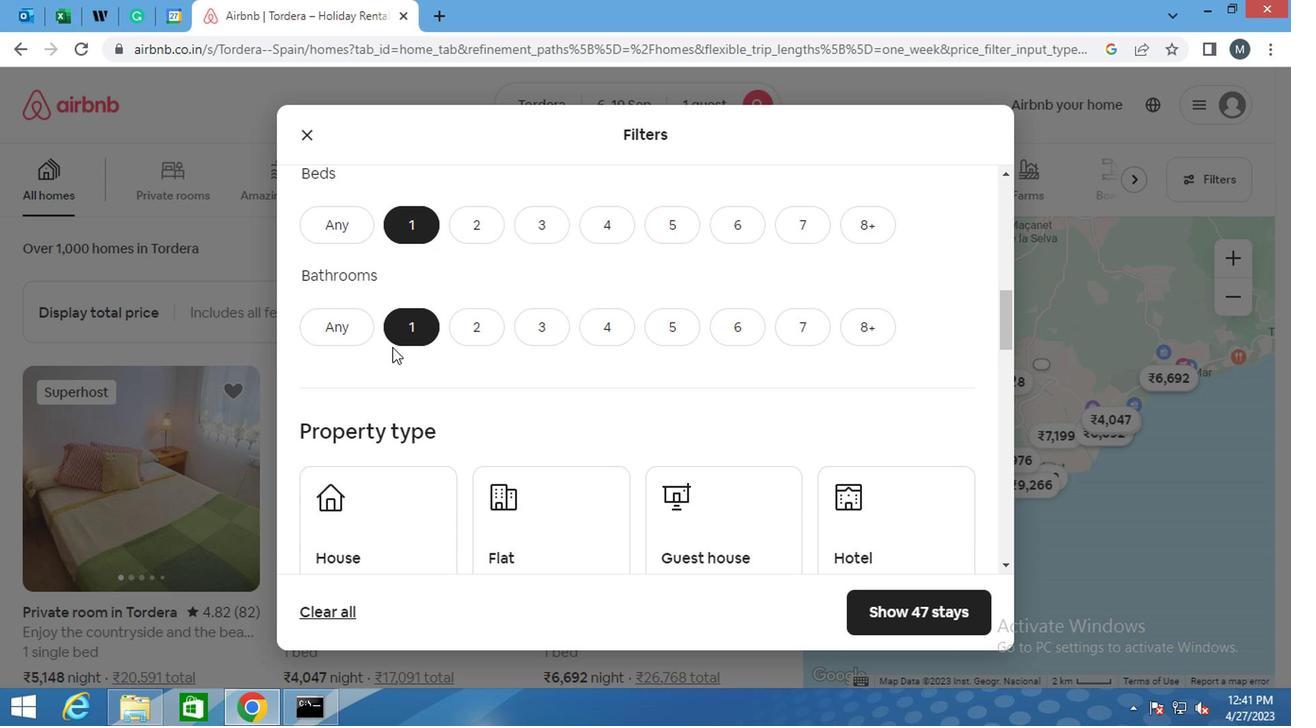 
Action: Mouse moved to (392, 353)
Screenshot: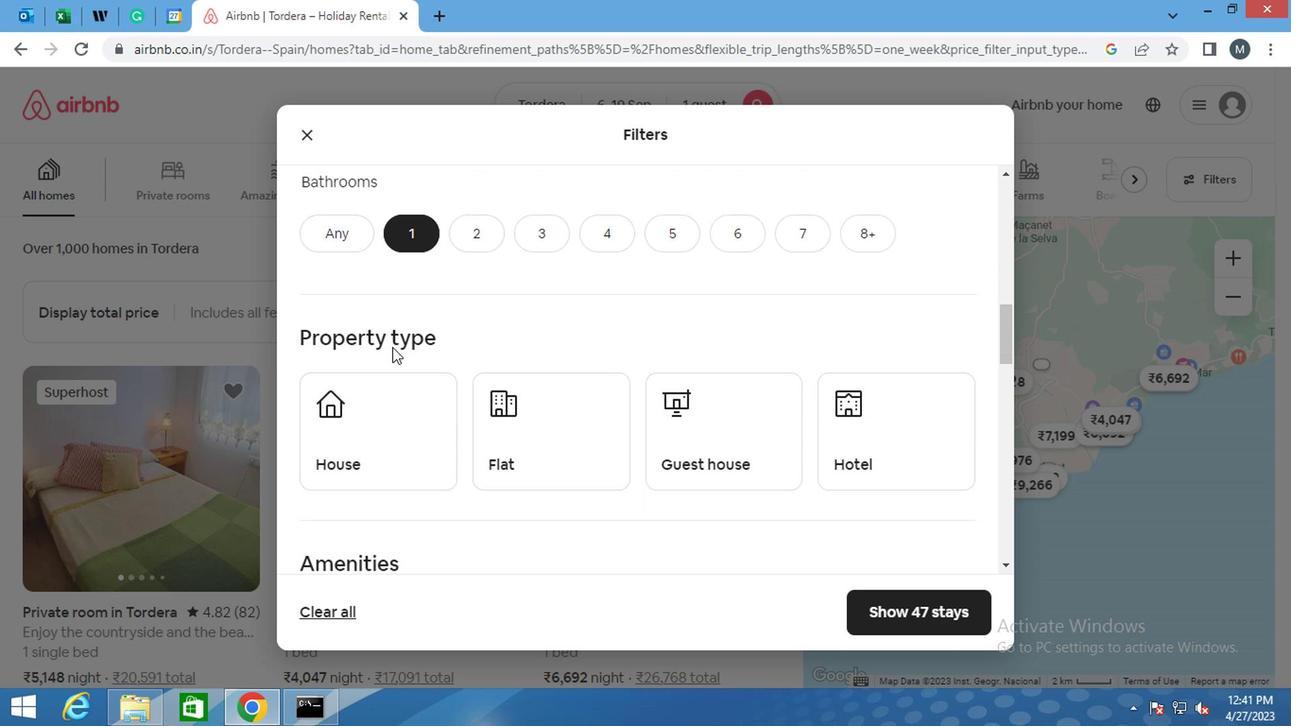 
Action: Mouse scrolled (392, 353) with delta (0, 0)
Screenshot: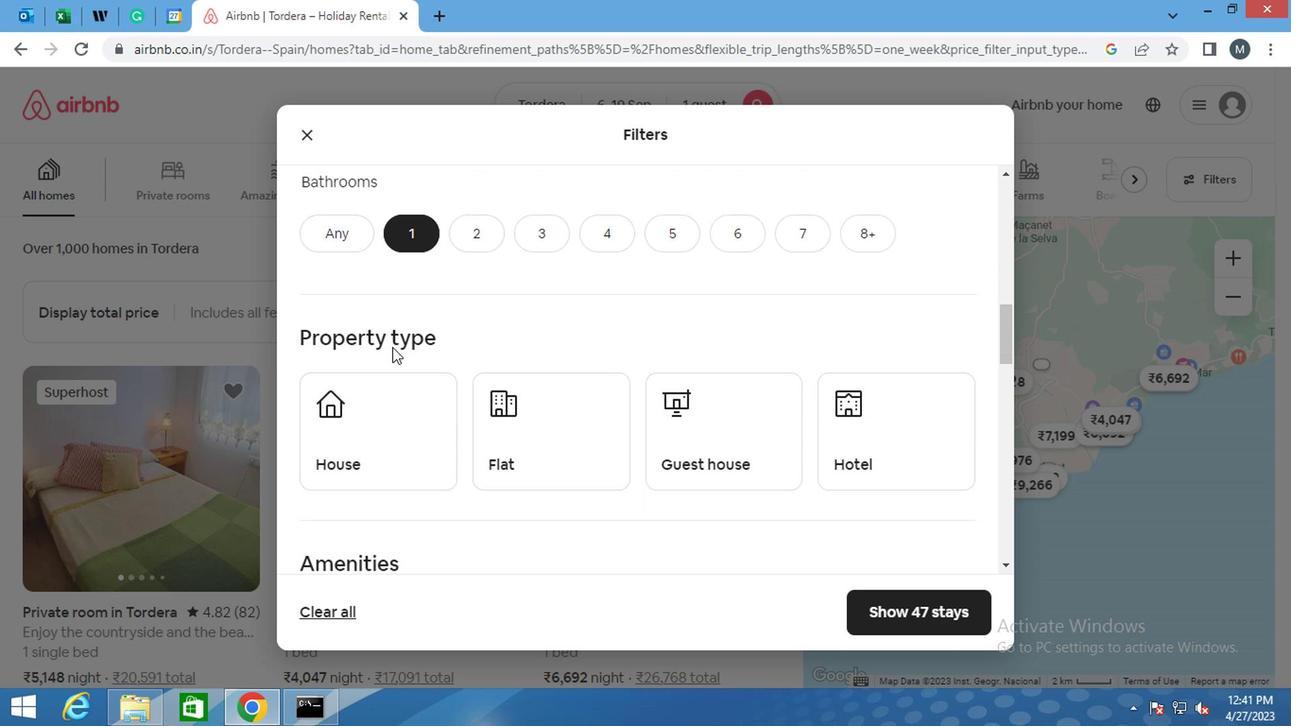 
Action: Mouse moved to (376, 370)
Screenshot: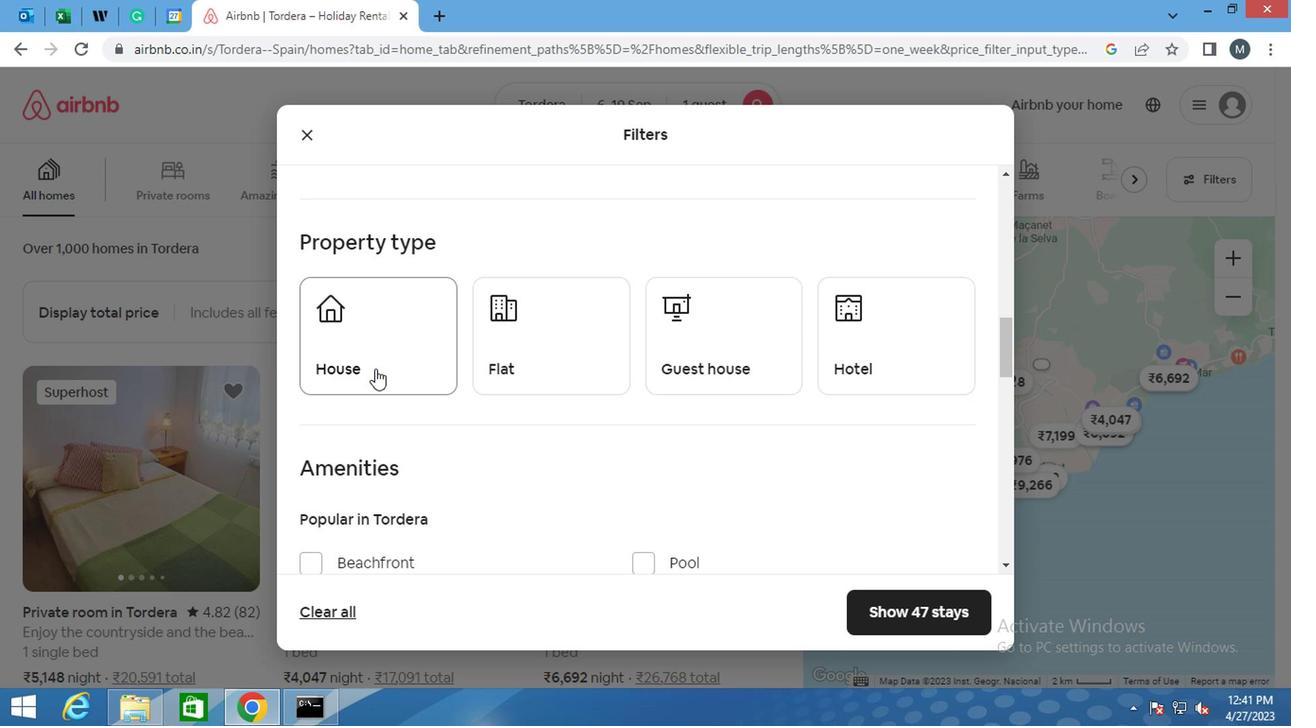 
Action: Mouse pressed left at (376, 370)
Screenshot: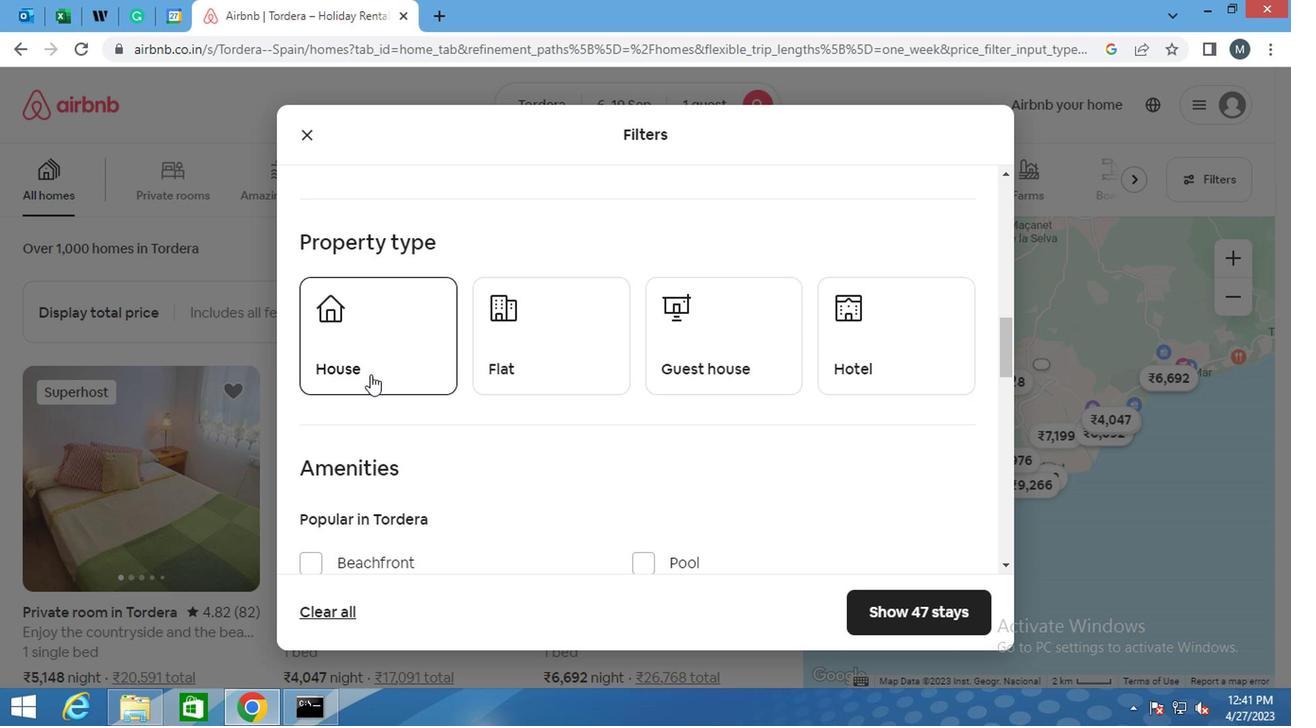 
Action: Mouse moved to (536, 341)
Screenshot: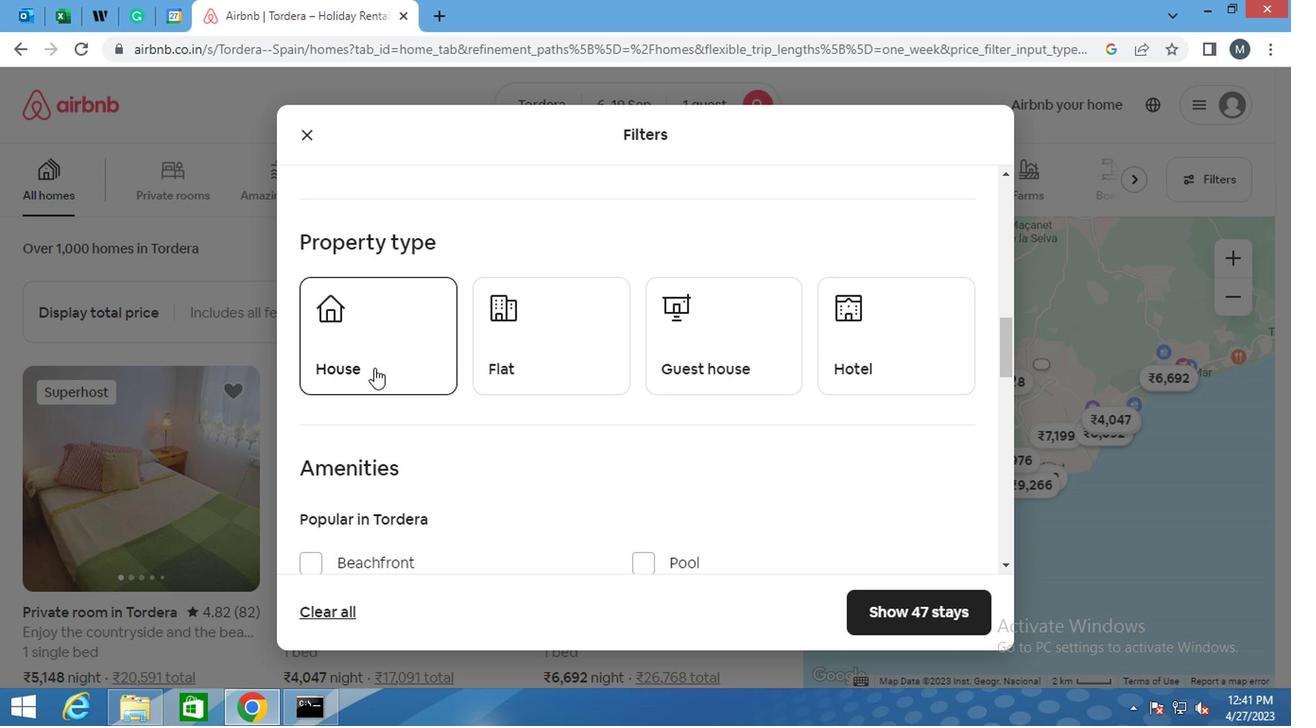 
Action: Mouse pressed left at (536, 341)
Screenshot: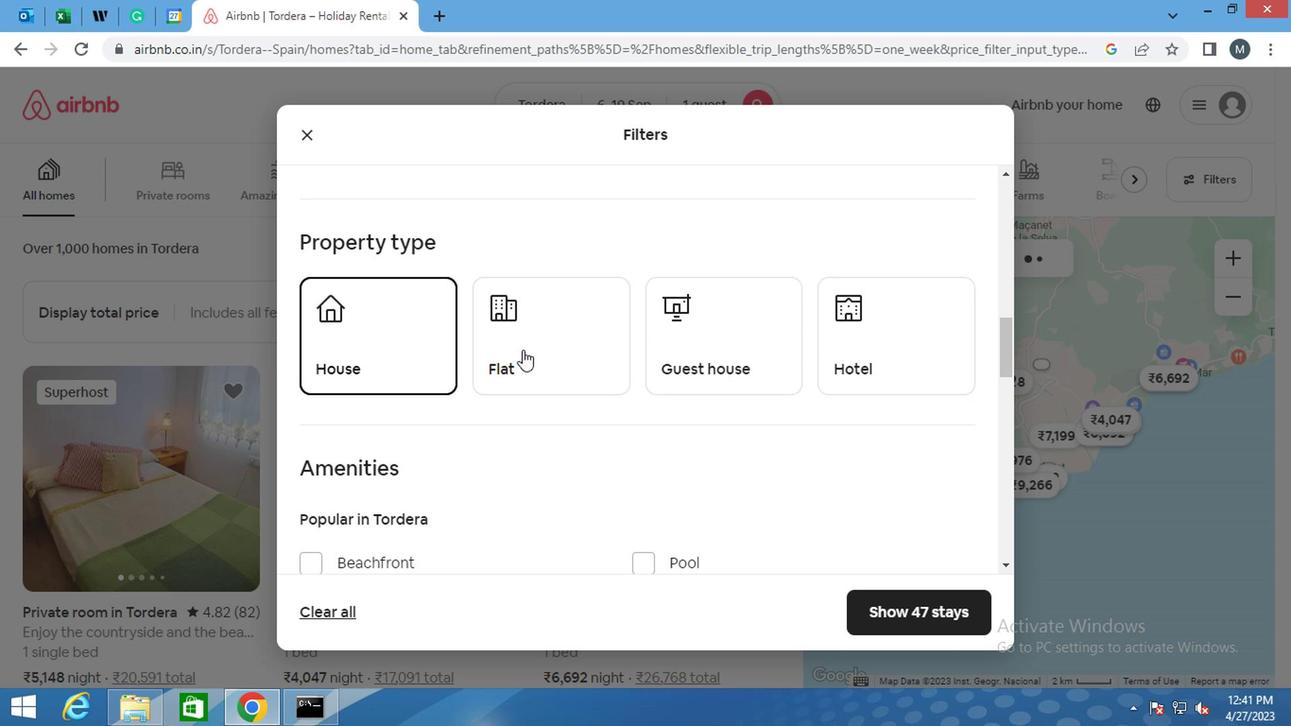 
Action: Mouse moved to (652, 335)
Screenshot: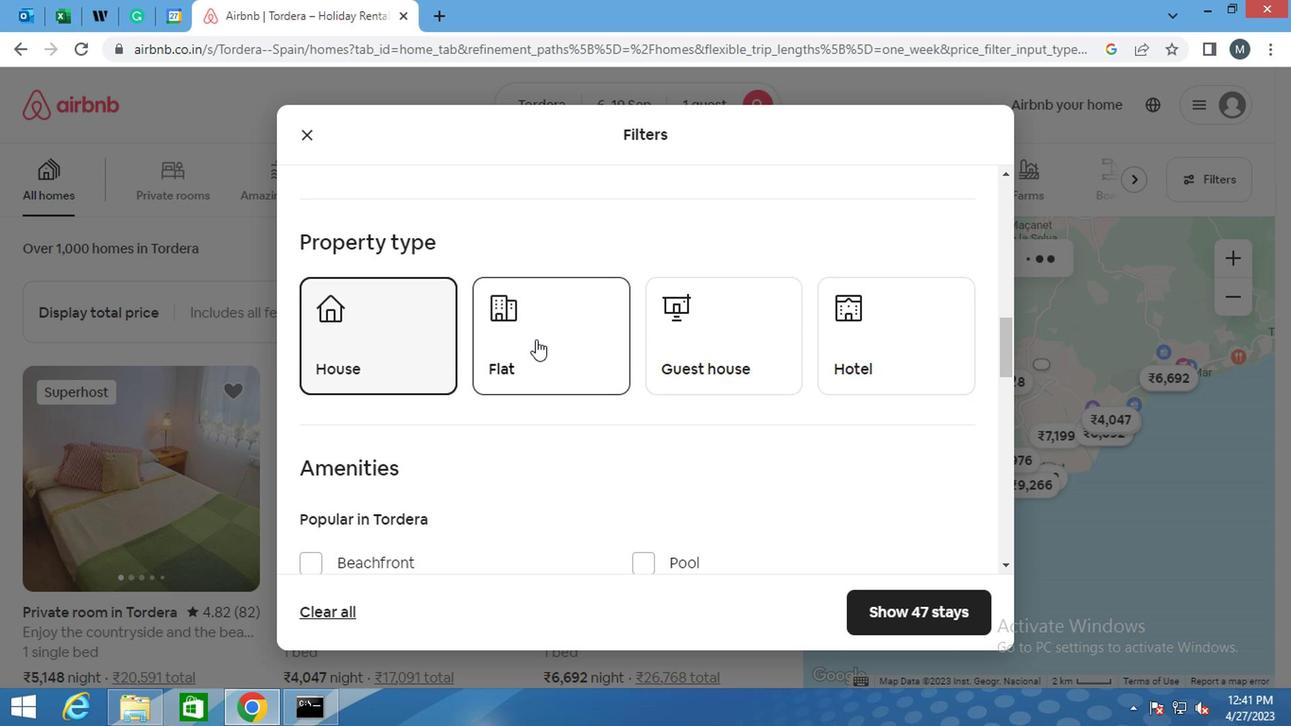 
Action: Mouse pressed left at (652, 335)
Screenshot: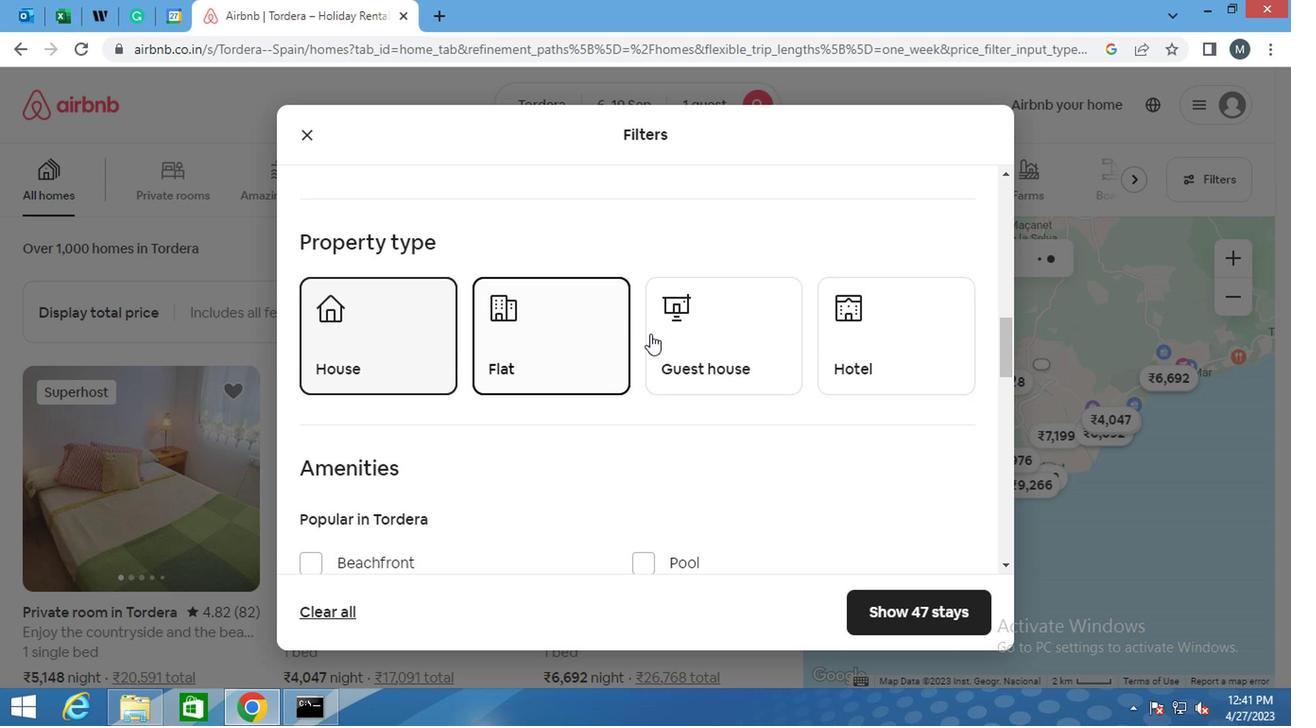 
Action: Mouse moved to (859, 324)
Screenshot: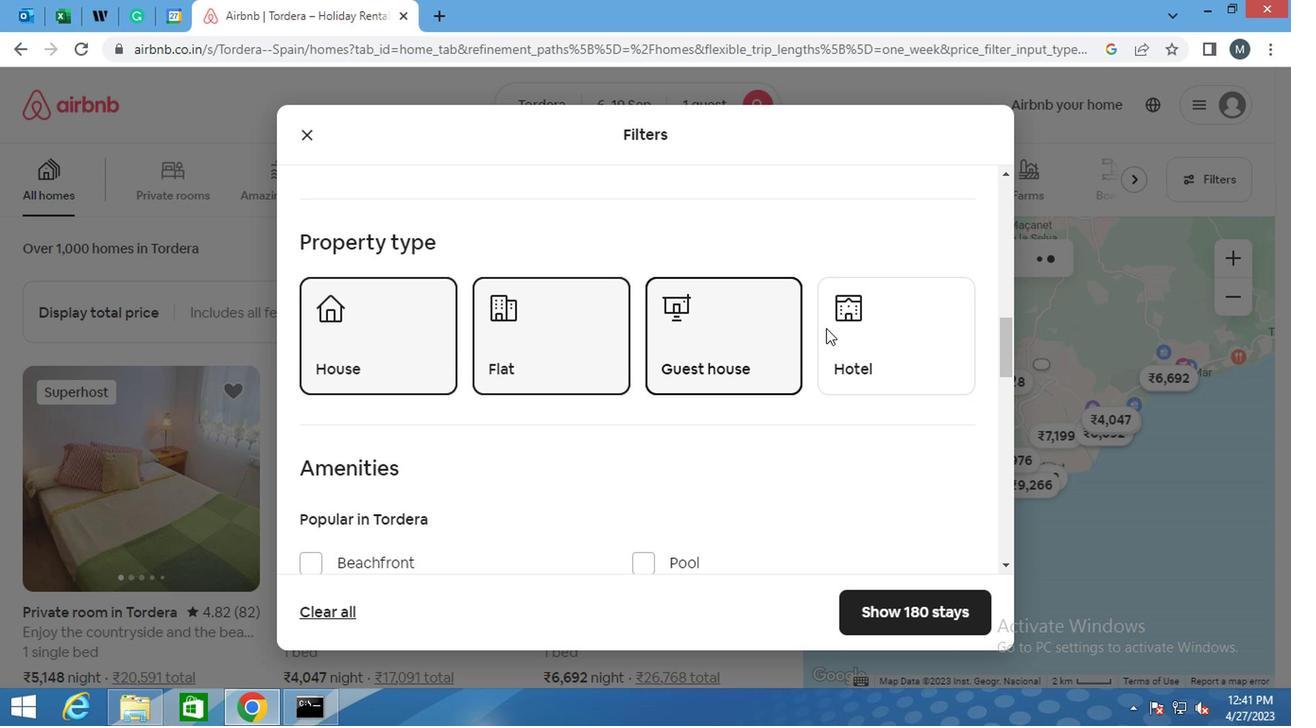 
Action: Mouse pressed left at (859, 324)
Screenshot: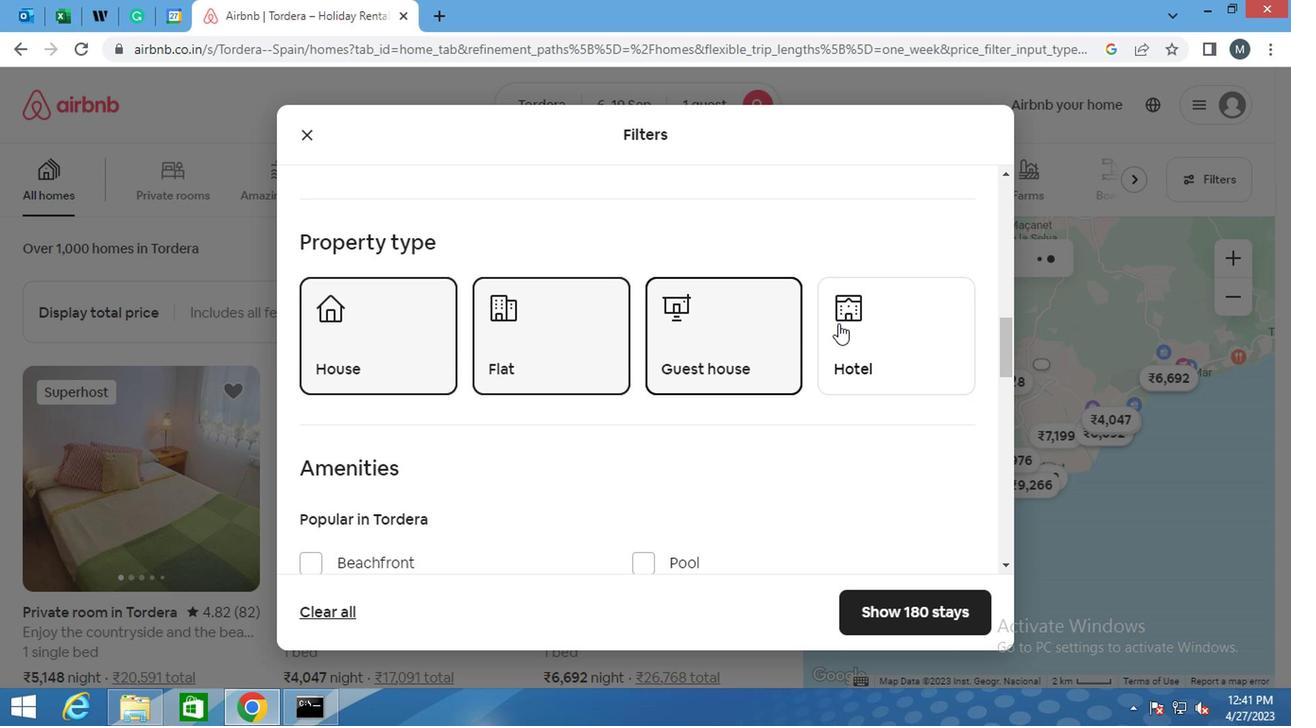 
Action: Mouse moved to (468, 321)
Screenshot: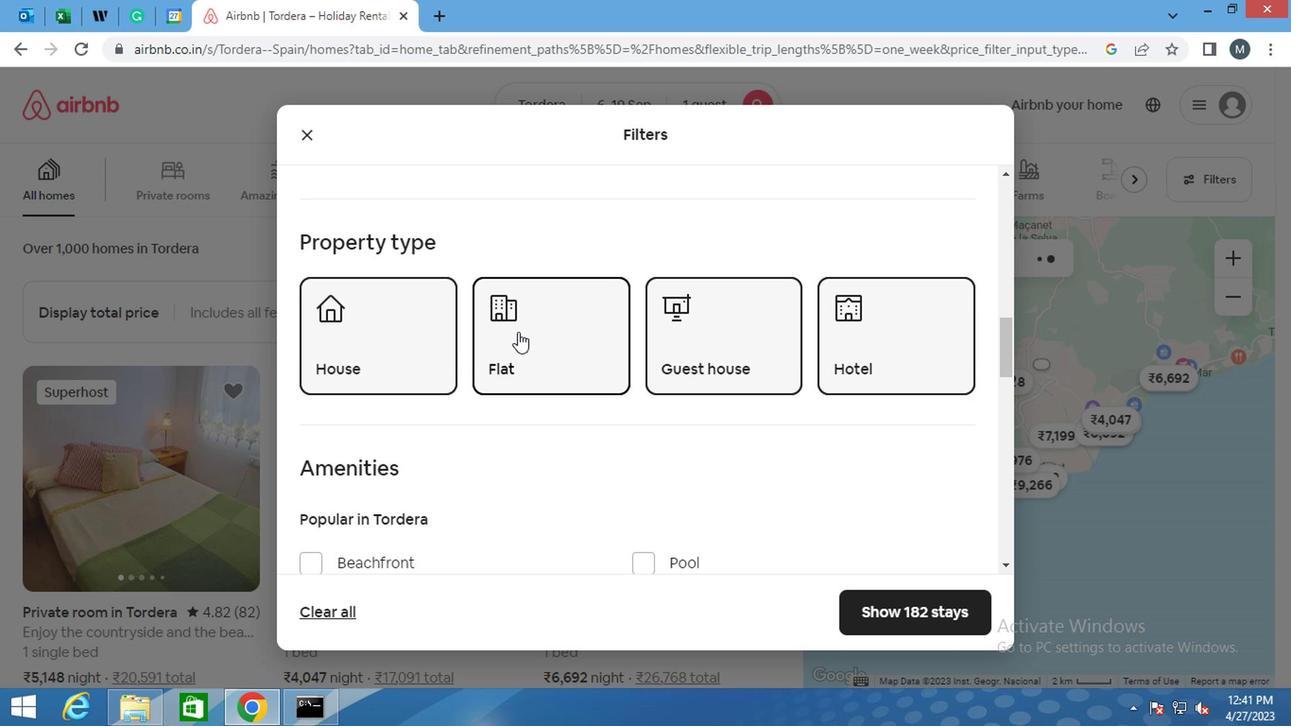 
Action: Mouse scrolled (468, 320) with delta (0, 0)
Screenshot: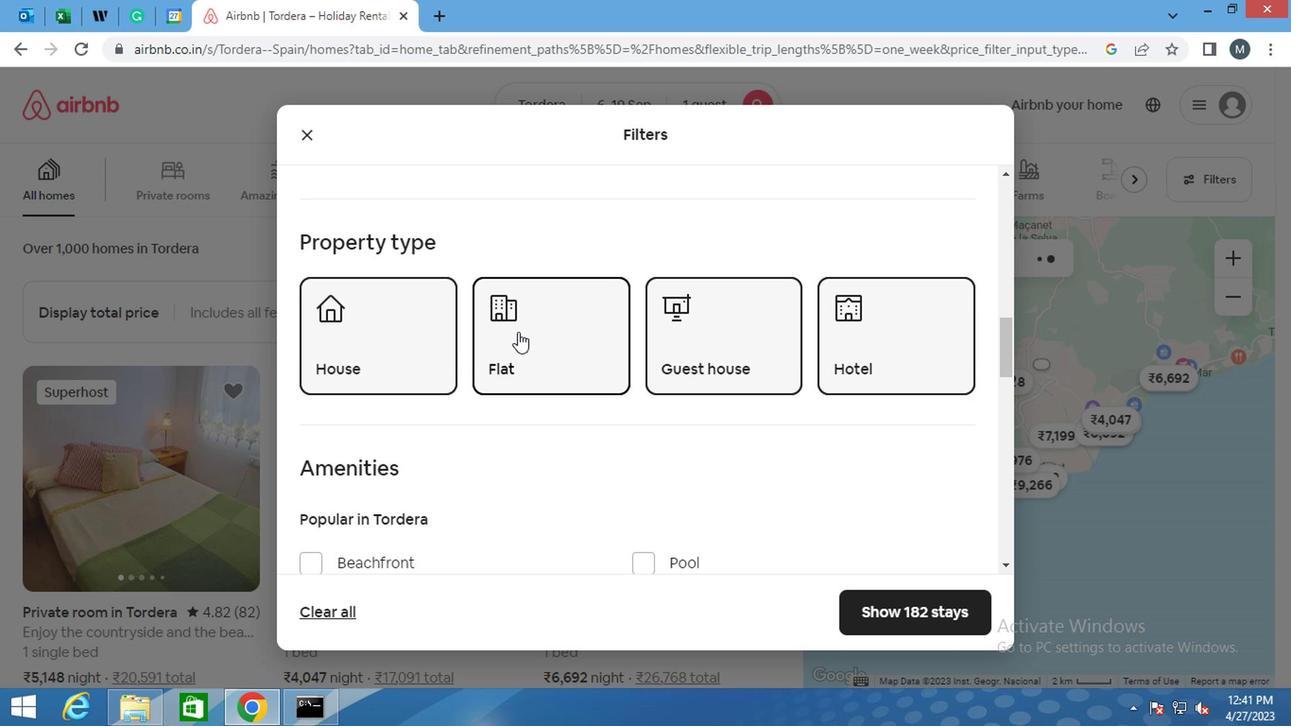 
Action: Mouse moved to (452, 322)
Screenshot: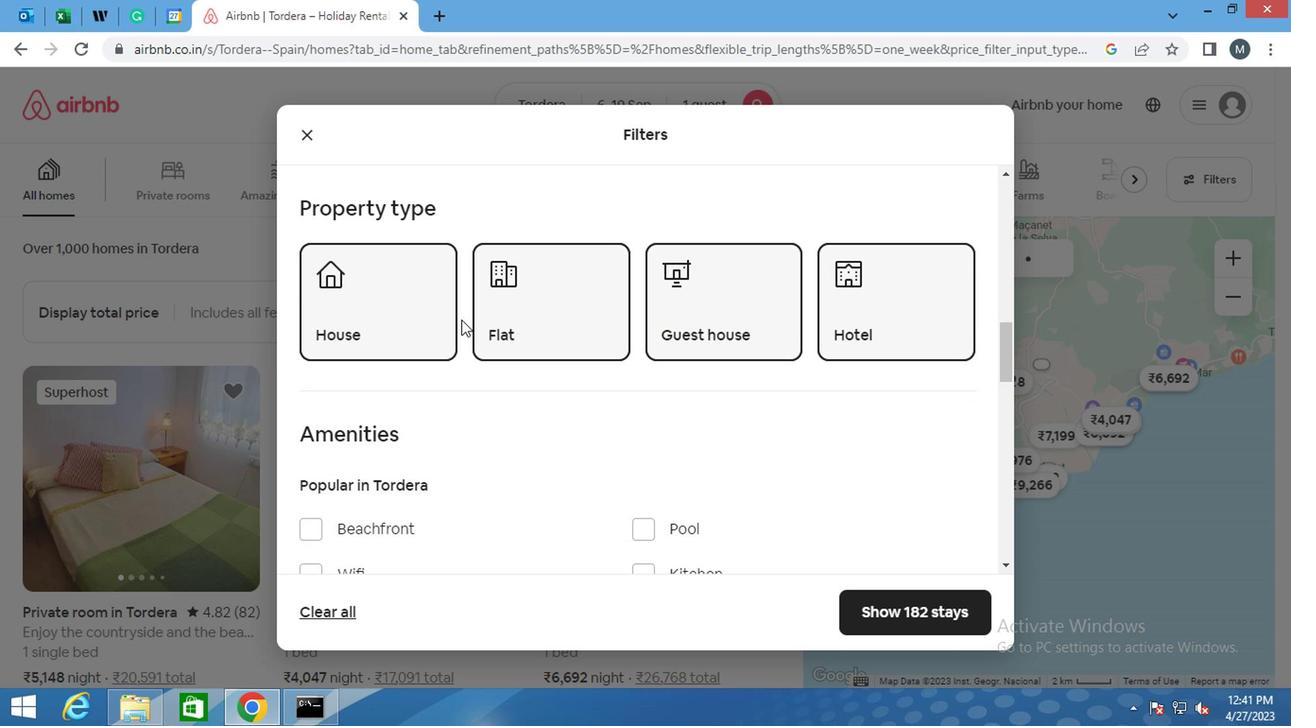 
Action: Mouse scrolled (452, 321) with delta (0, -1)
Screenshot: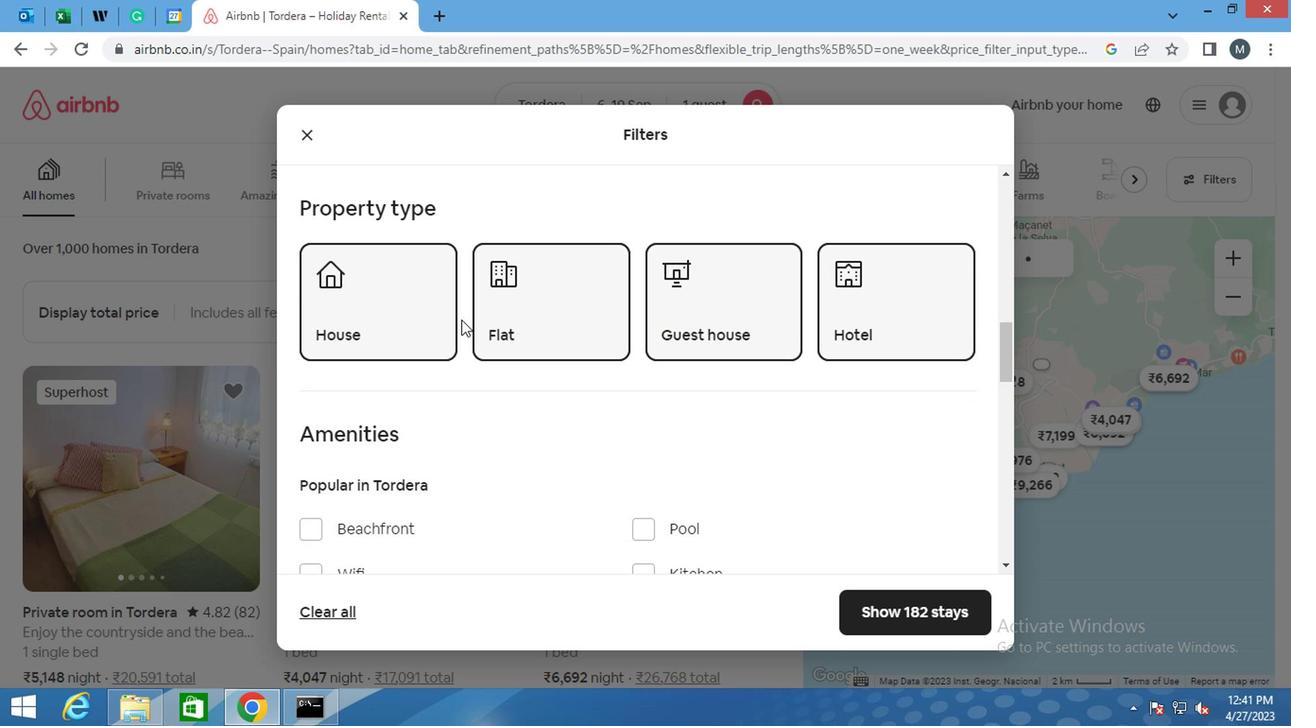 
Action: Mouse moved to (450, 323)
Screenshot: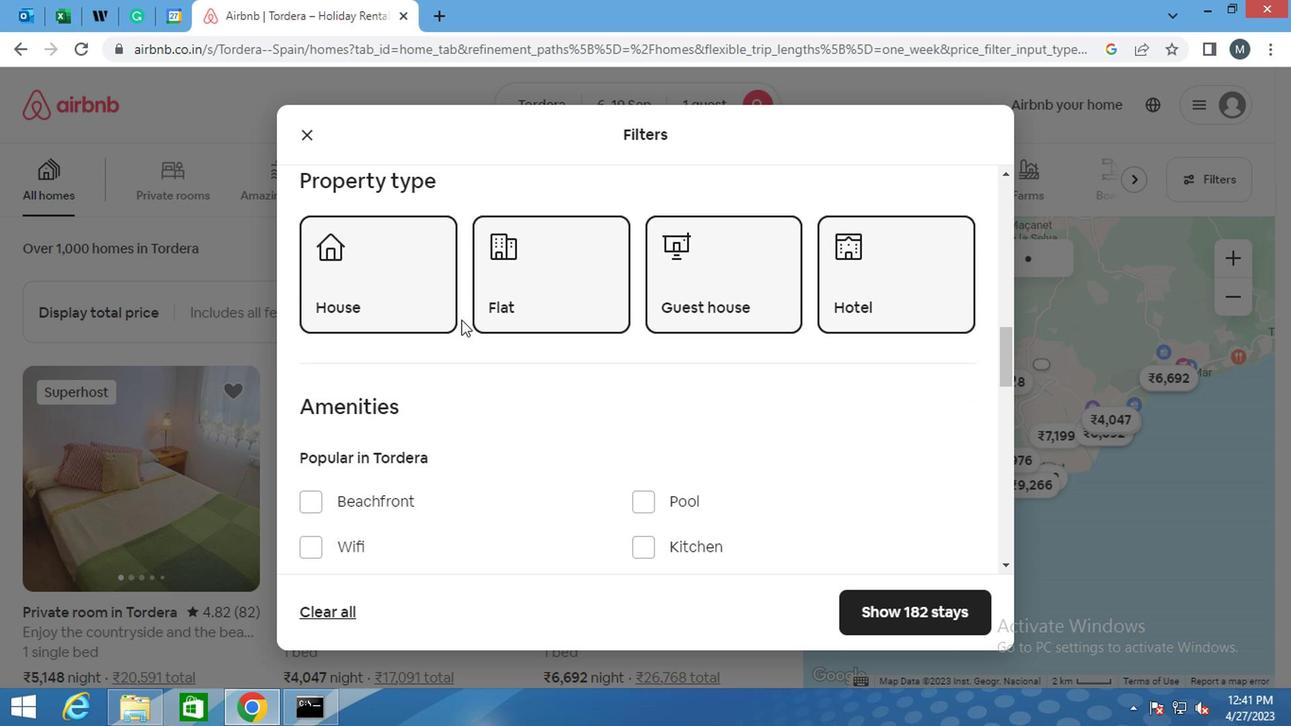 
Action: Mouse scrolled (450, 322) with delta (0, 0)
Screenshot: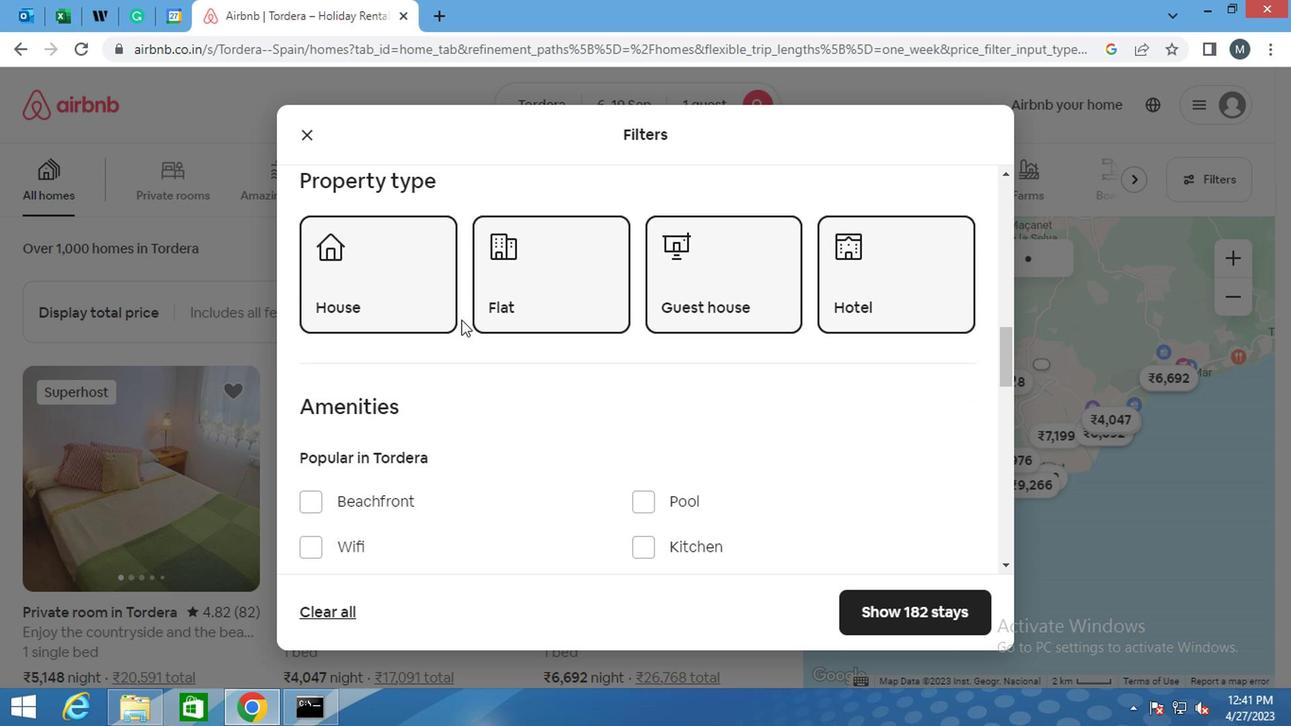
Action: Mouse moved to (447, 326)
Screenshot: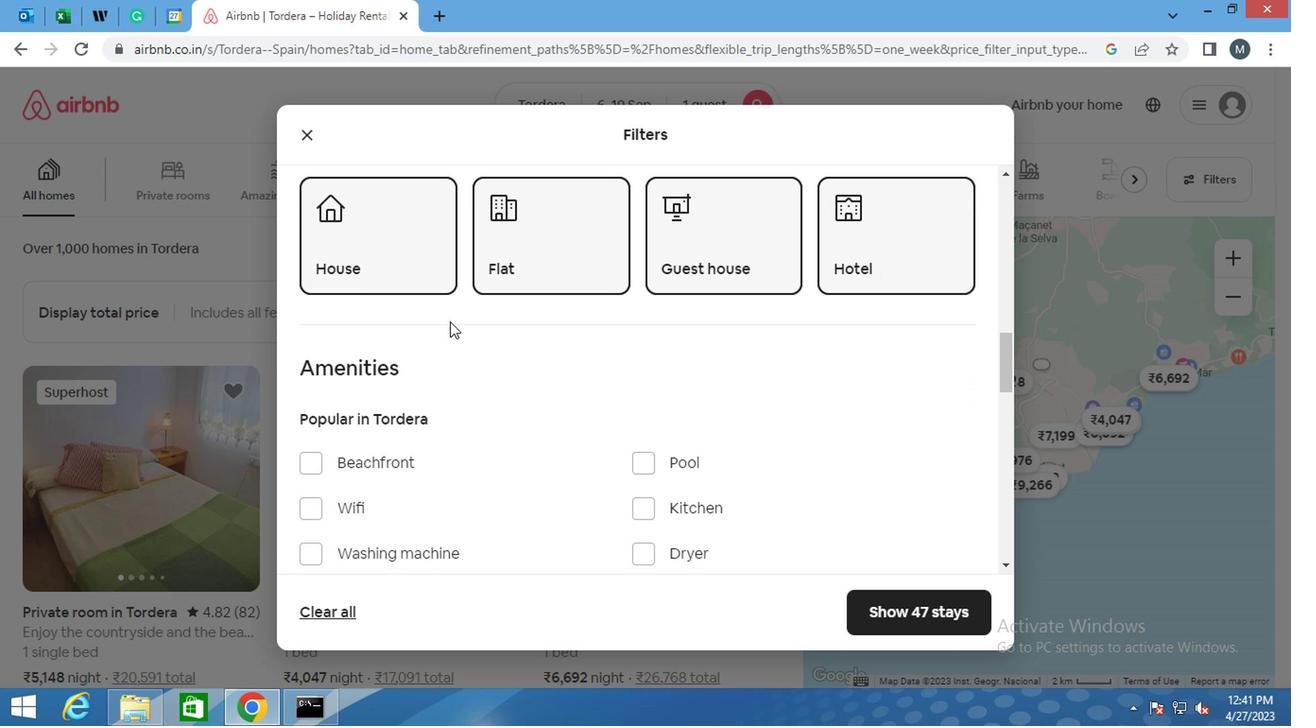 
Action: Mouse scrolled (447, 325) with delta (0, 0)
Screenshot: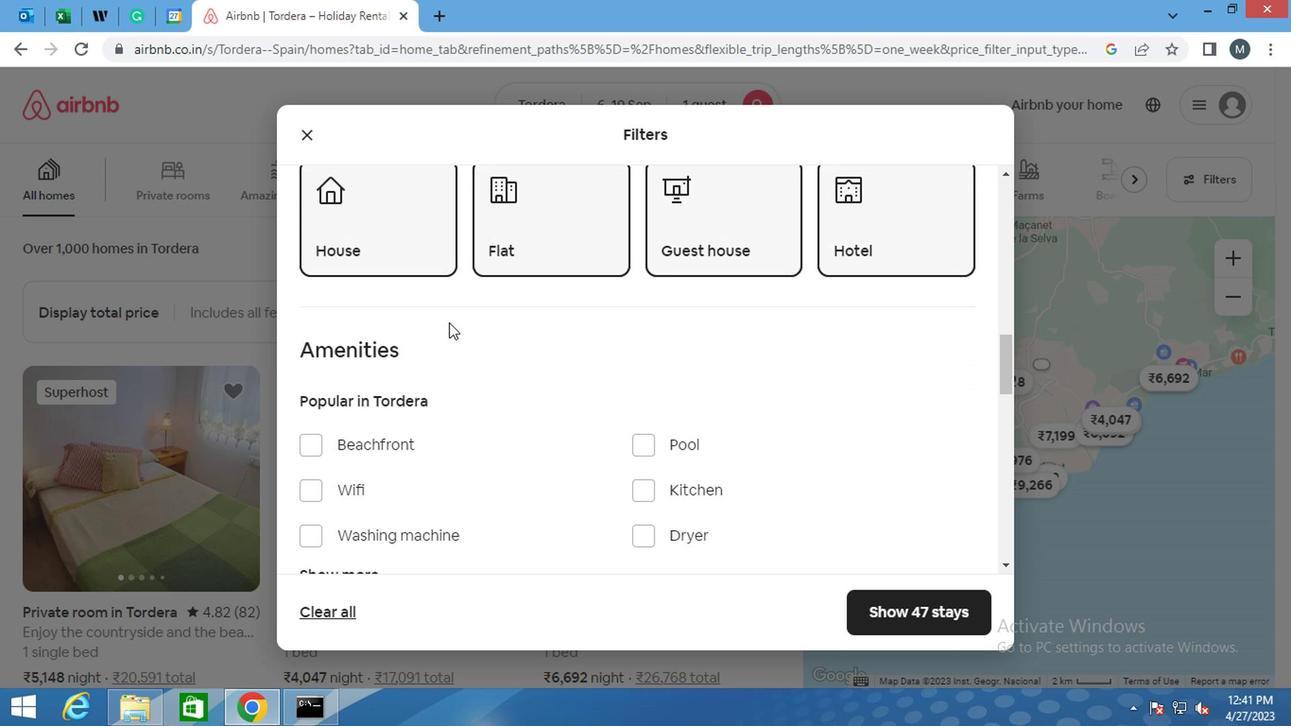 
Action: Mouse scrolled (447, 325) with delta (0, 0)
Screenshot: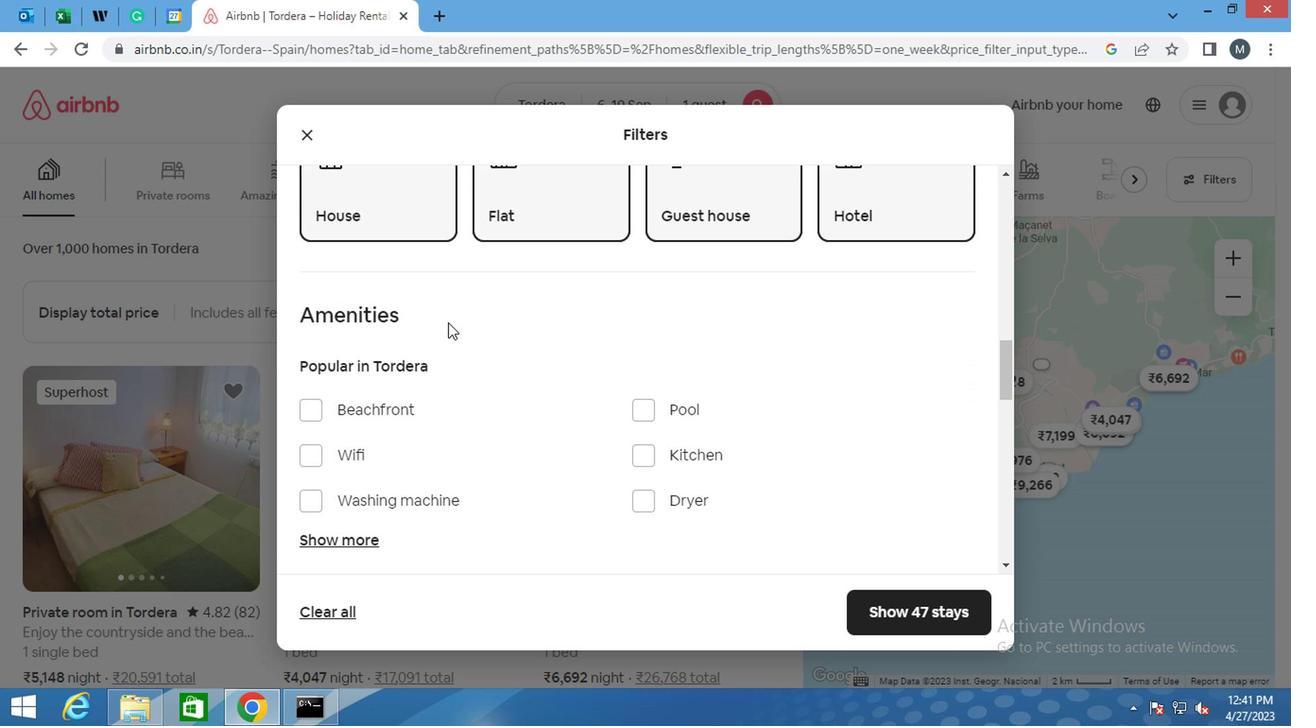 
Action: Mouse moved to (447, 327)
Screenshot: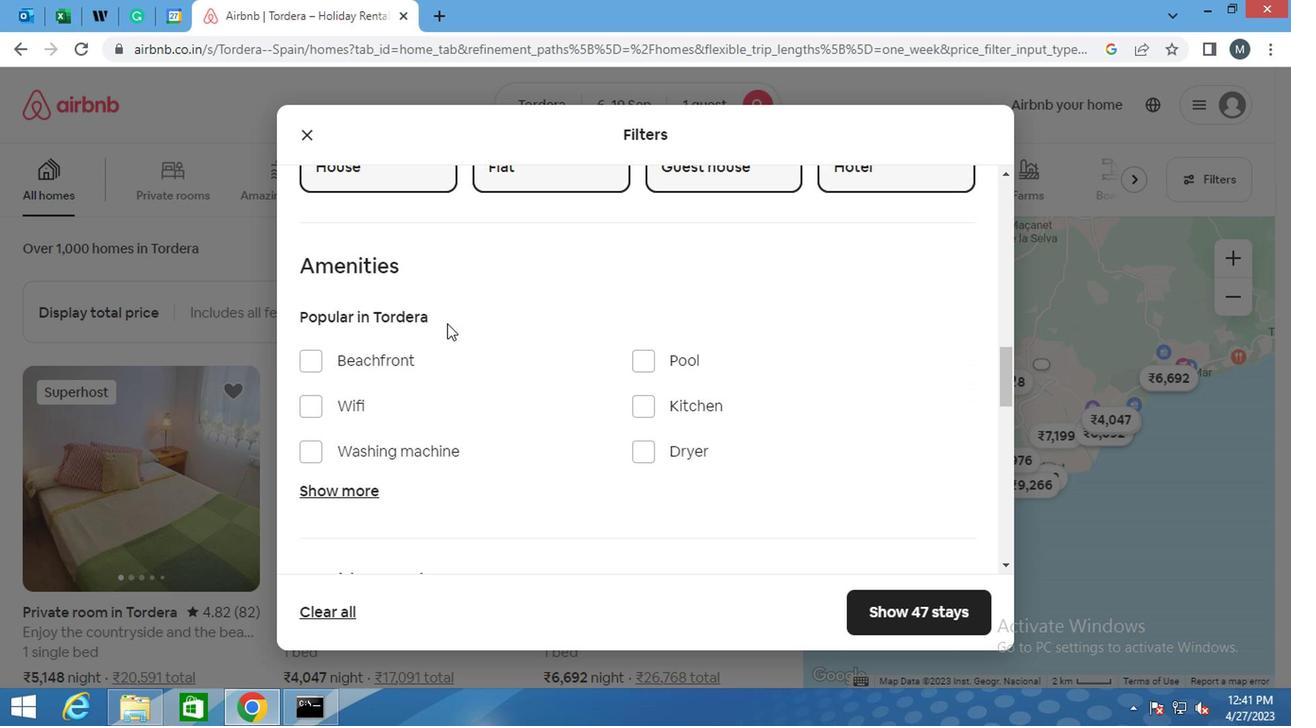 
Action: Mouse scrolled (447, 326) with delta (0, -1)
Screenshot: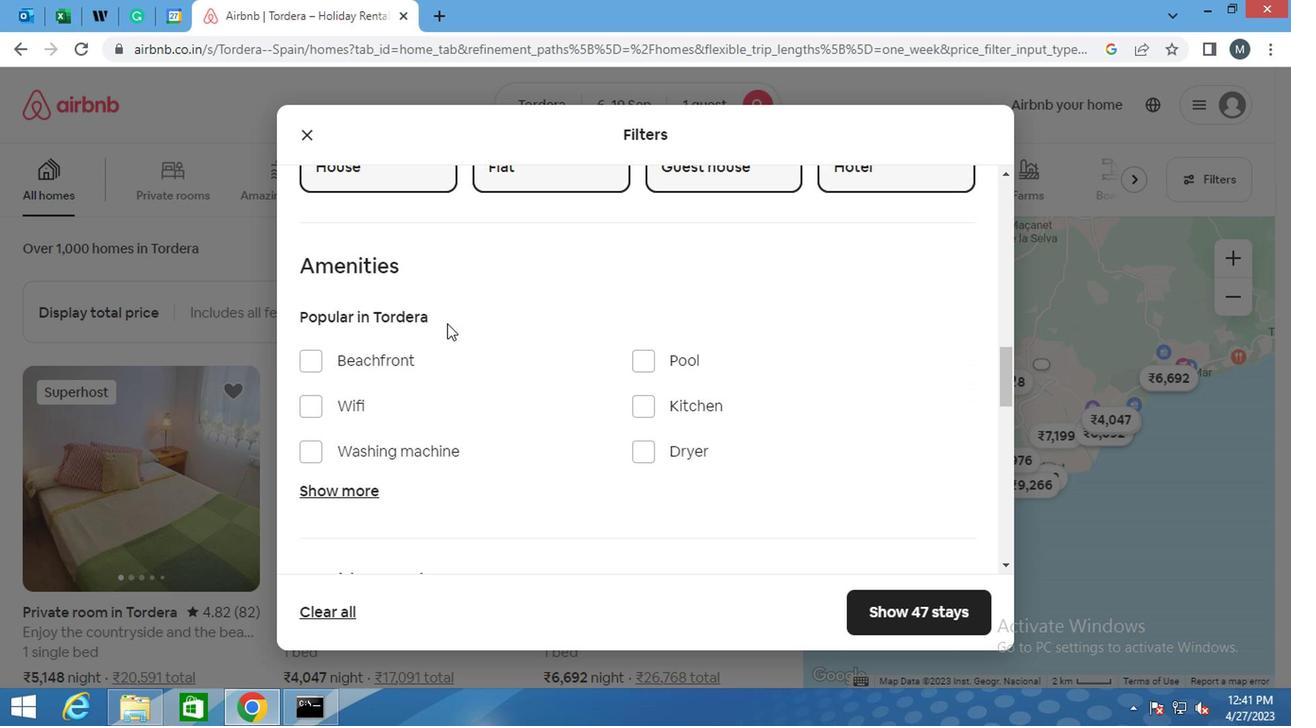 
Action: Mouse moved to (505, 330)
Screenshot: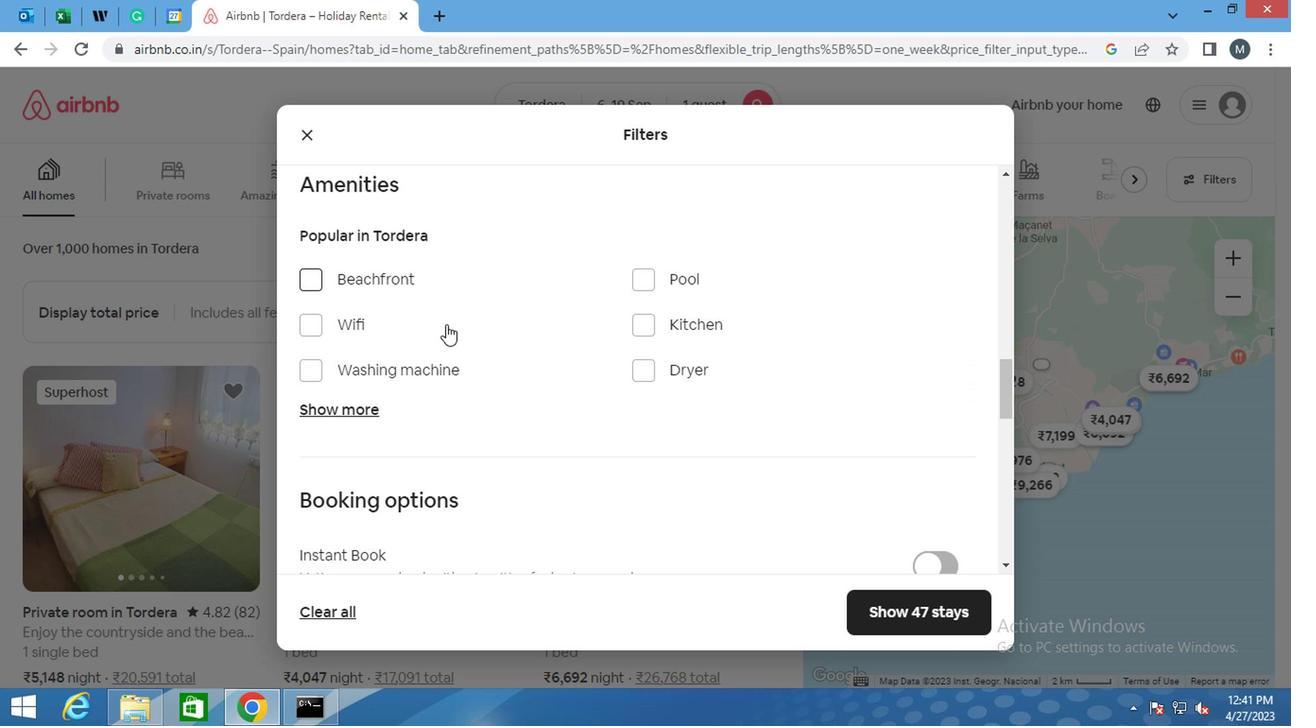 
Action: Mouse scrolled (505, 328) with delta (0, -1)
Screenshot: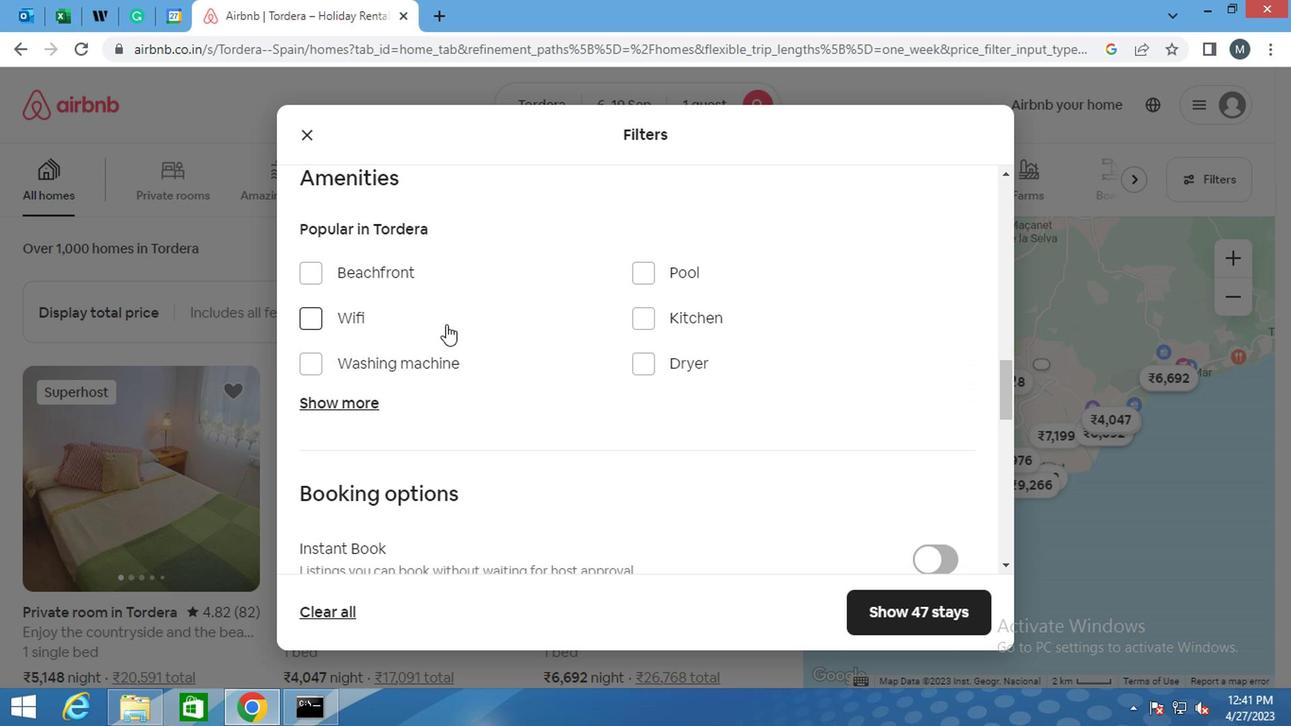 
Action: Mouse moved to (940, 261)
Screenshot: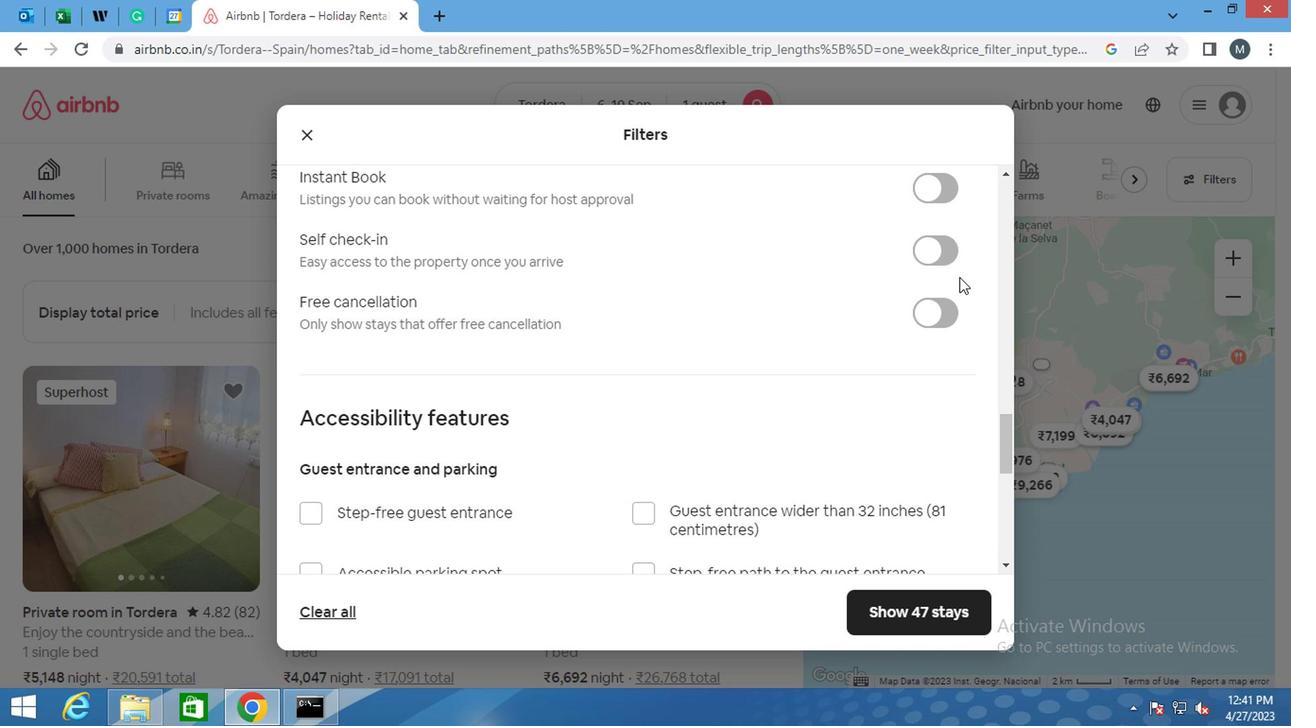 
Action: Mouse pressed left at (940, 261)
Screenshot: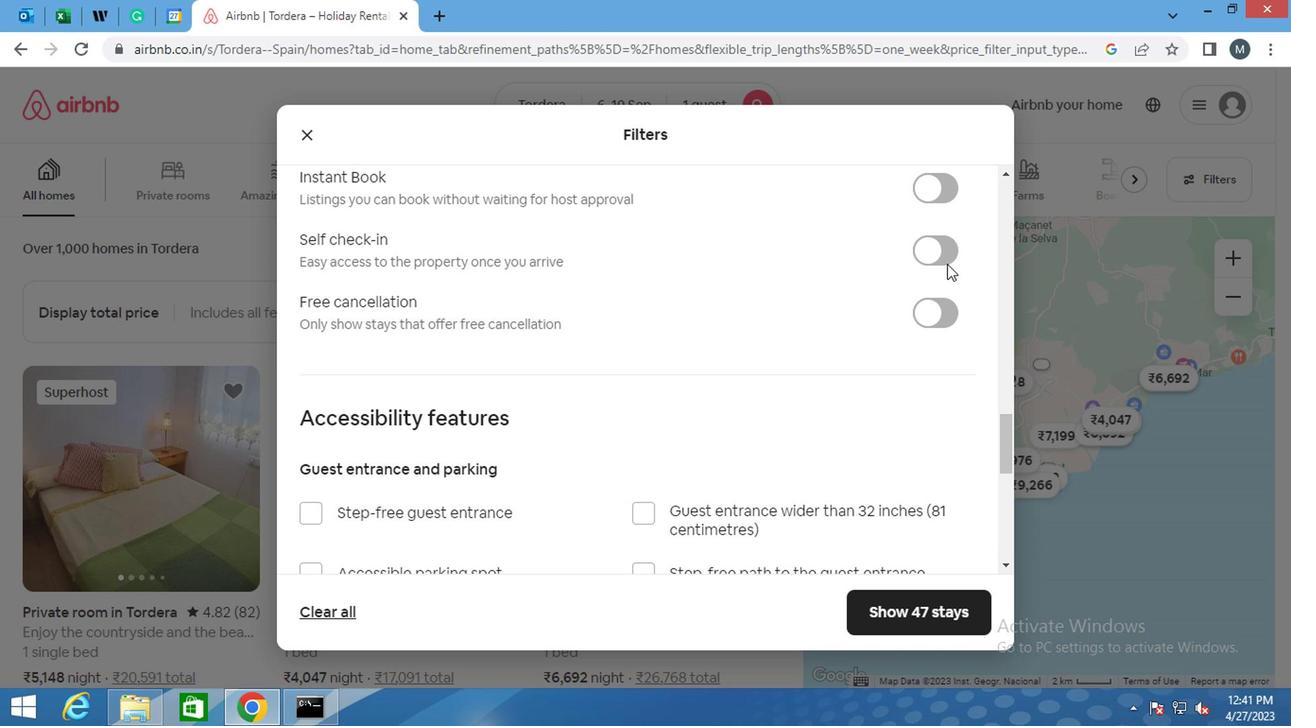 
Action: Mouse moved to (759, 355)
Screenshot: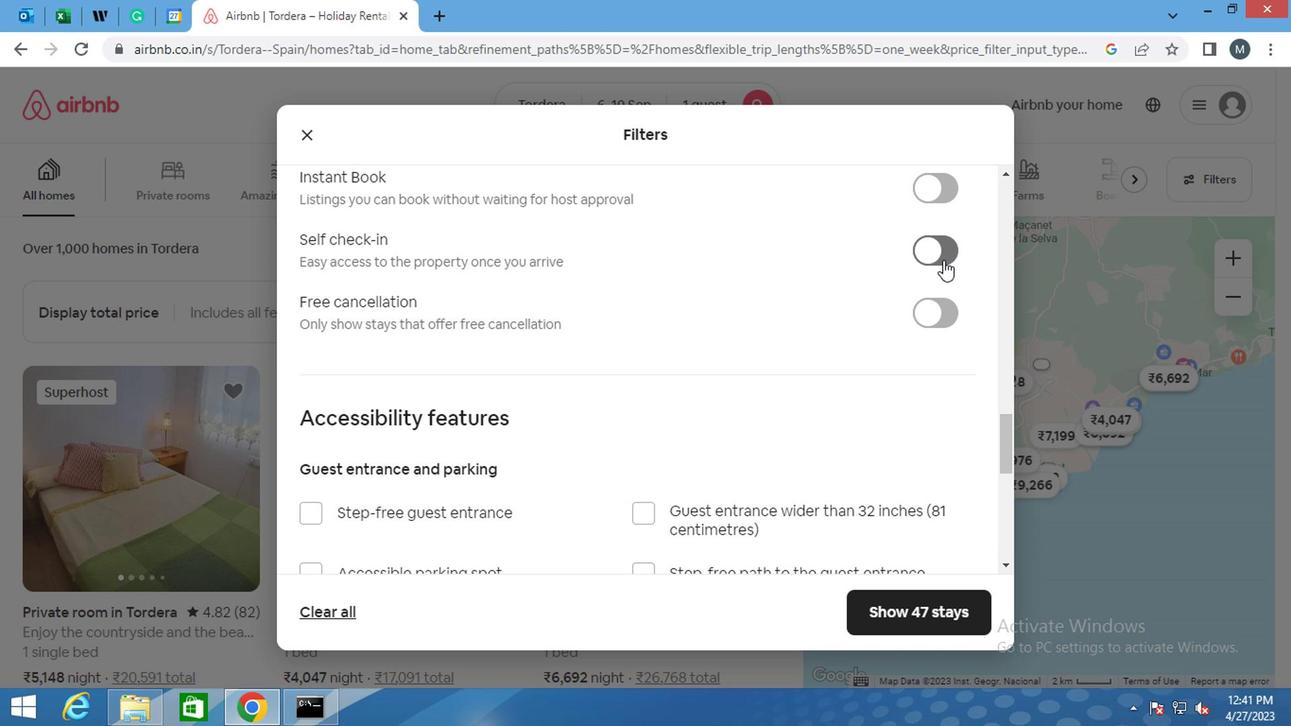 
Action: Mouse scrolled (759, 353) with delta (0, -1)
Screenshot: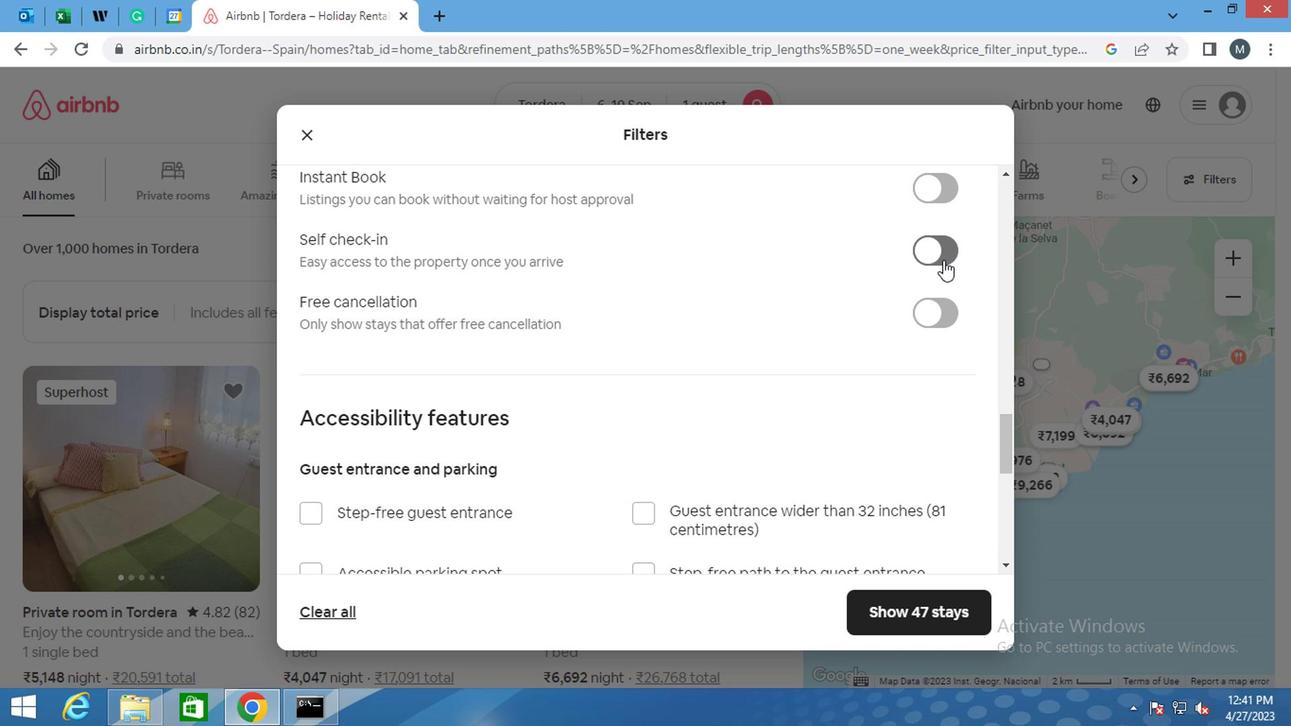 
Action: Mouse moved to (752, 359)
Screenshot: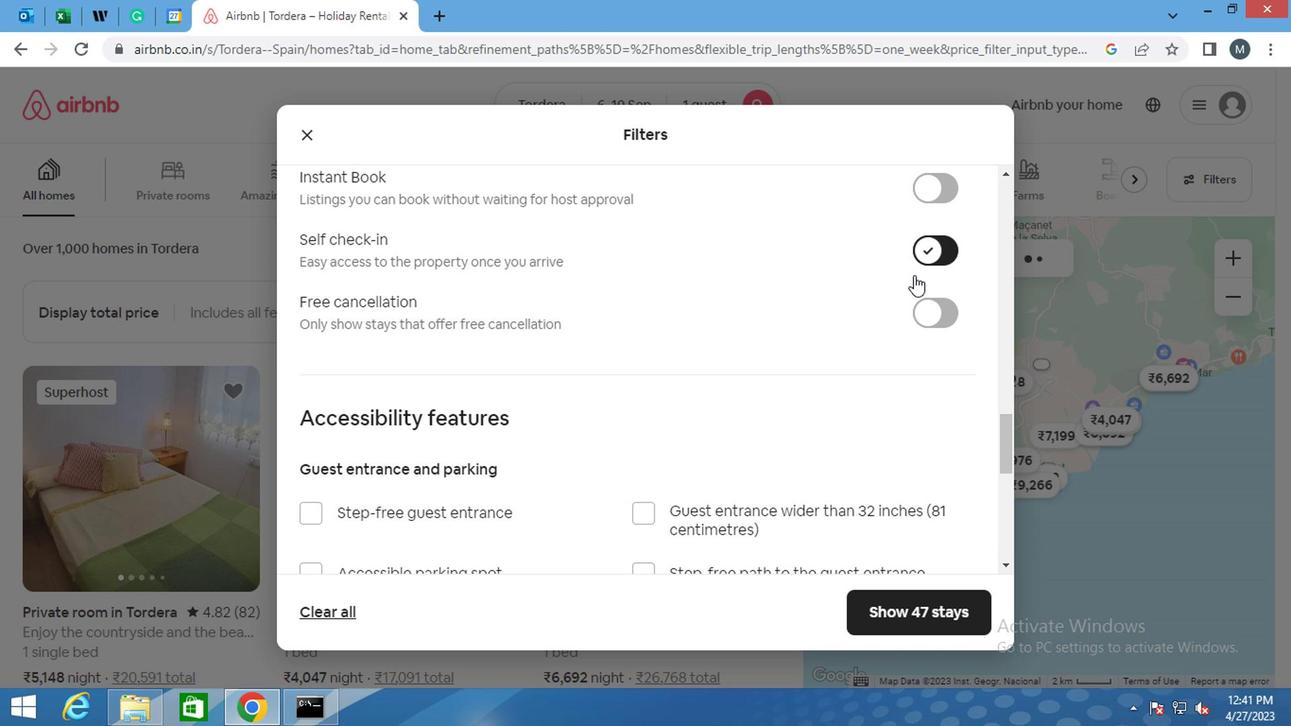 
Action: Mouse scrolled (752, 358) with delta (0, -1)
Screenshot: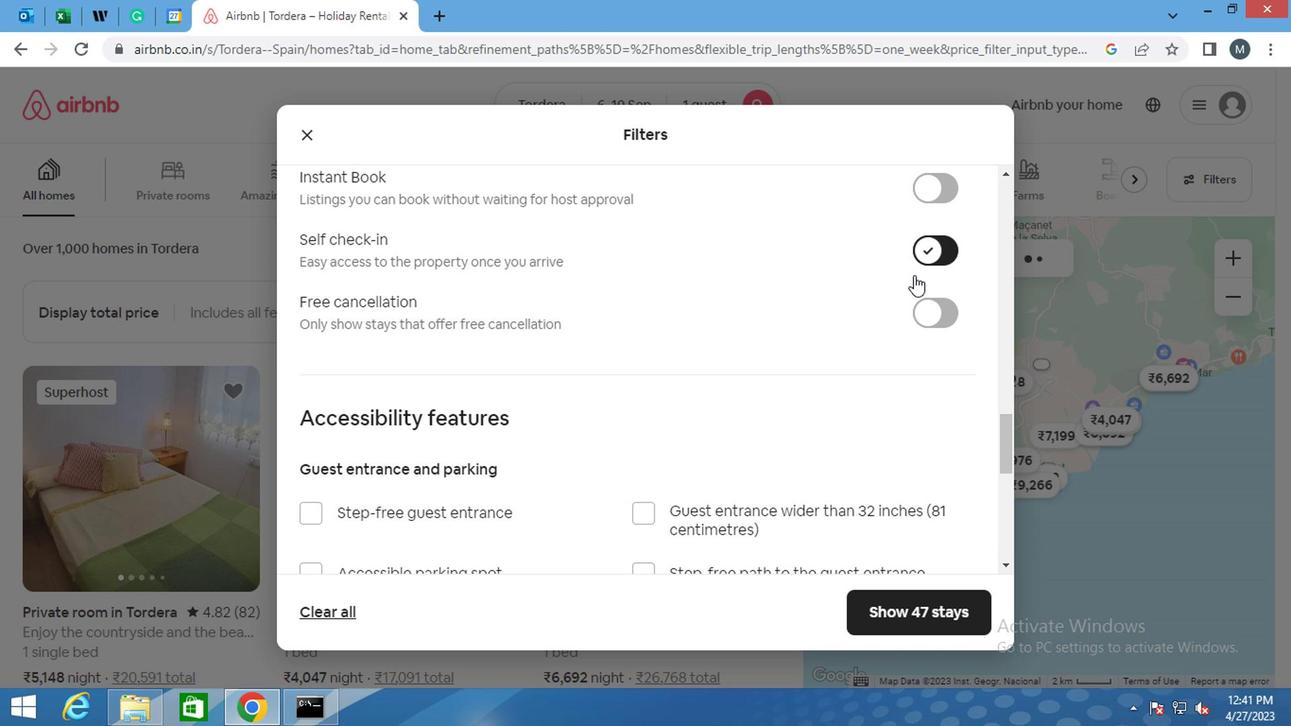 
Action: Mouse moved to (740, 365)
Screenshot: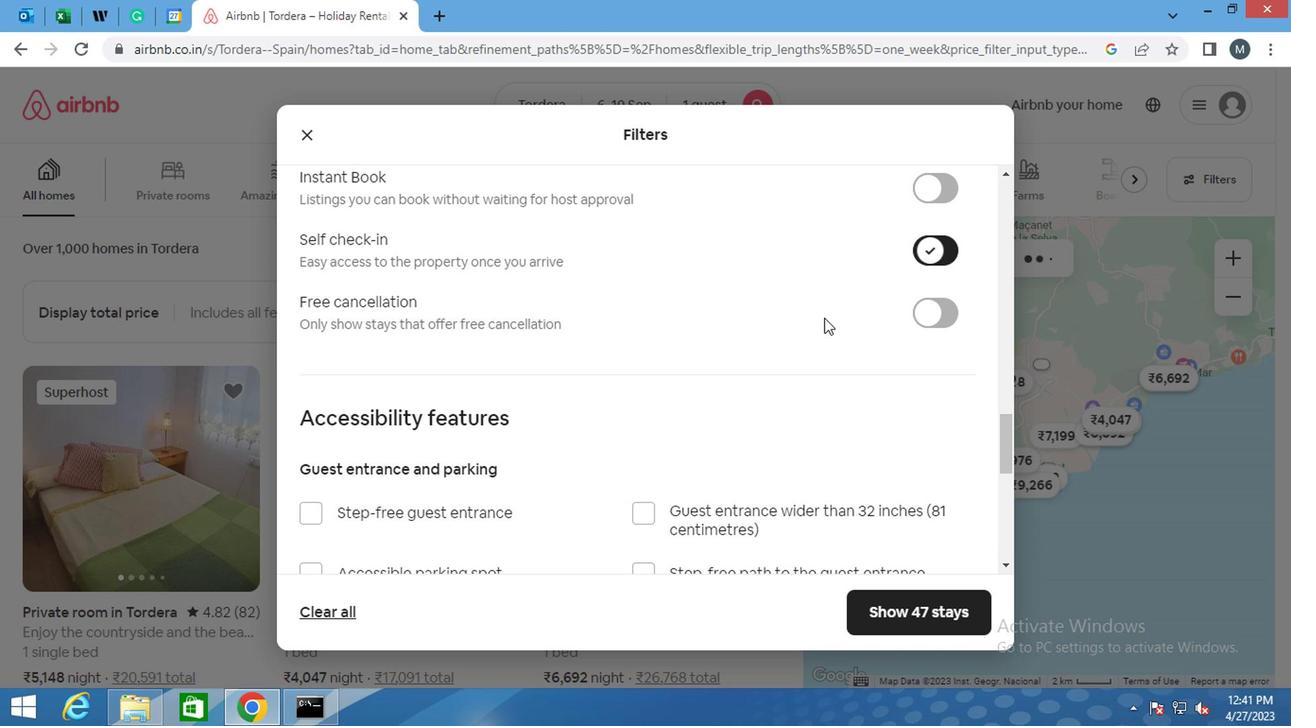 
Action: Mouse scrolled (740, 365) with delta (0, 0)
Screenshot: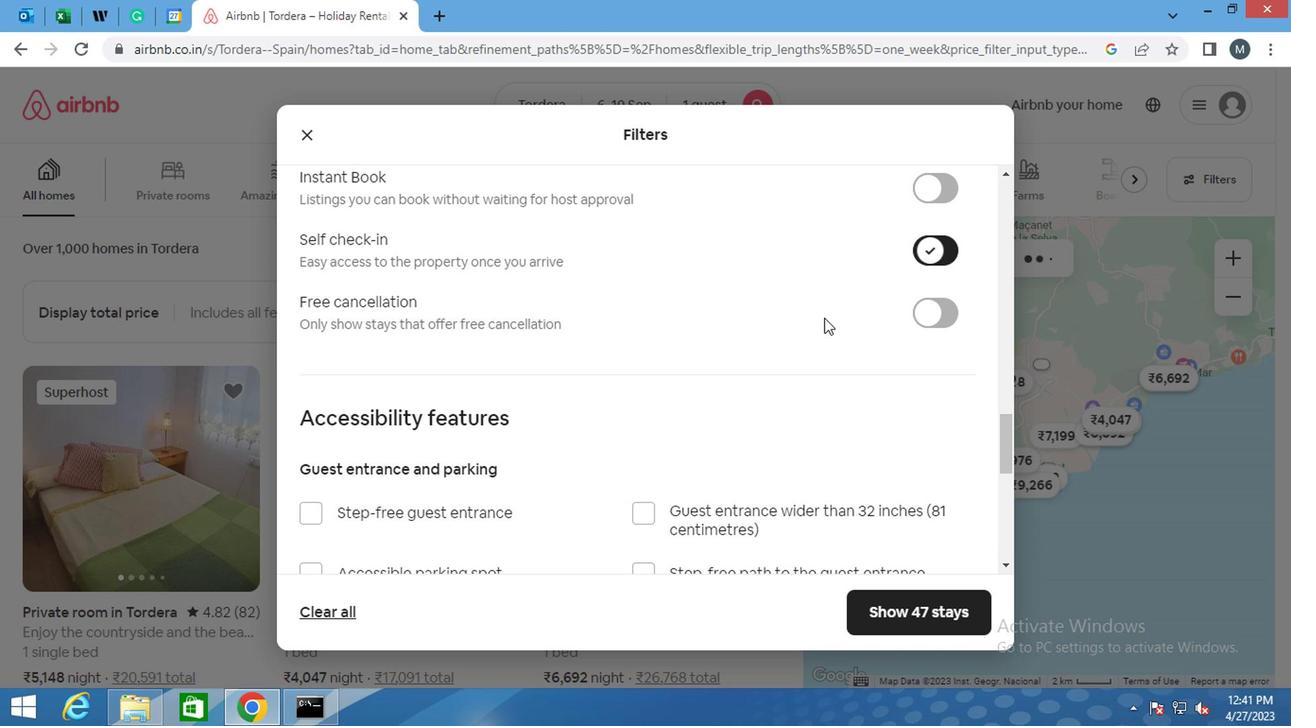 
Action: Mouse moved to (709, 374)
Screenshot: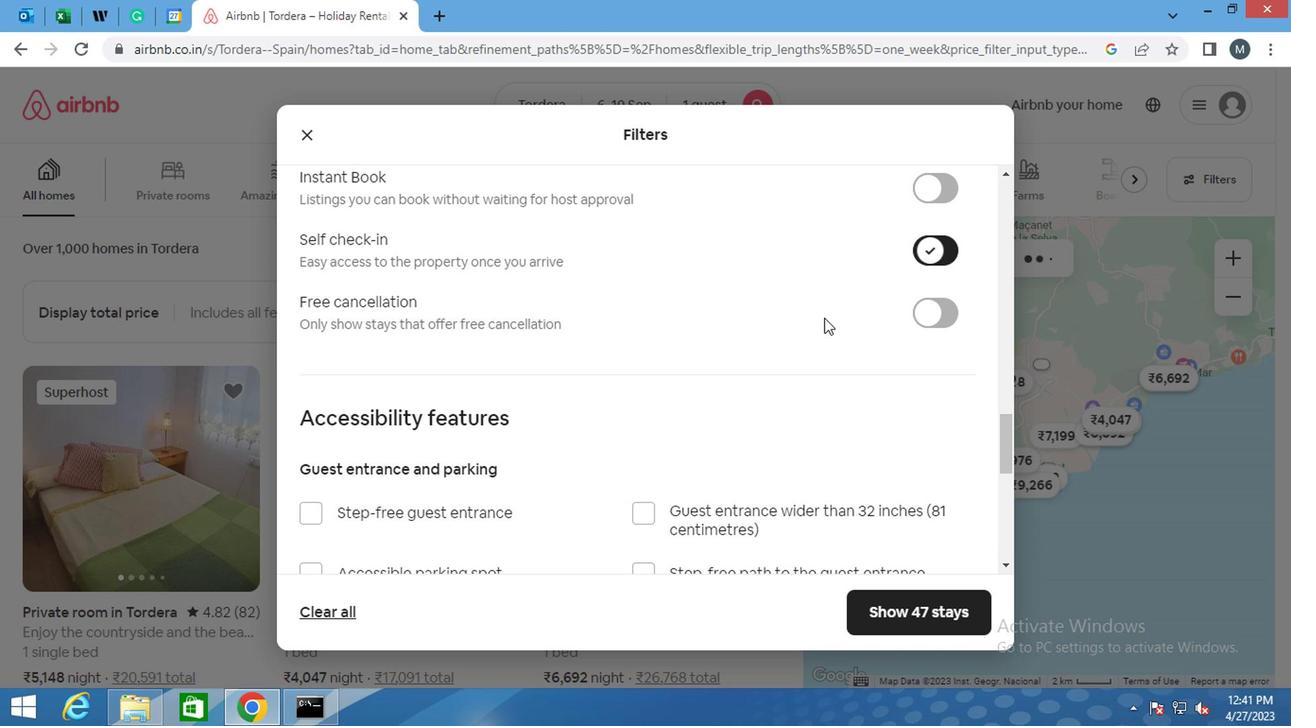 
Action: Mouse scrolled (709, 372) with delta (0, -1)
Screenshot: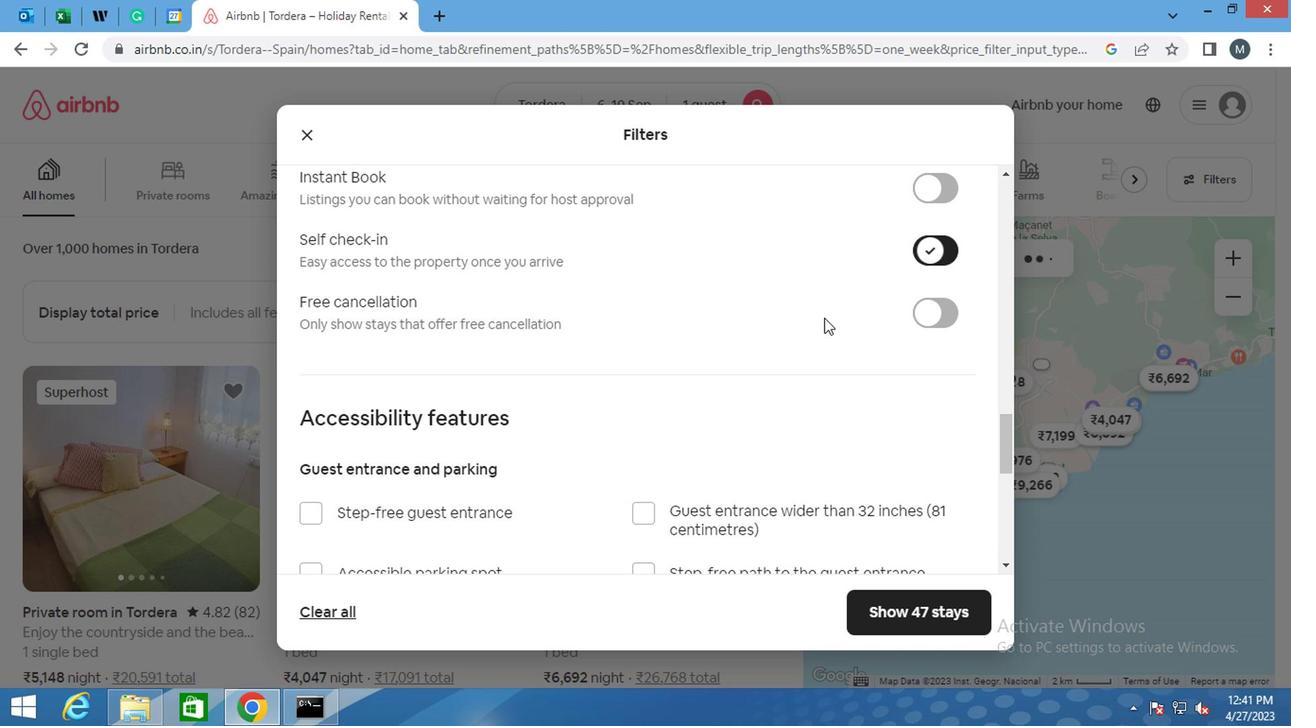 
Action: Mouse moved to (457, 398)
Screenshot: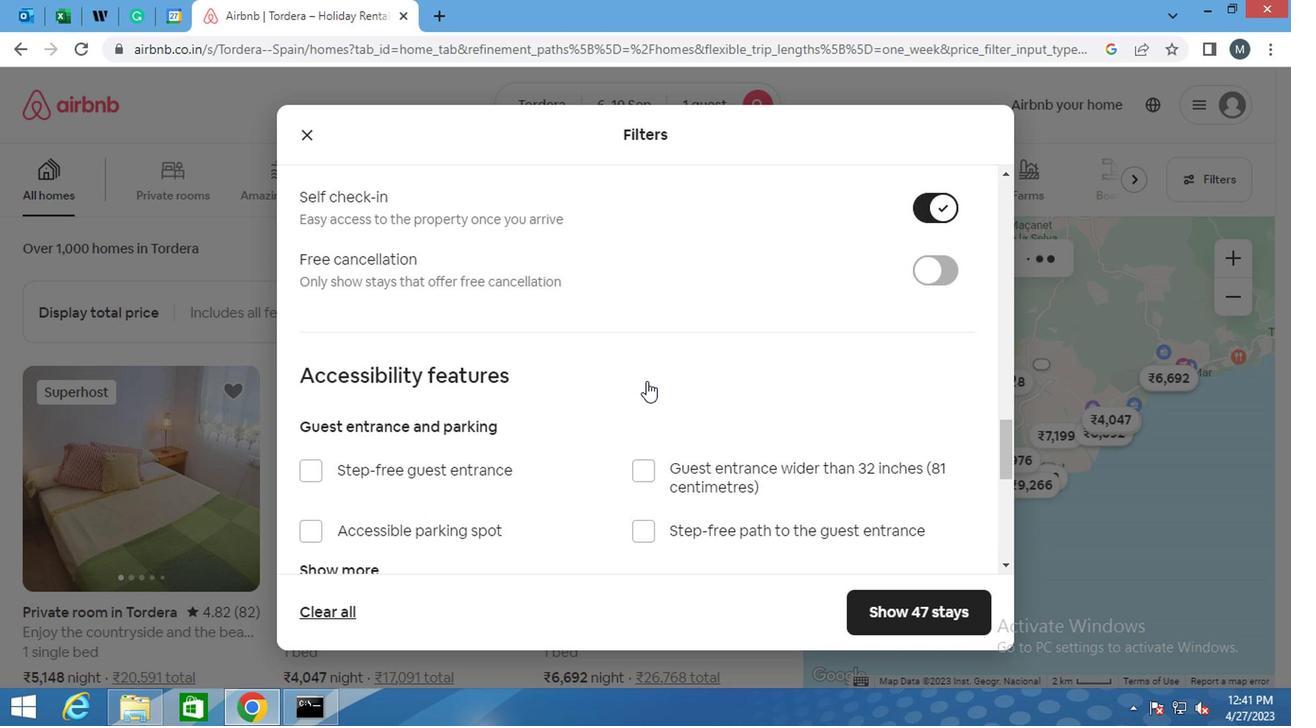 
Action: Mouse scrolled (457, 397) with delta (0, 0)
Screenshot: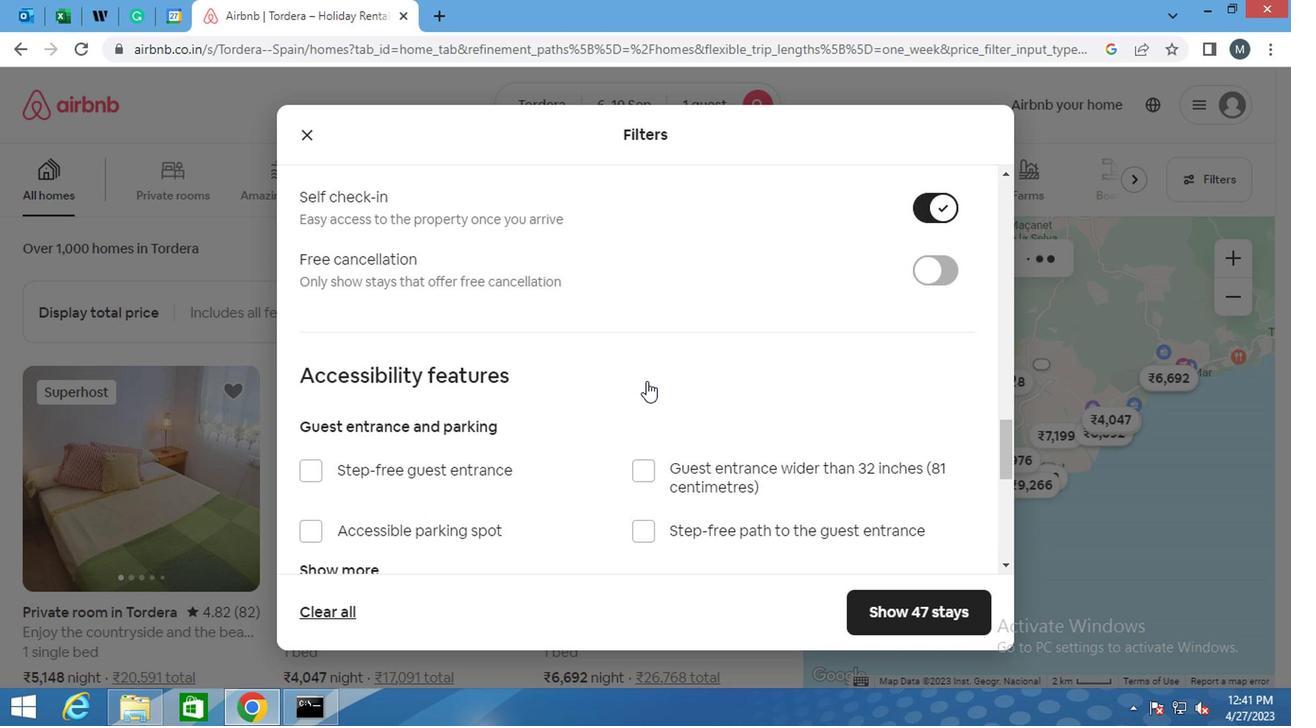
Action: Mouse moved to (454, 404)
Screenshot: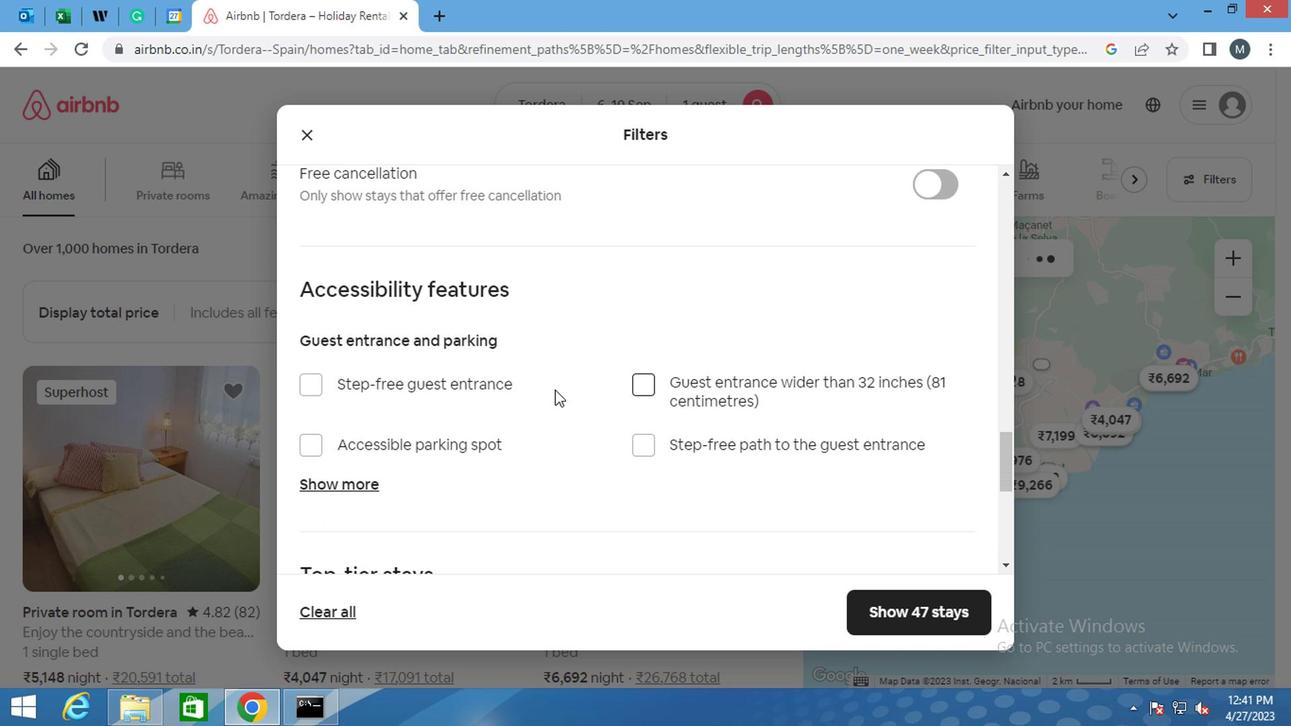 
Action: Mouse scrolled (454, 404) with delta (0, 0)
Screenshot: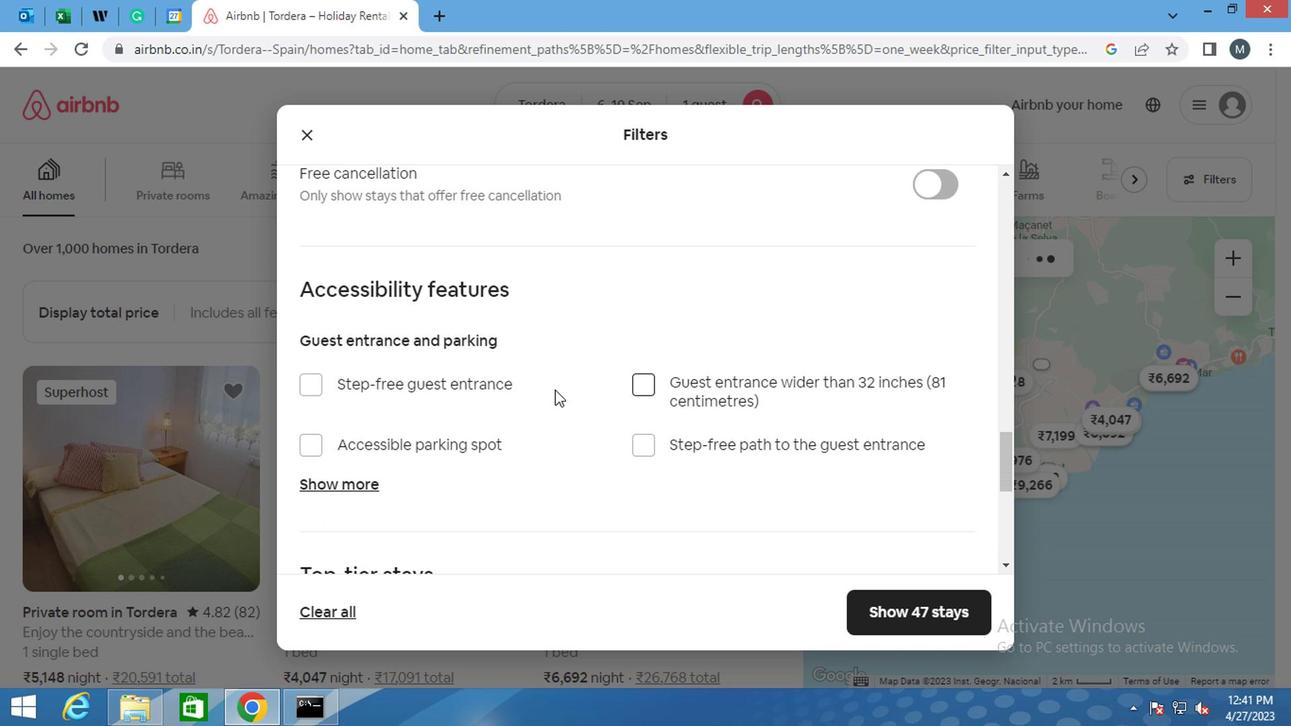 
Action: Mouse moved to (454, 407)
Screenshot: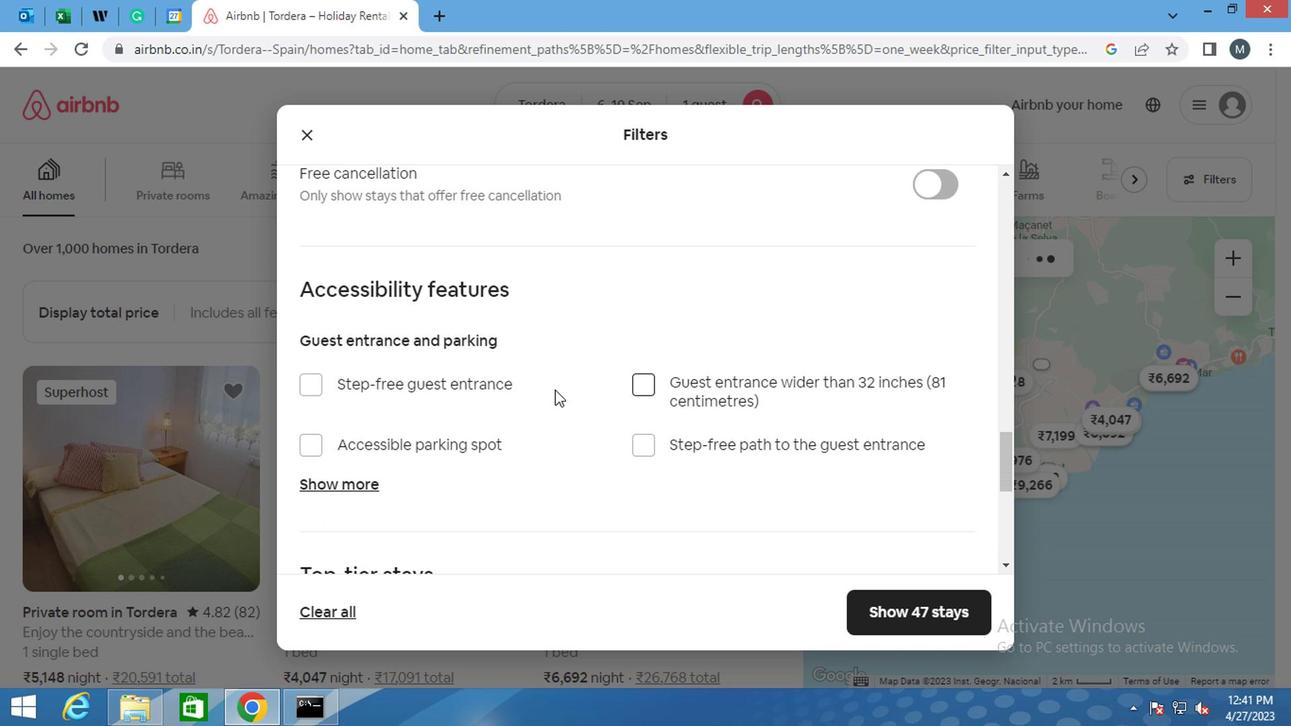 
Action: Mouse scrolled (454, 407) with delta (0, 0)
Screenshot: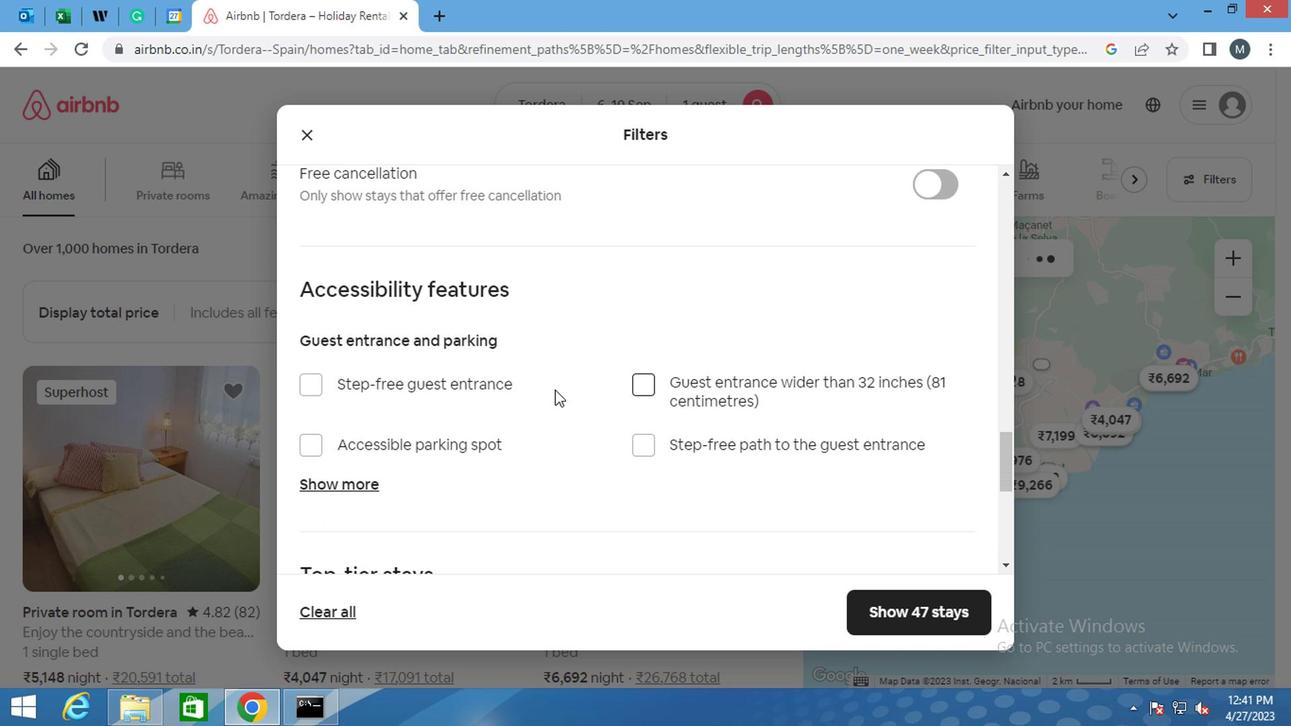 
Action: Mouse moved to (452, 411)
Screenshot: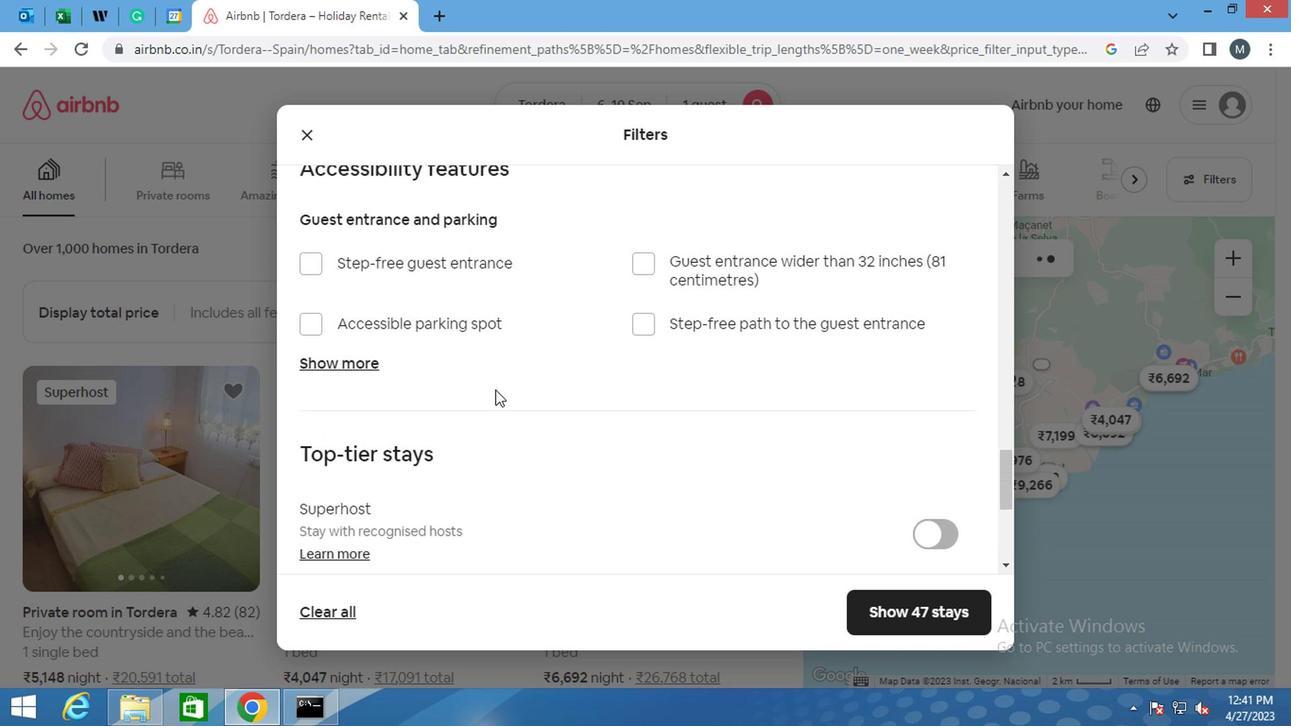 
Action: Mouse scrolled (452, 409) with delta (0, -1)
Screenshot: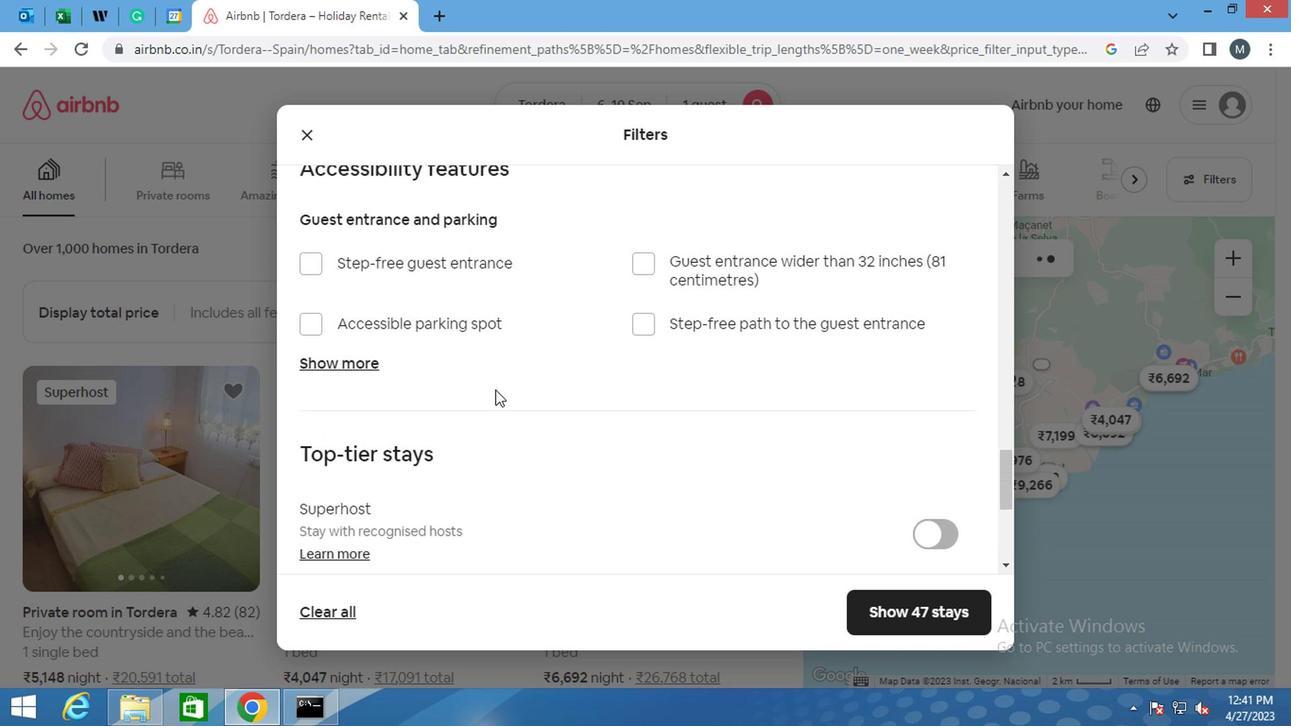 
Action: Mouse moved to (328, 444)
Screenshot: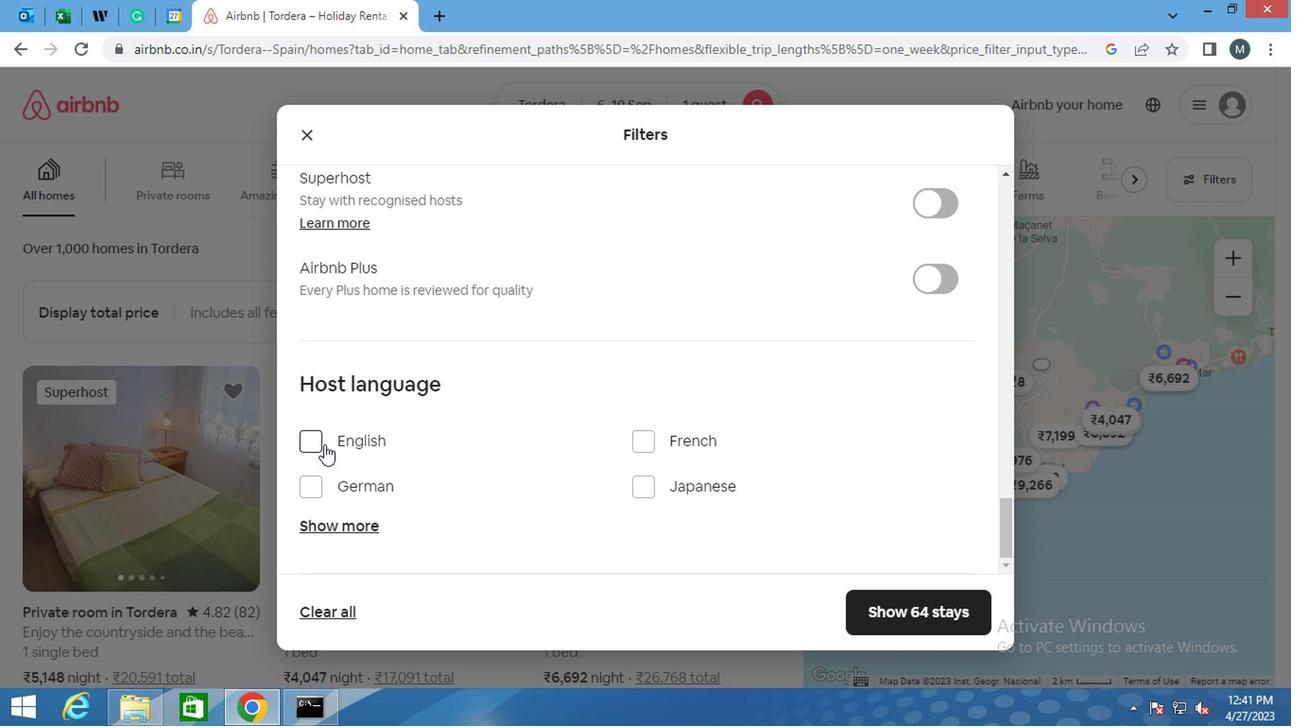 
Action: Mouse pressed left at (328, 444)
Screenshot: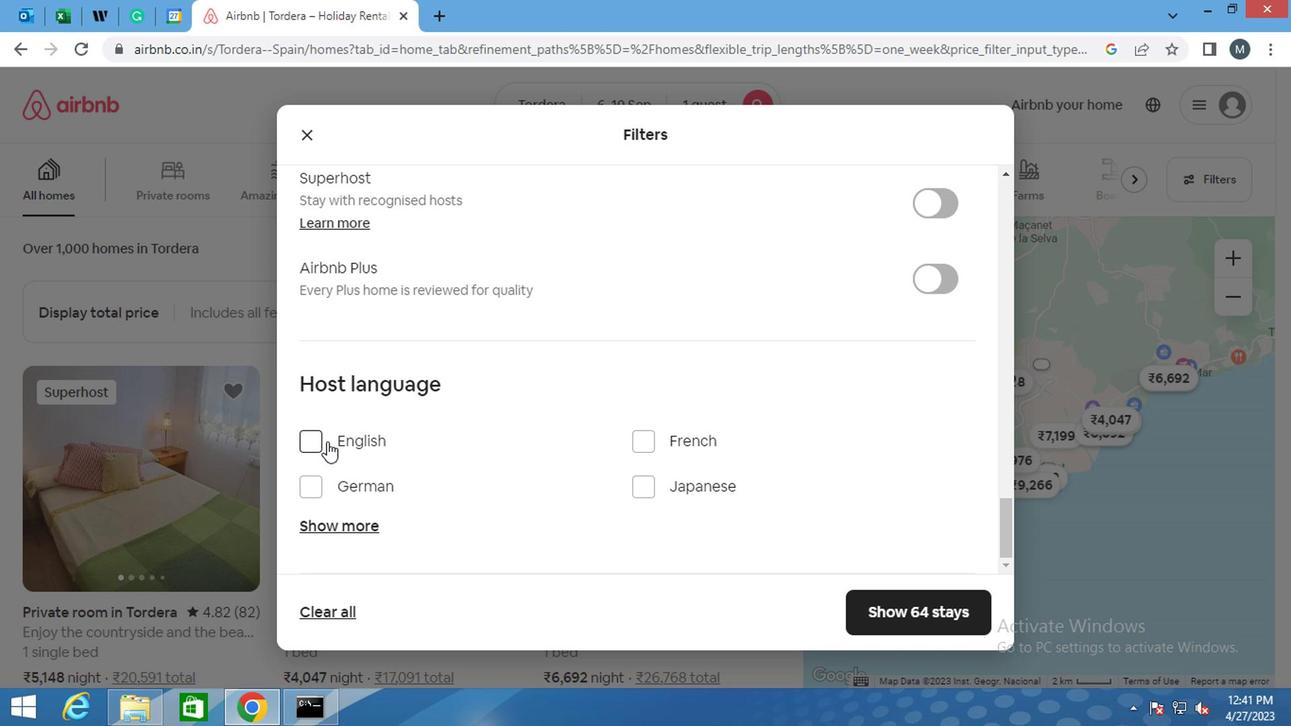 
Action: Mouse moved to (937, 612)
Screenshot: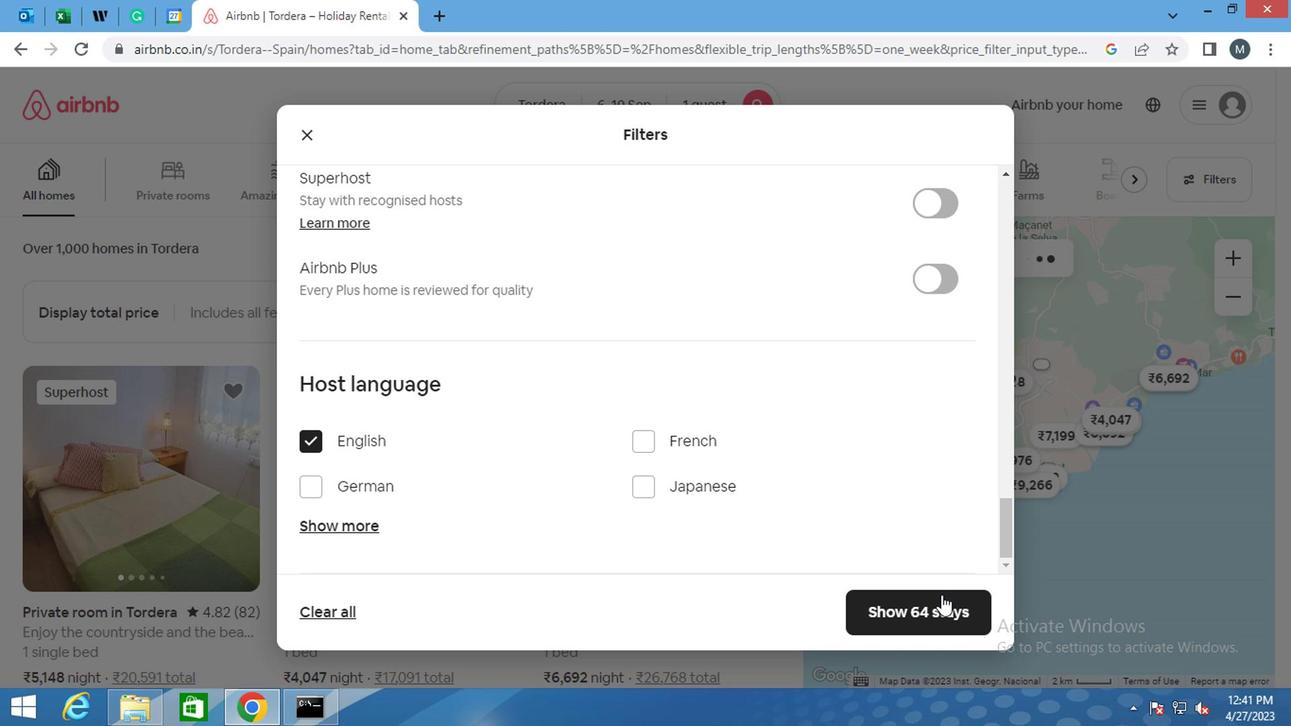
Action: Mouse pressed left at (937, 612)
Screenshot: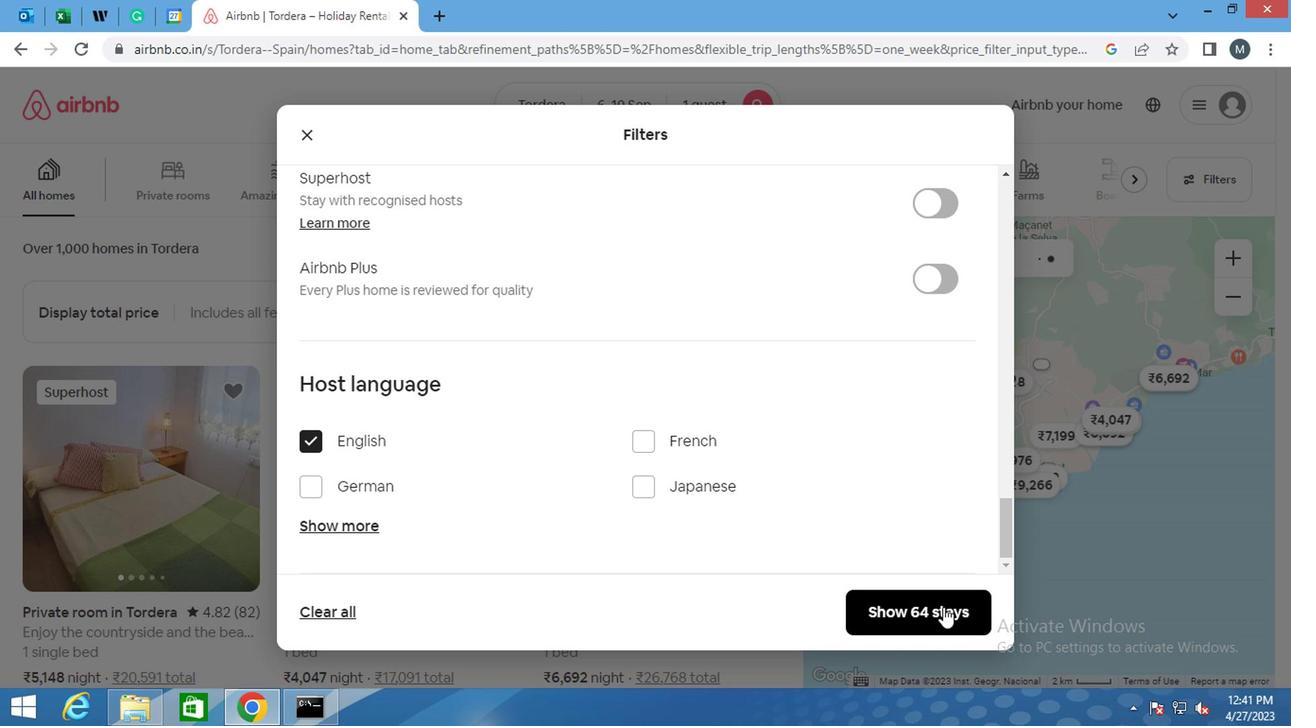 
Action: Mouse moved to (899, 610)
Screenshot: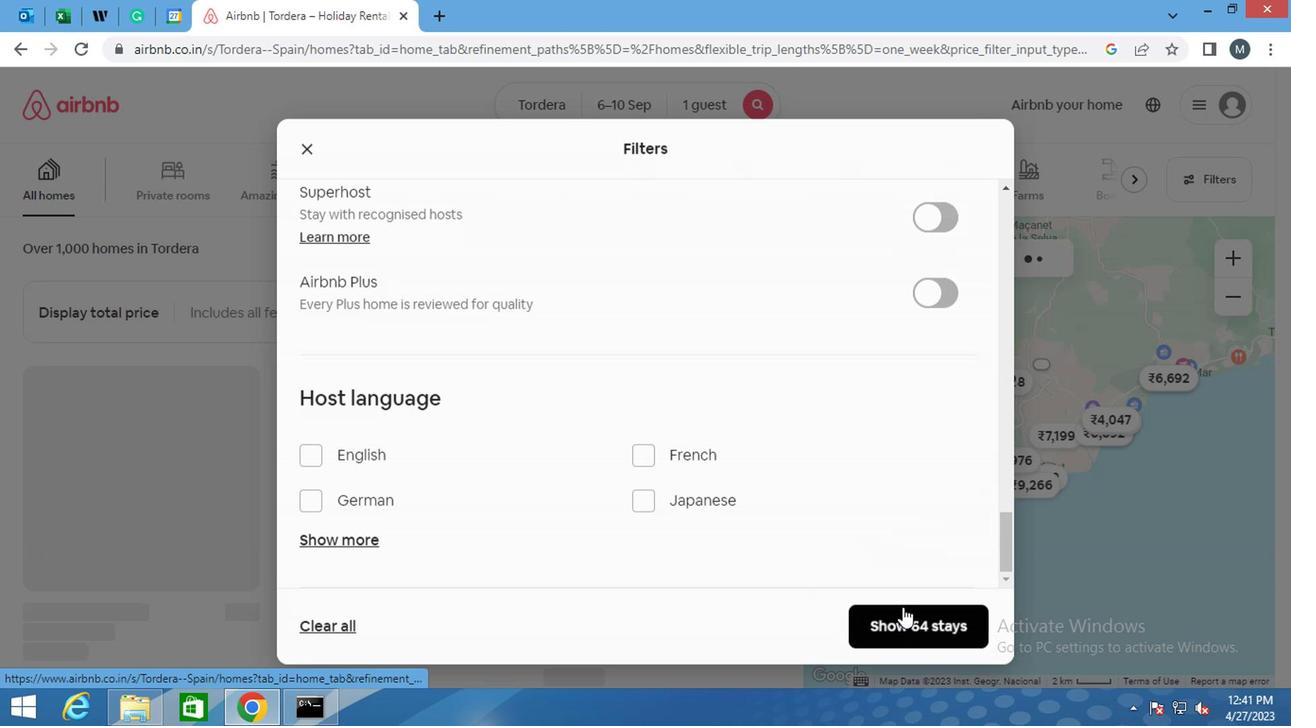 
